 Task: Find connections with filter location Galesong with filter topic #training with filter profile language Potuguese with filter current company Evalueserve with filter school Indian Institute of Technology, Mandi with filter industry Wholesale Furniture and Home Furnishings with filter service category Marketing with filter keywords title Media Relations Coordinator
Action: Mouse moved to (619, 59)
Screenshot: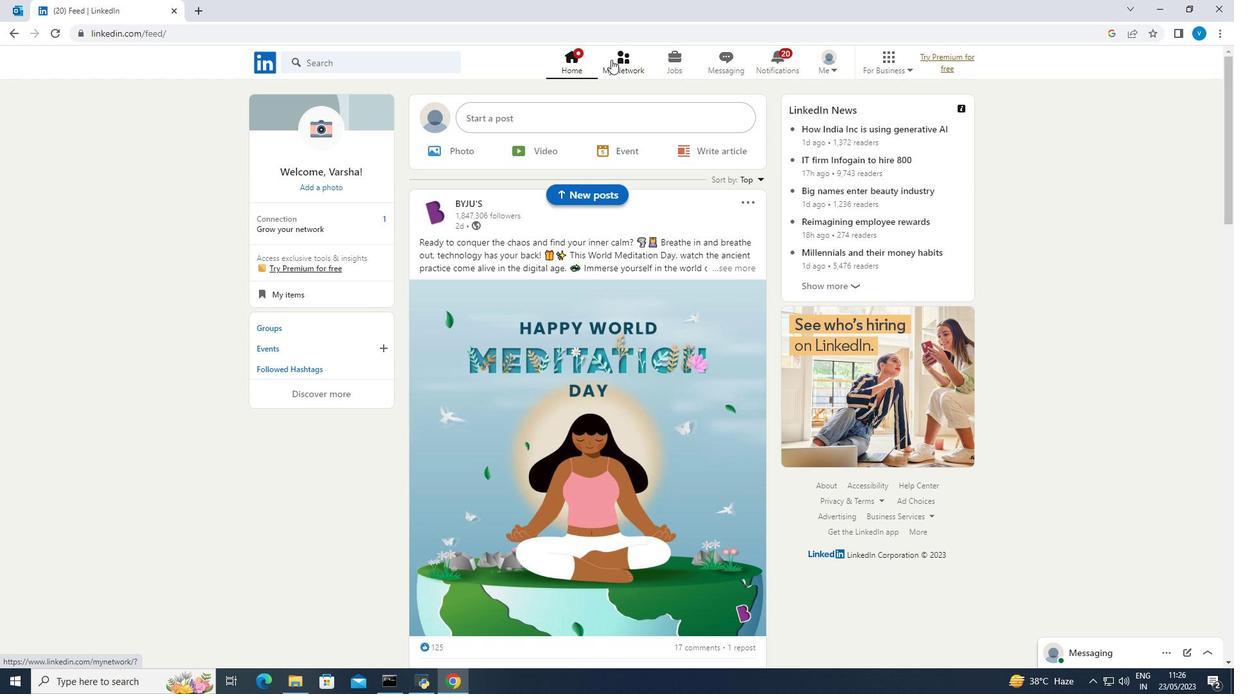 
Action: Mouse pressed left at (619, 59)
Screenshot: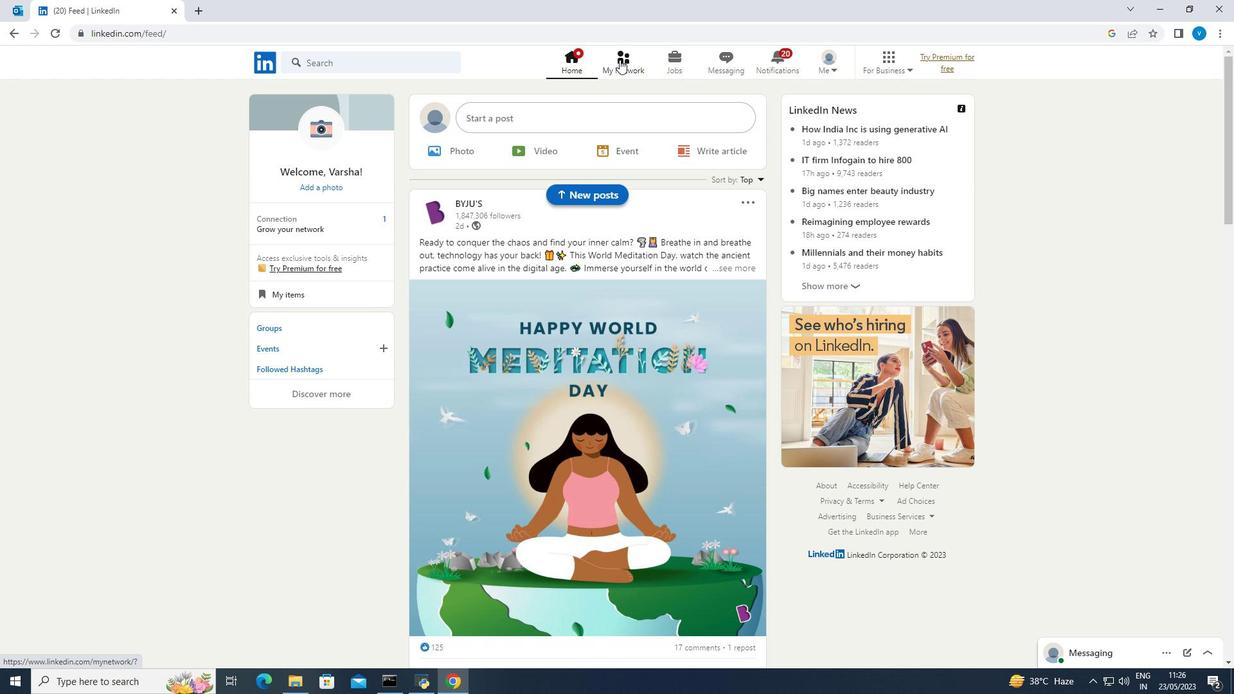 
Action: Mouse moved to (384, 133)
Screenshot: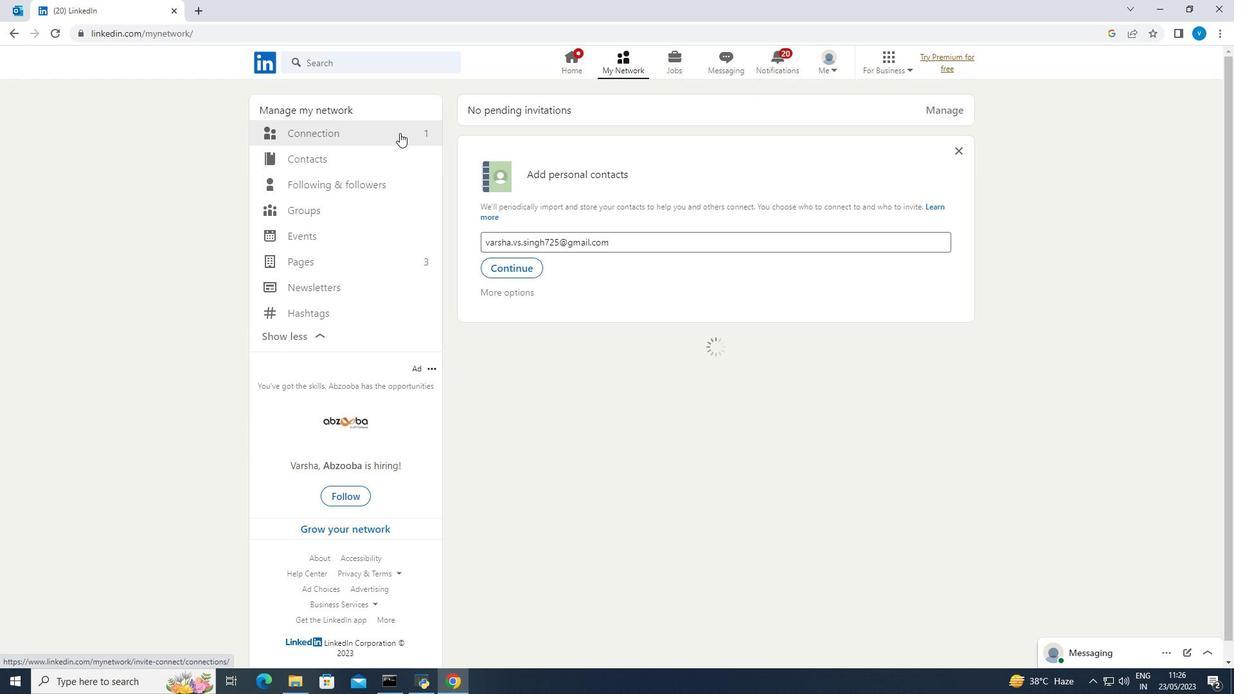 
Action: Mouse pressed left at (384, 133)
Screenshot: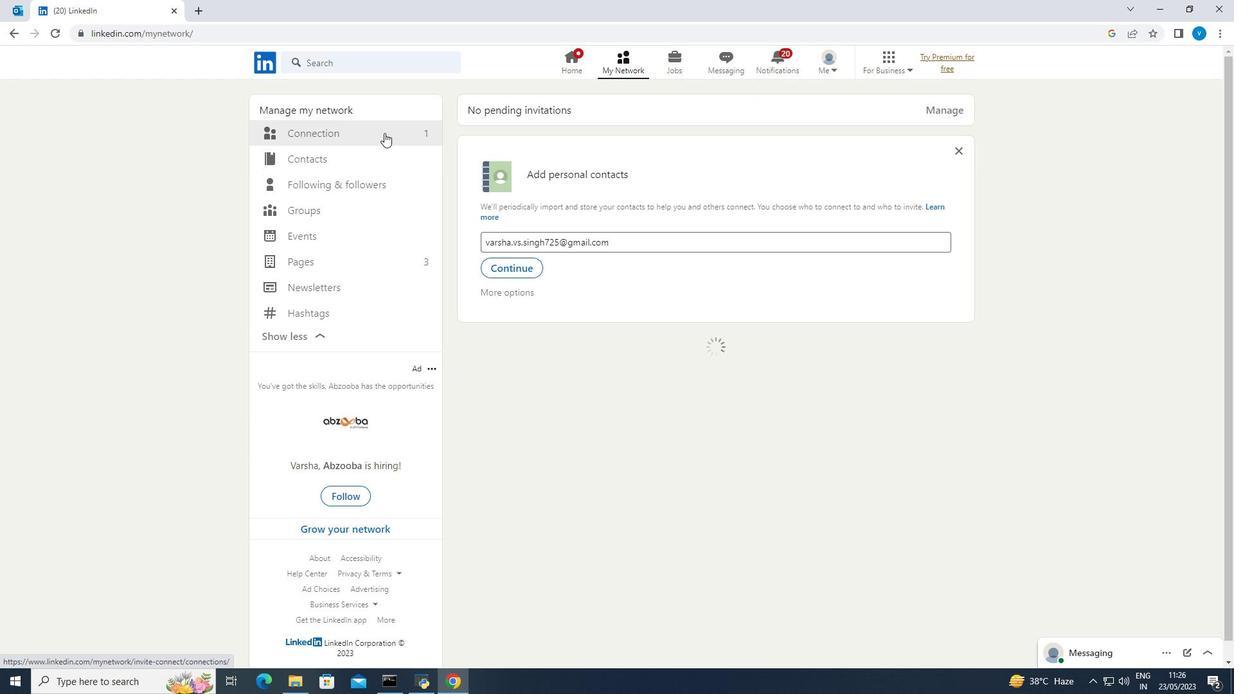 
Action: Mouse moved to (736, 135)
Screenshot: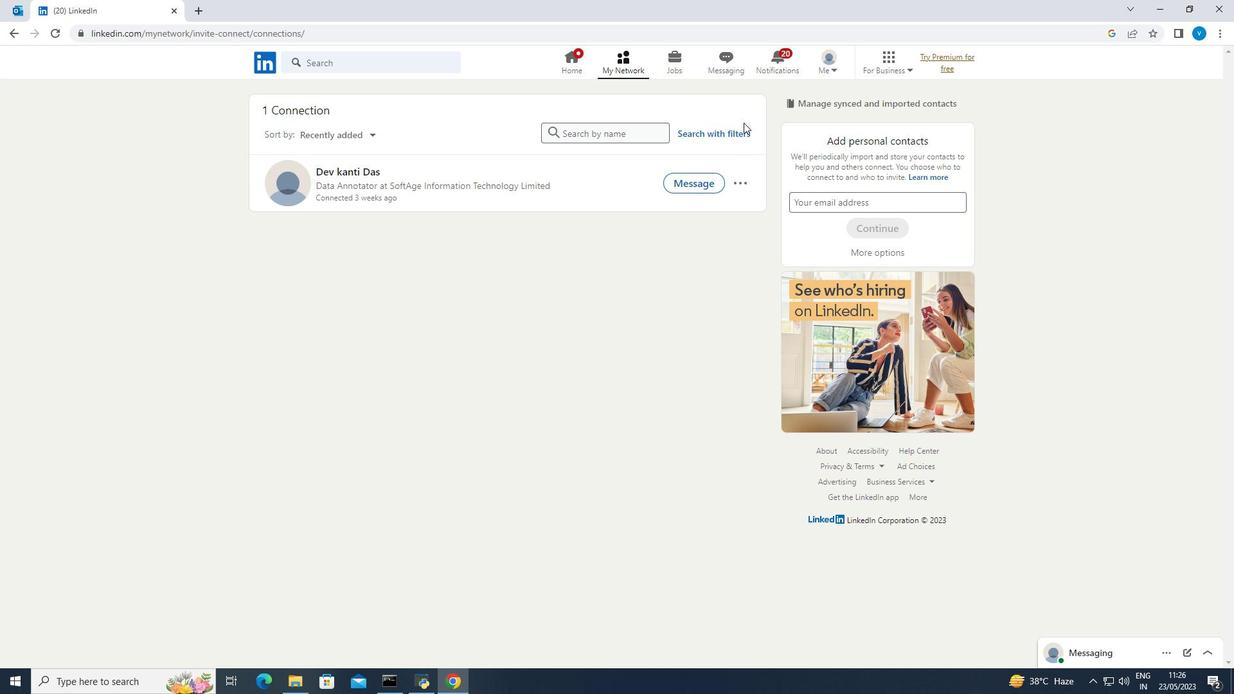 
Action: Mouse pressed left at (736, 135)
Screenshot: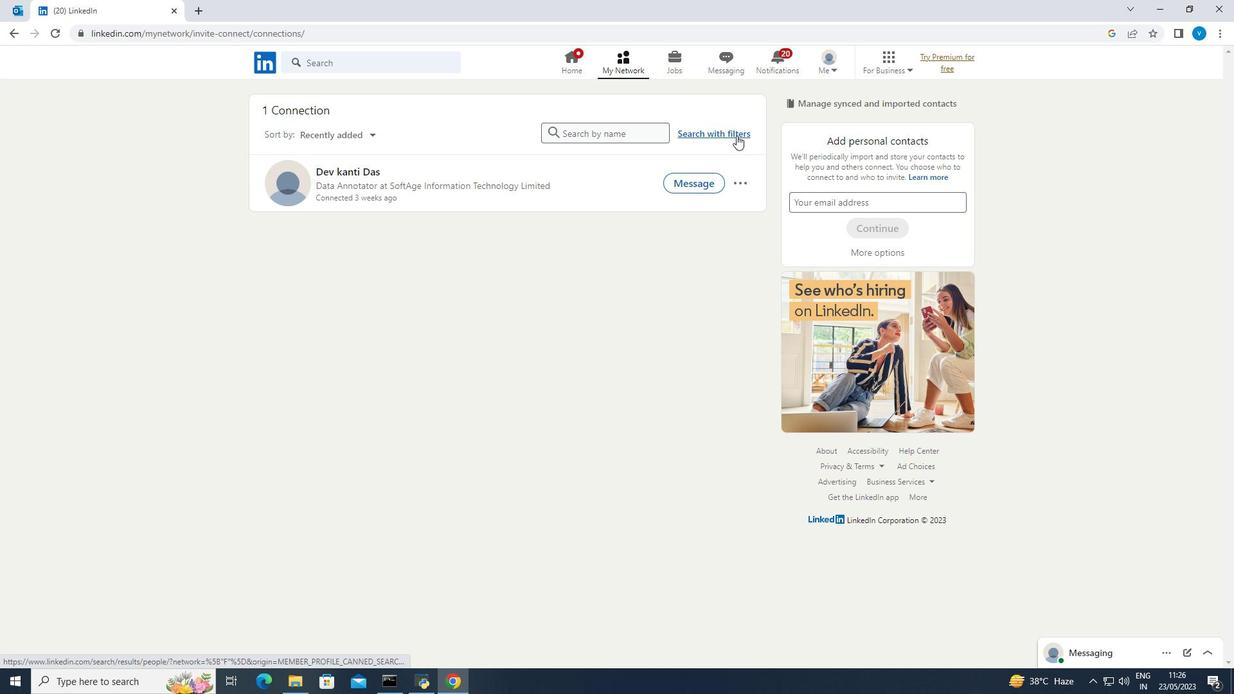
Action: Mouse moved to (658, 99)
Screenshot: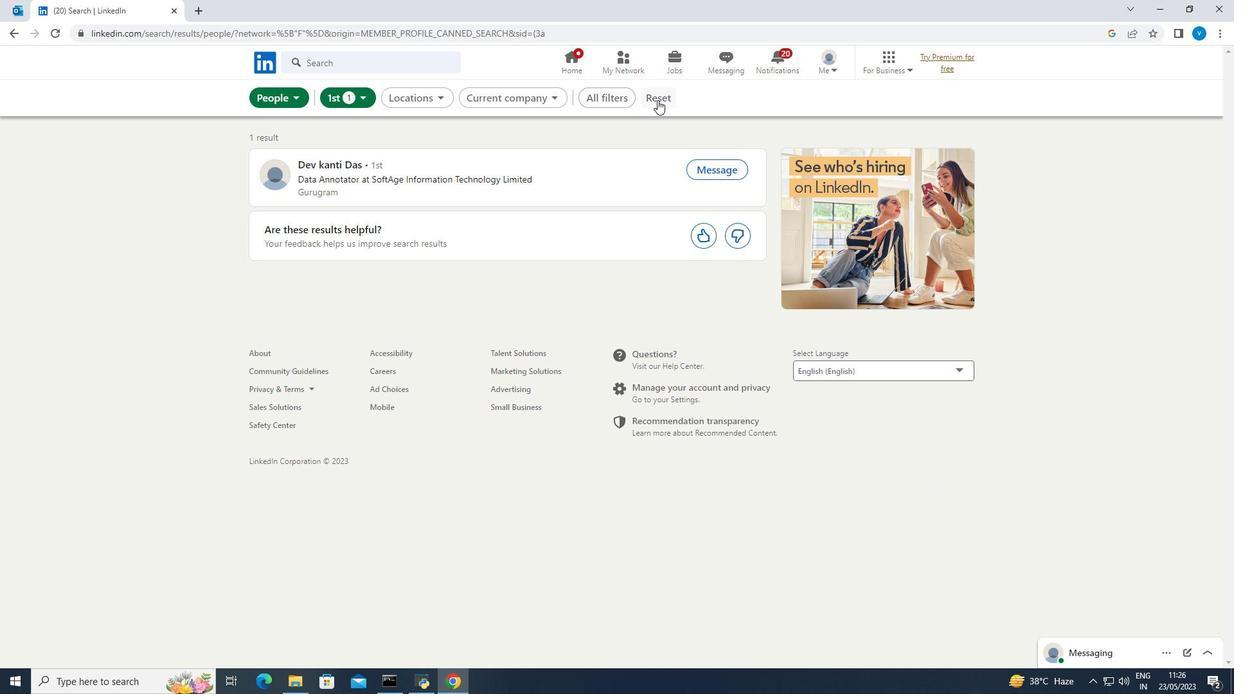 
Action: Mouse pressed left at (658, 99)
Screenshot: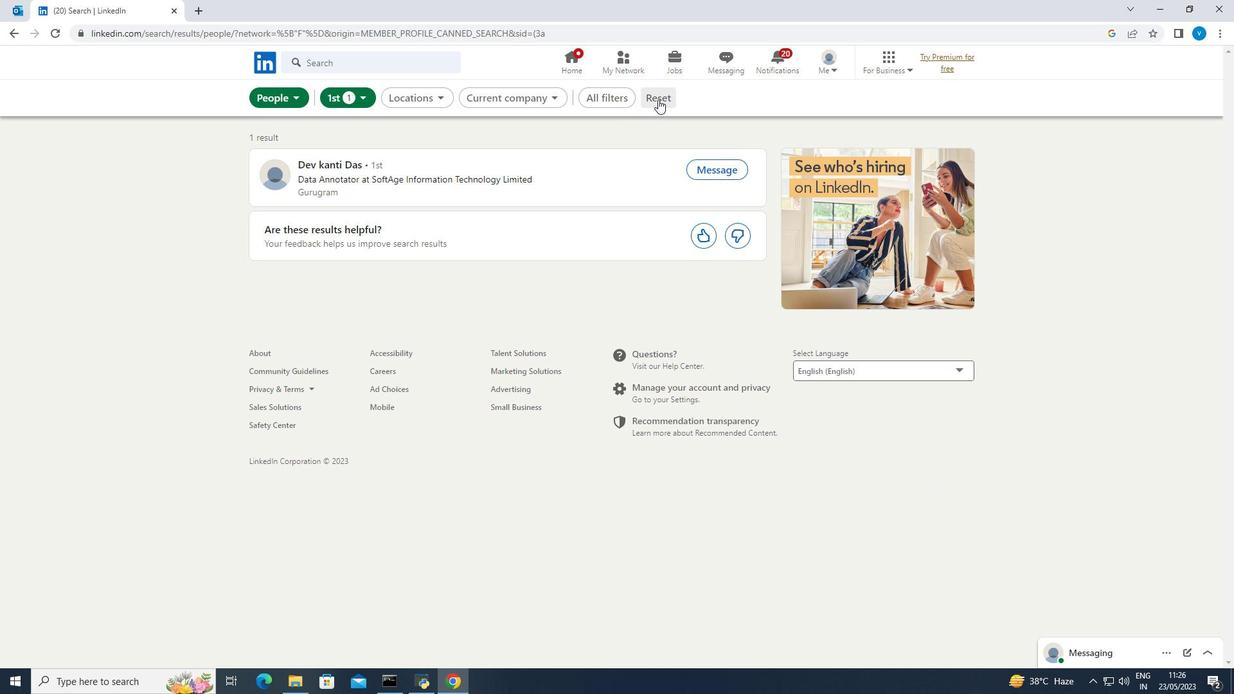 
Action: Mouse pressed left at (658, 99)
Screenshot: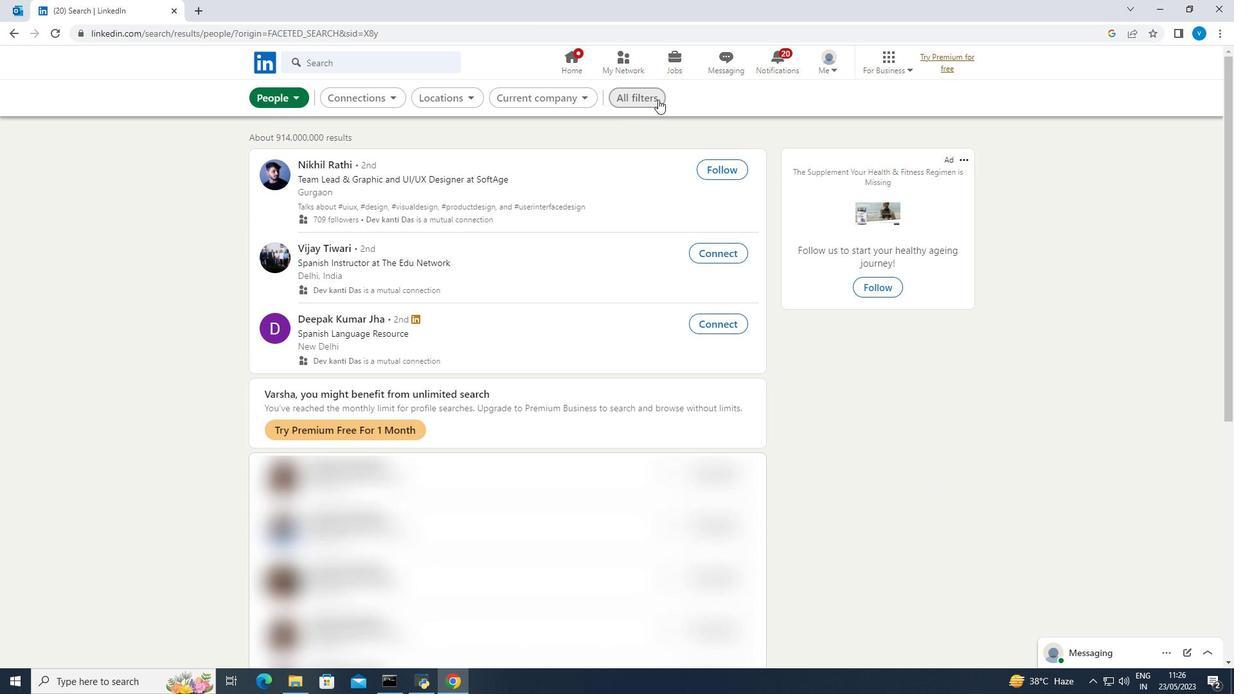 
Action: Mouse moved to (924, 270)
Screenshot: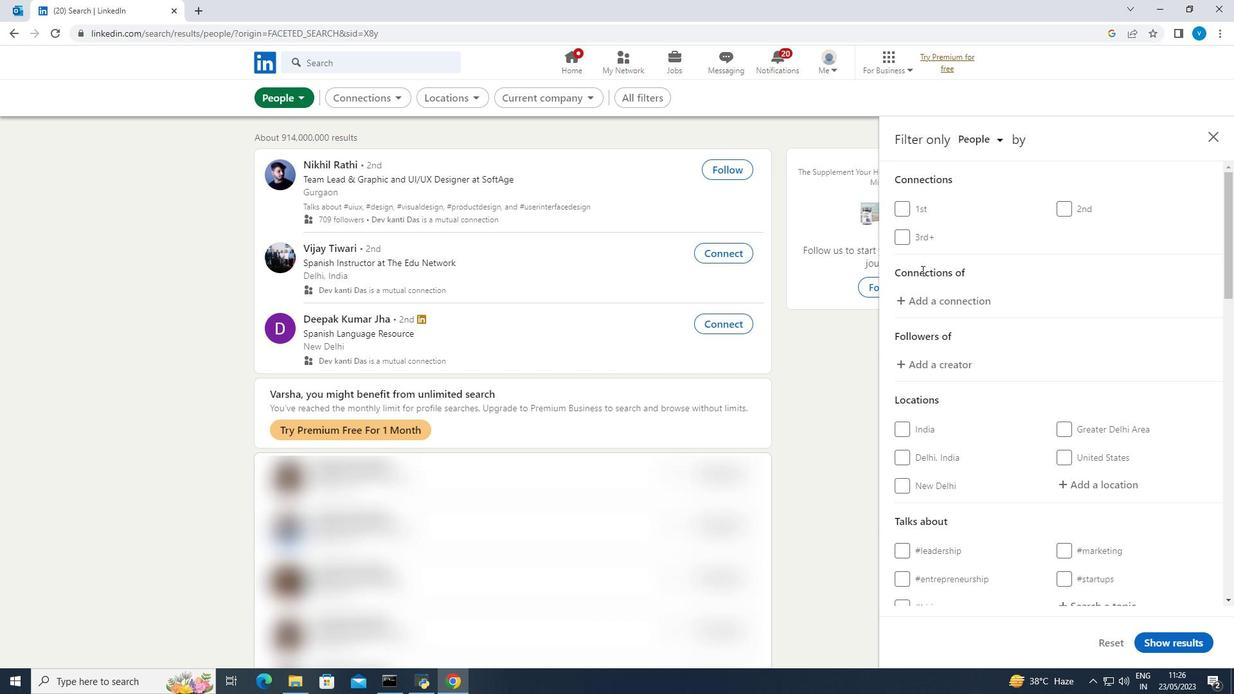 
Action: Mouse scrolled (924, 270) with delta (0, 0)
Screenshot: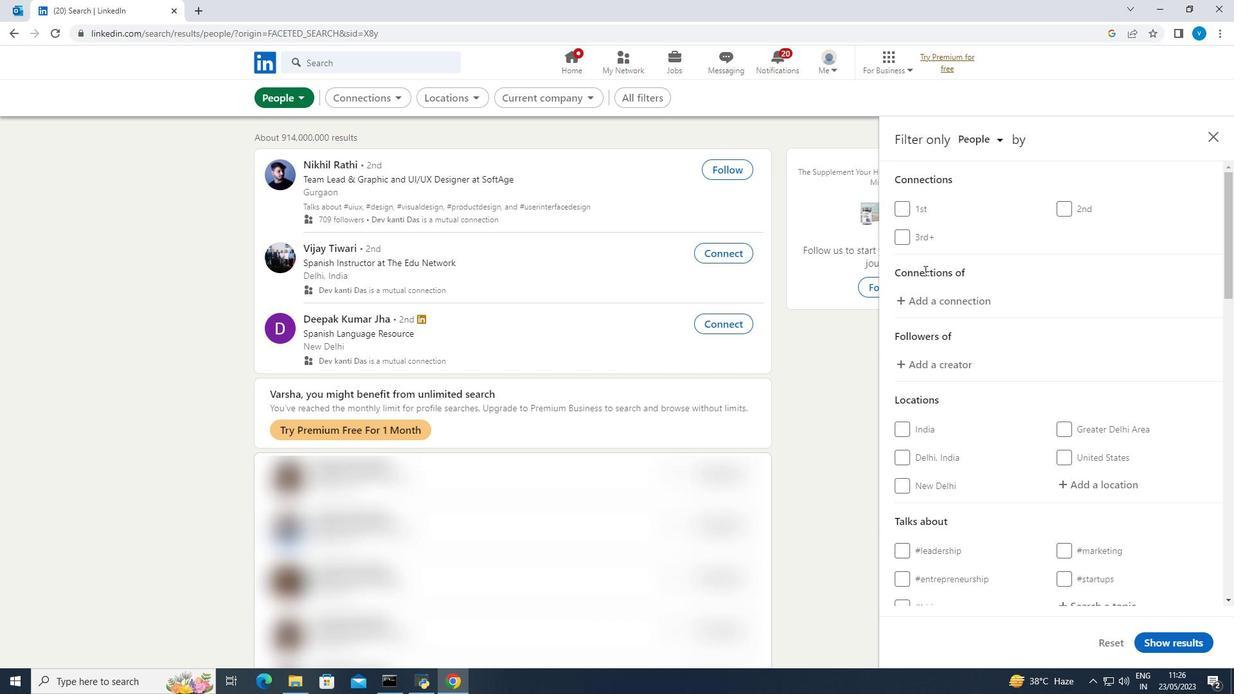 
Action: Mouse scrolled (924, 270) with delta (0, 0)
Screenshot: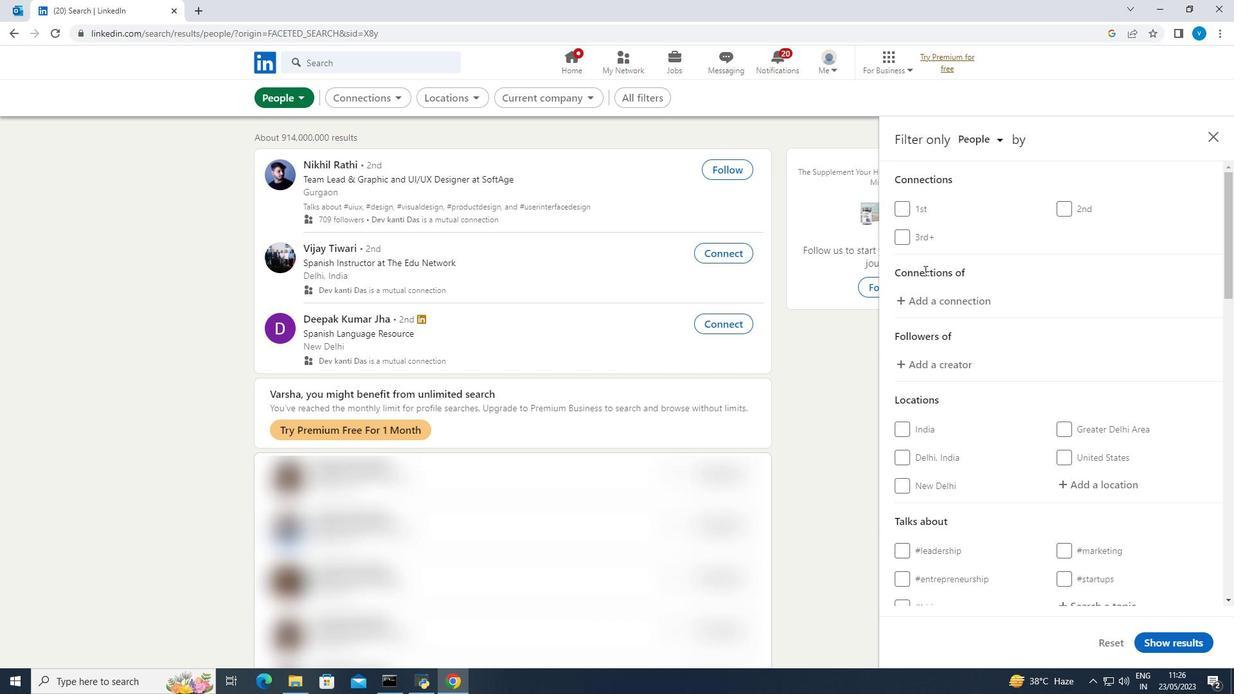 
Action: Mouse moved to (1069, 348)
Screenshot: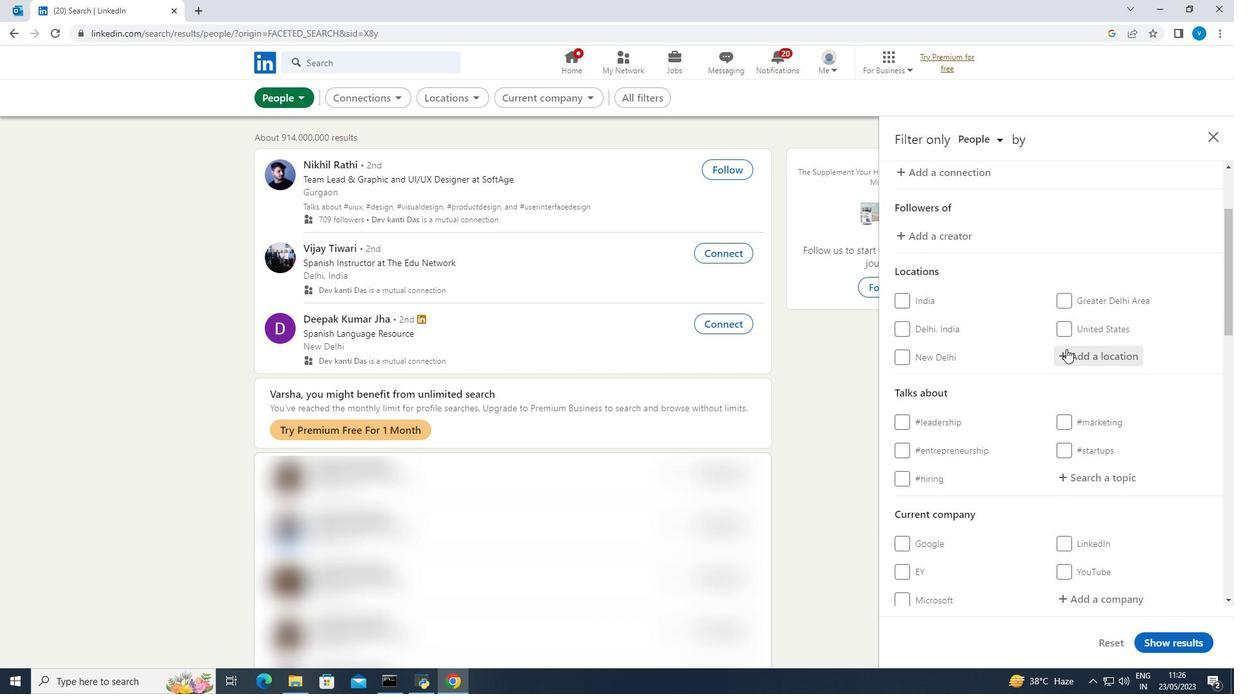 
Action: Mouse pressed left at (1069, 348)
Screenshot: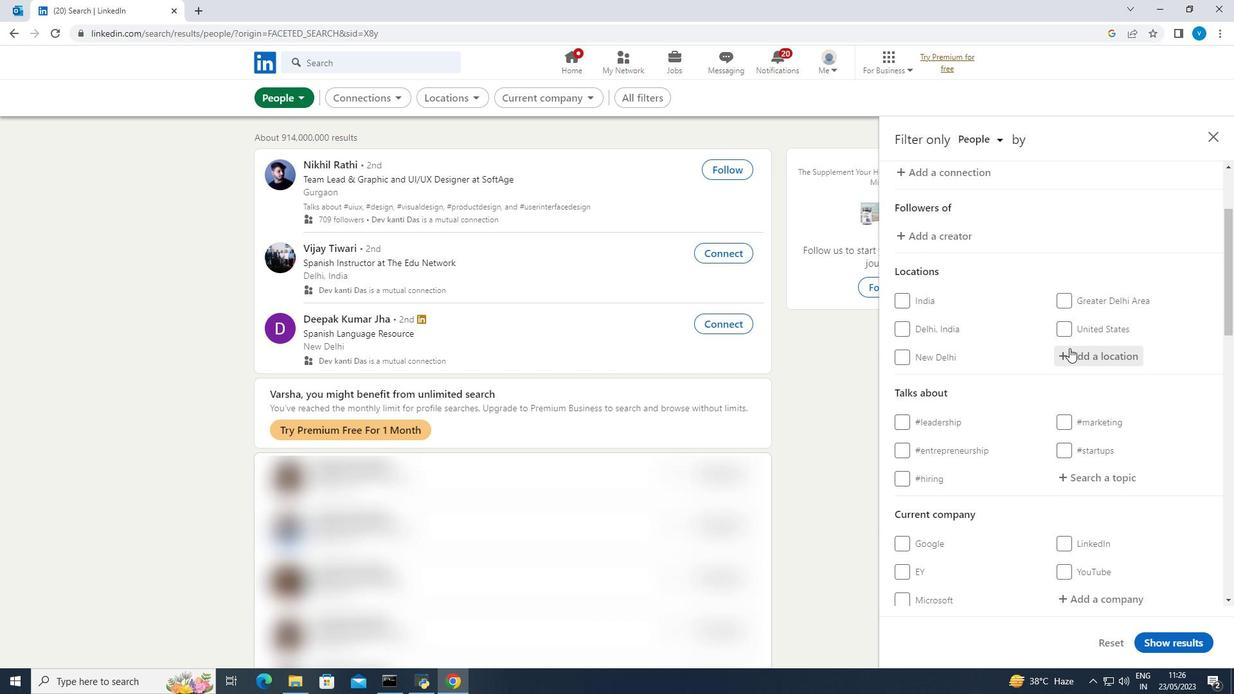 
Action: Mouse moved to (1069, 346)
Screenshot: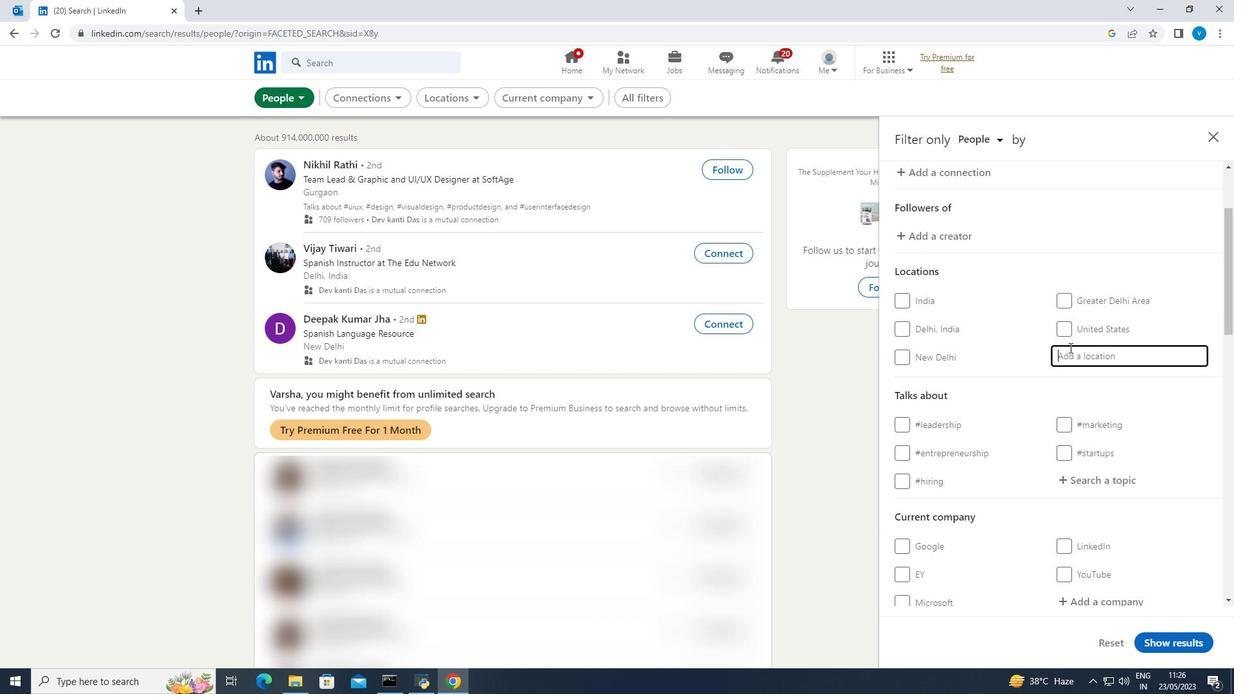 
Action: Key pressed <Key.shift><Key.shift><Key.shift><Key.shift><Key.shift><Key.shift><Key.shift><Key.shift><Key.shift><Key.shift>Galesong
Screenshot: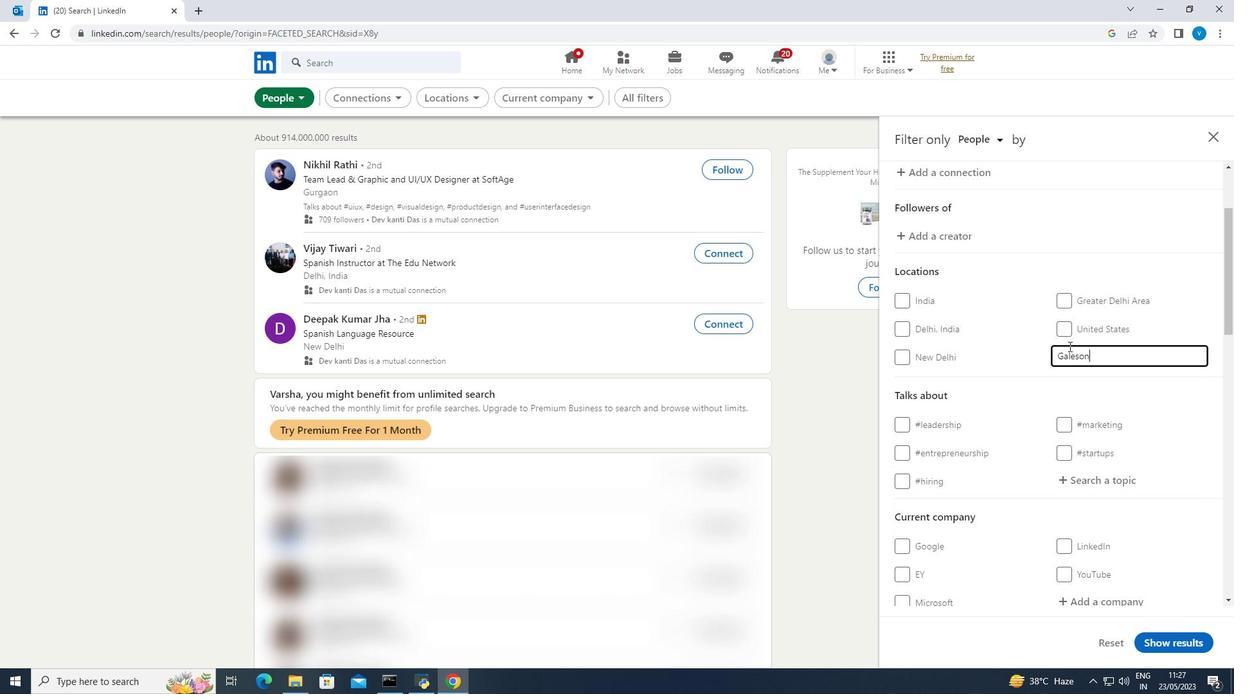 
Action: Mouse moved to (1026, 376)
Screenshot: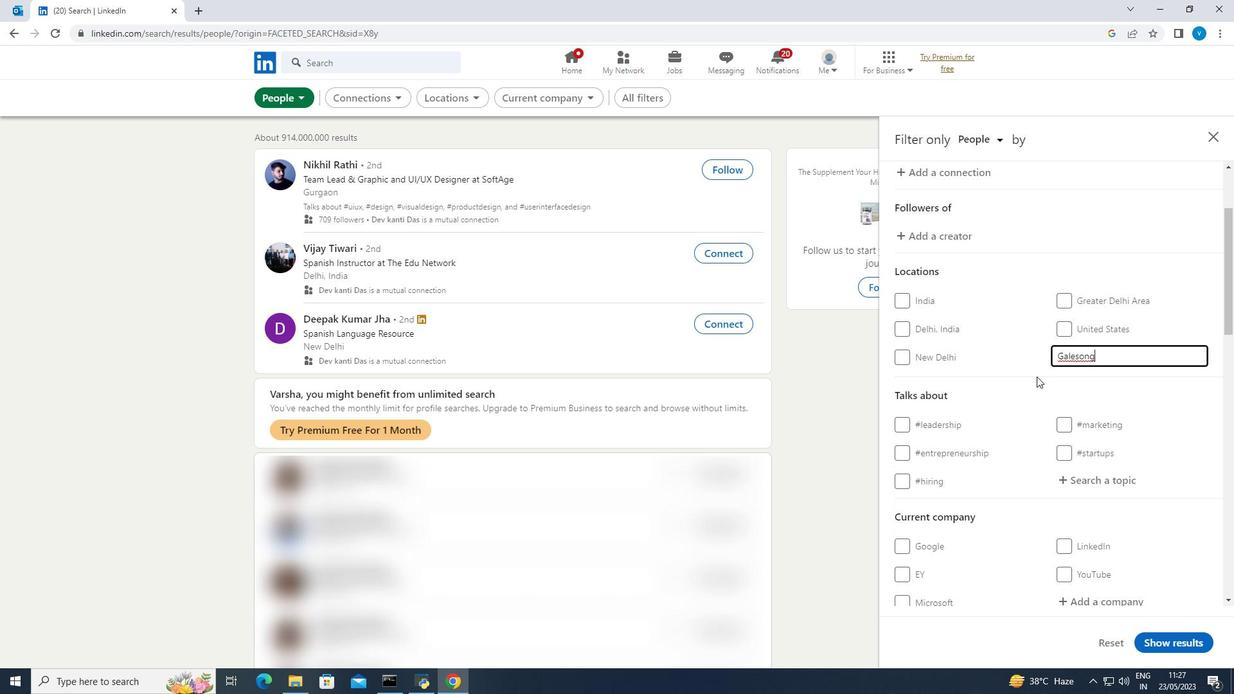 
Action: Mouse scrolled (1026, 376) with delta (0, 0)
Screenshot: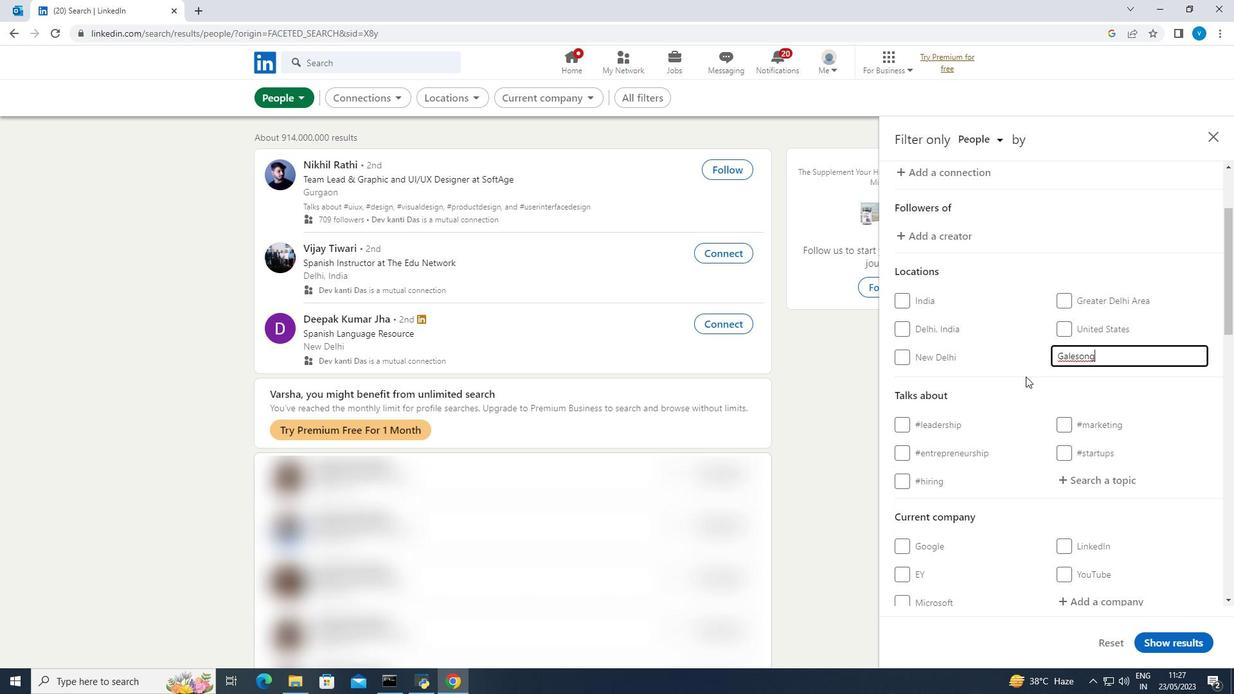 
Action: Mouse moved to (1086, 415)
Screenshot: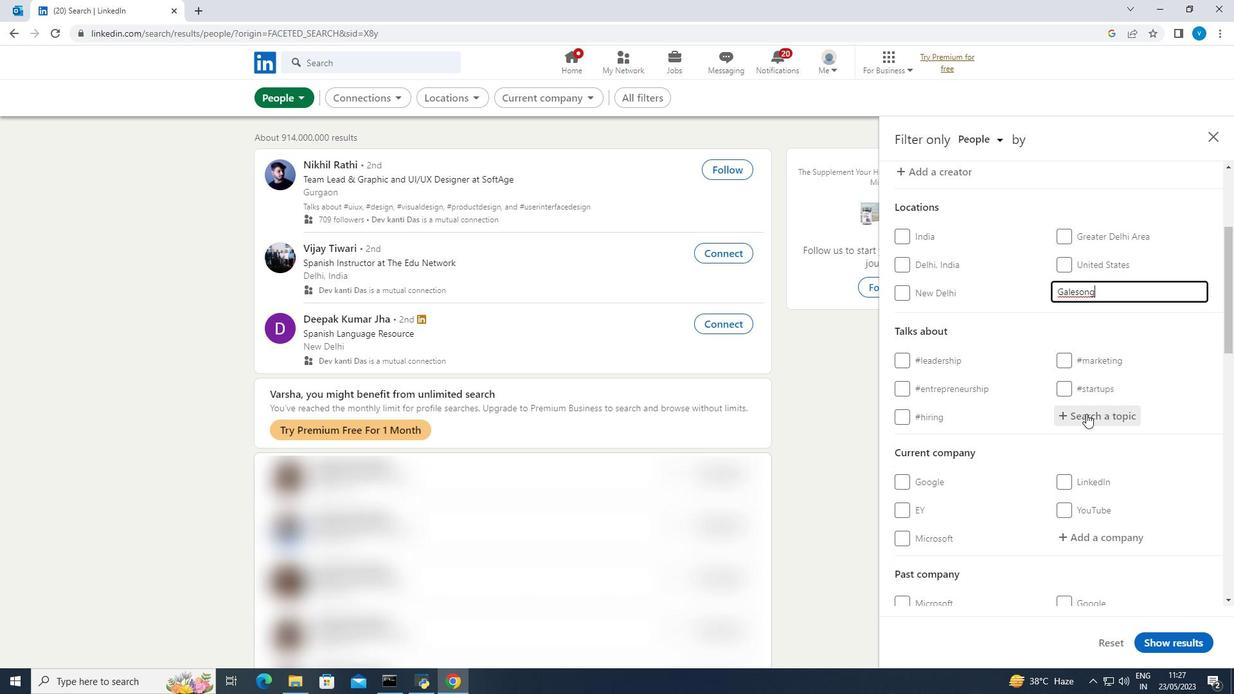
Action: Mouse pressed left at (1086, 415)
Screenshot: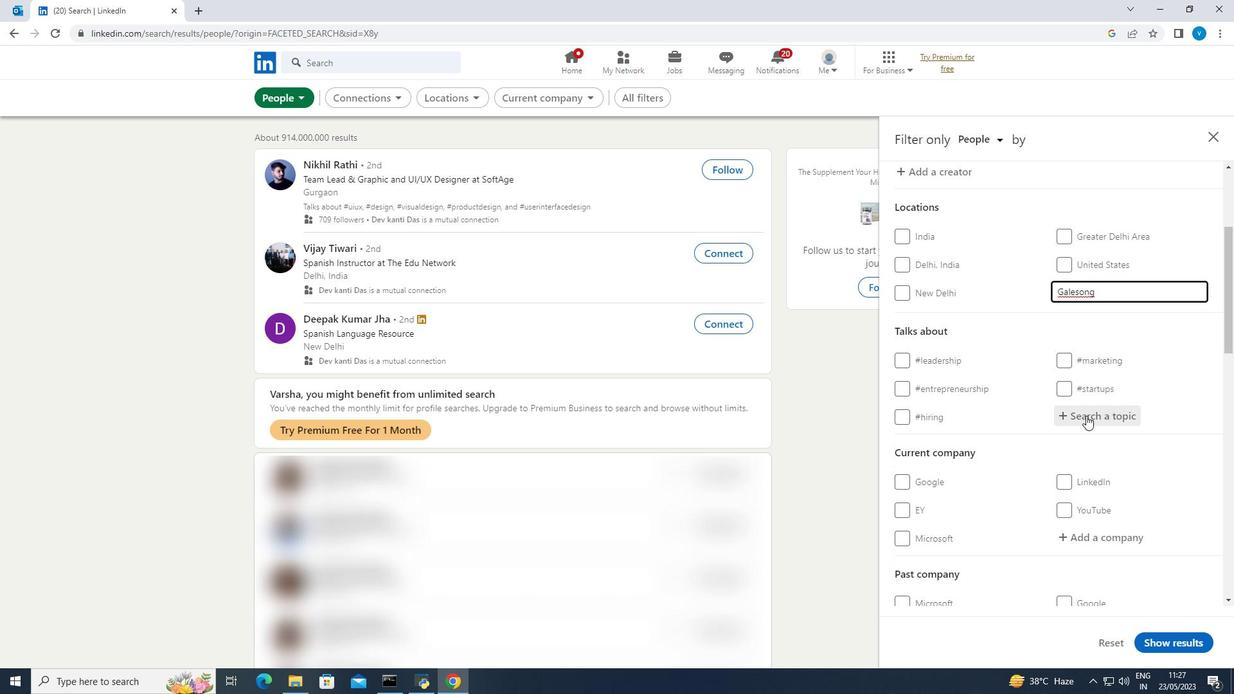 
Action: Key pressed training
Screenshot: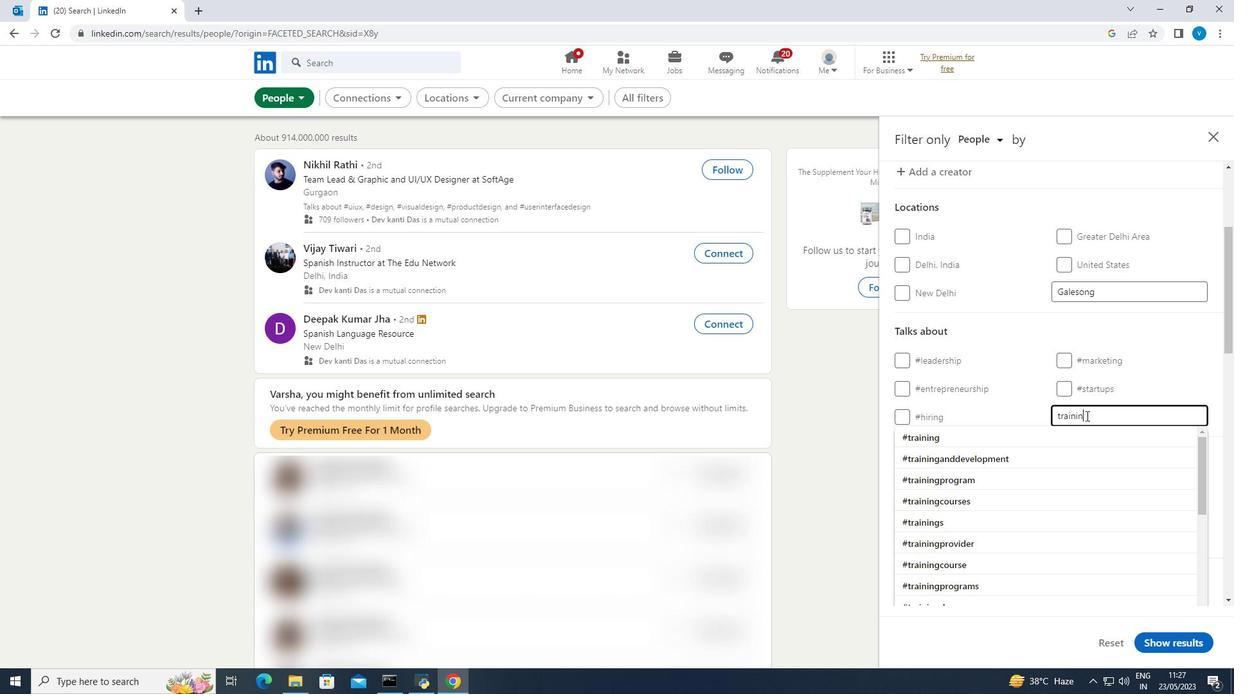 
Action: Mouse moved to (969, 441)
Screenshot: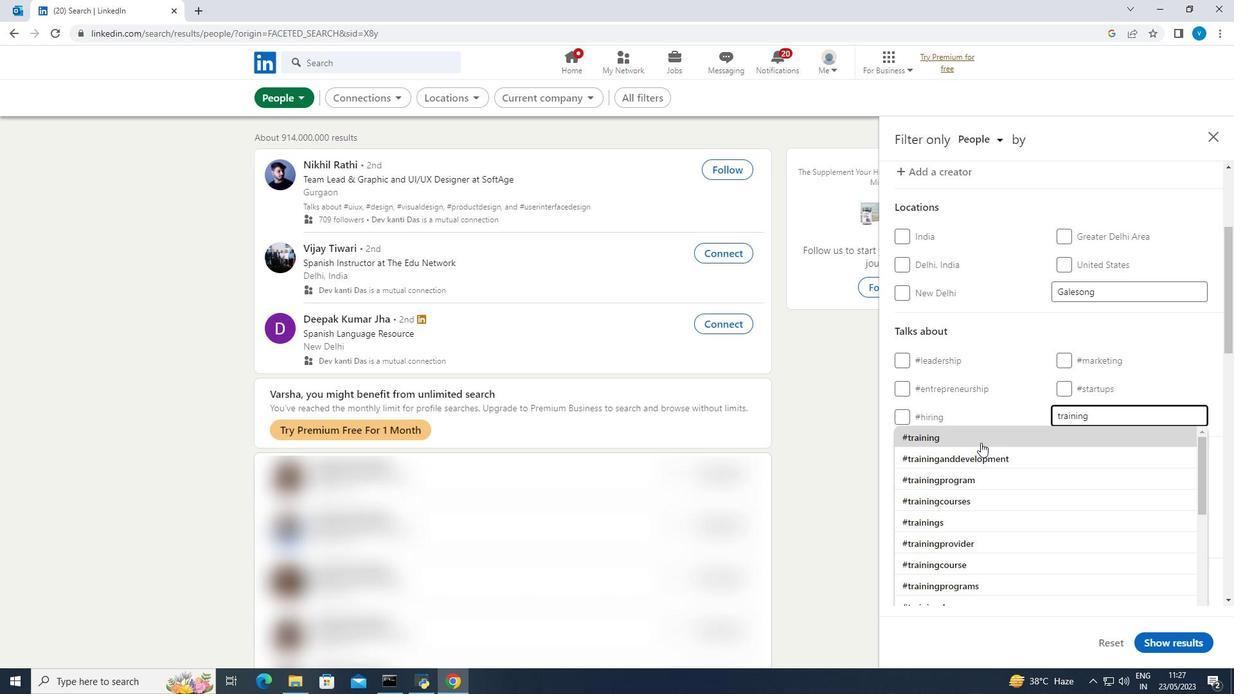 
Action: Mouse pressed left at (969, 441)
Screenshot: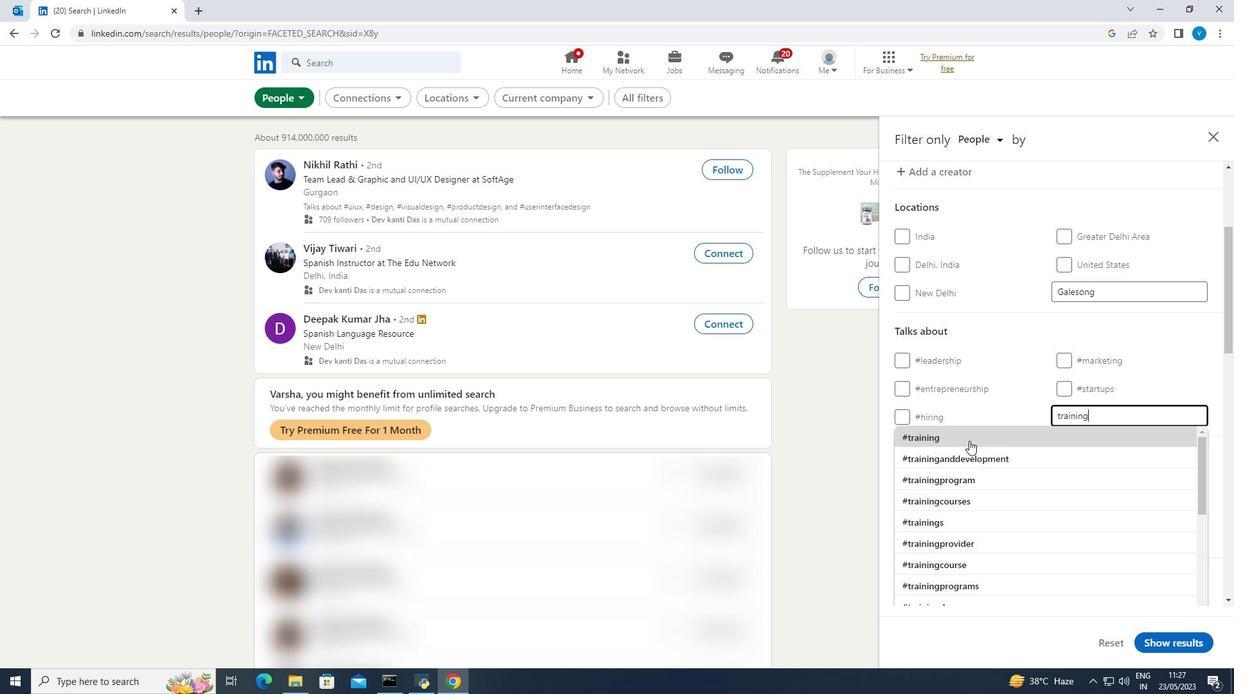 
Action: Mouse scrolled (969, 440) with delta (0, 0)
Screenshot: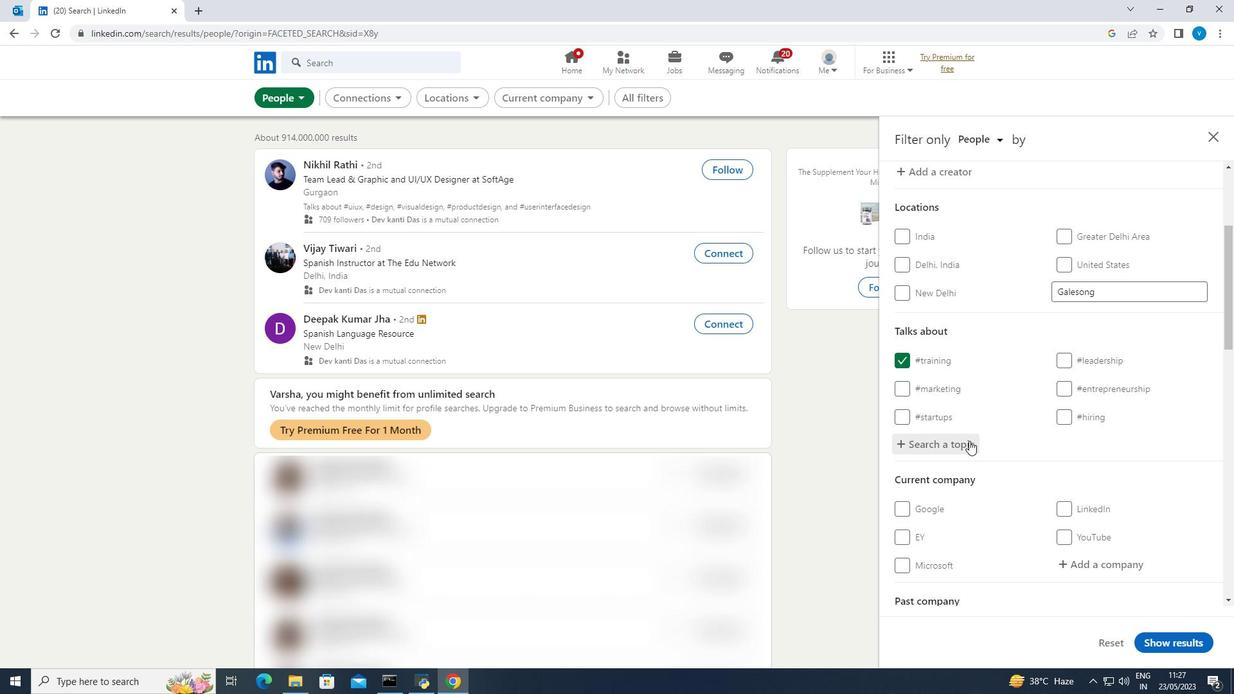 
Action: Mouse scrolled (969, 440) with delta (0, 0)
Screenshot: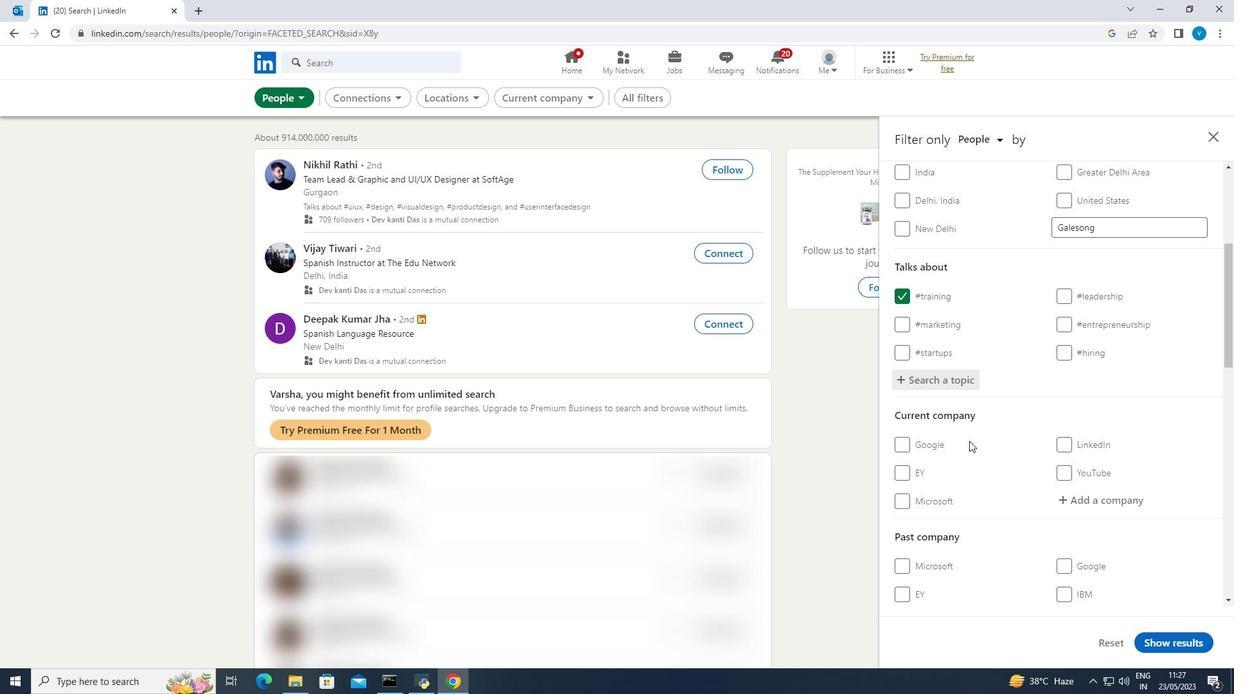 
Action: Mouse moved to (966, 441)
Screenshot: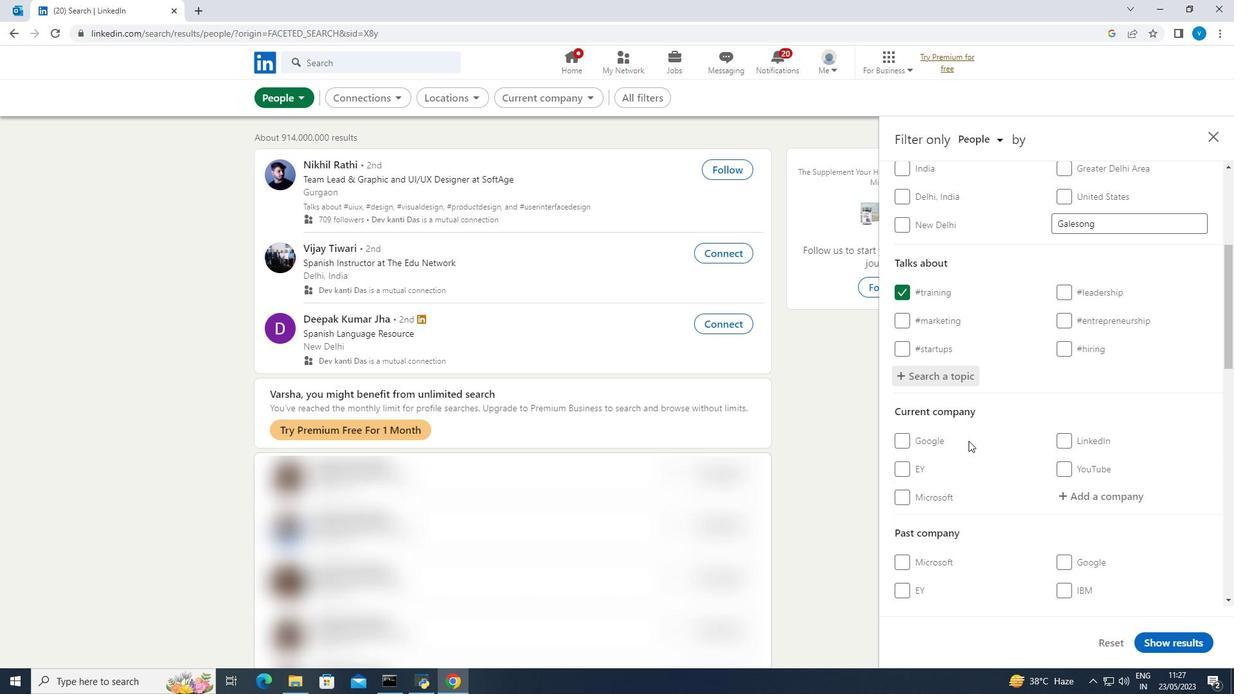 
Action: Mouse scrolled (966, 441) with delta (0, 0)
Screenshot: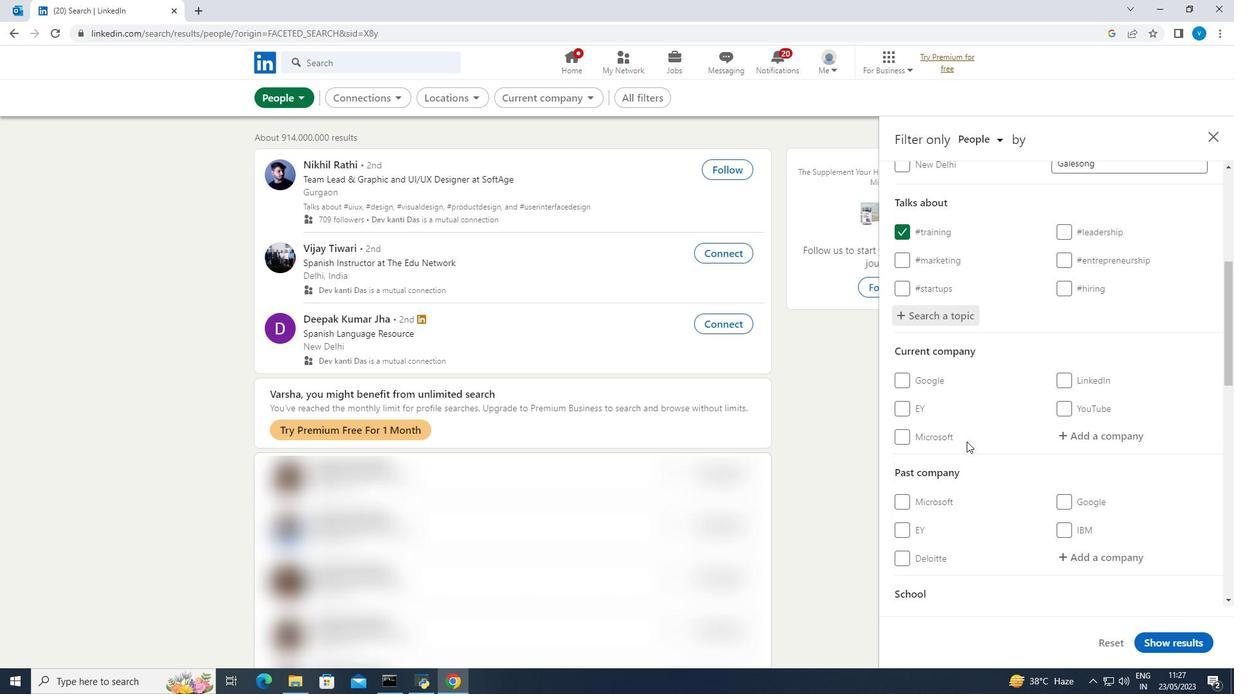 
Action: Mouse scrolled (966, 441) with delta (0, 0)
Screenshot: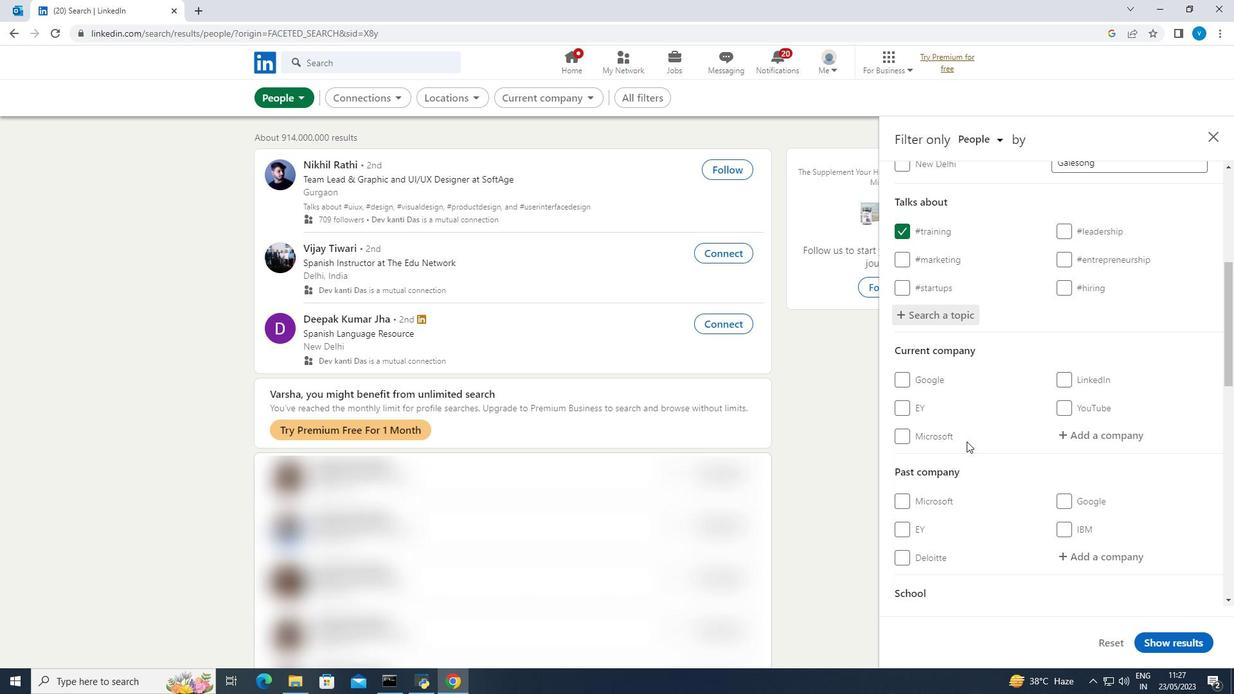 
Action: Mouse moved to (966, 441)
Screenshot: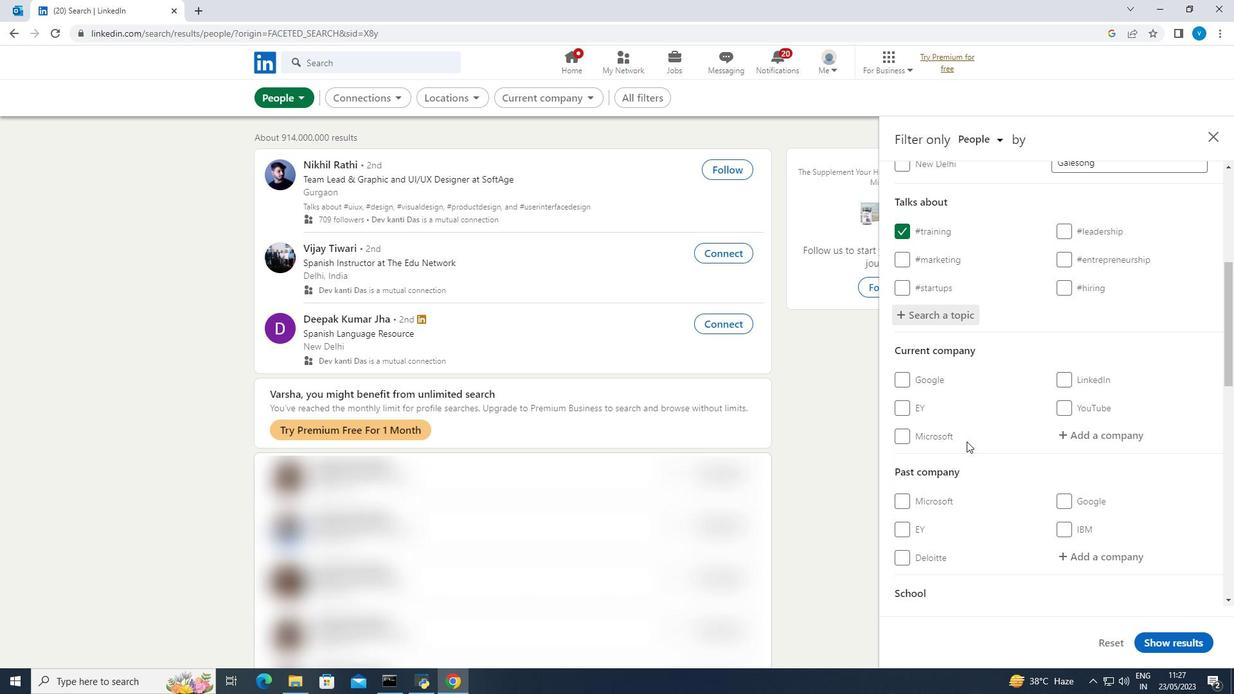 
Action: Mouse scrolled (966, 441) with delta (0, 0)
Screenshot: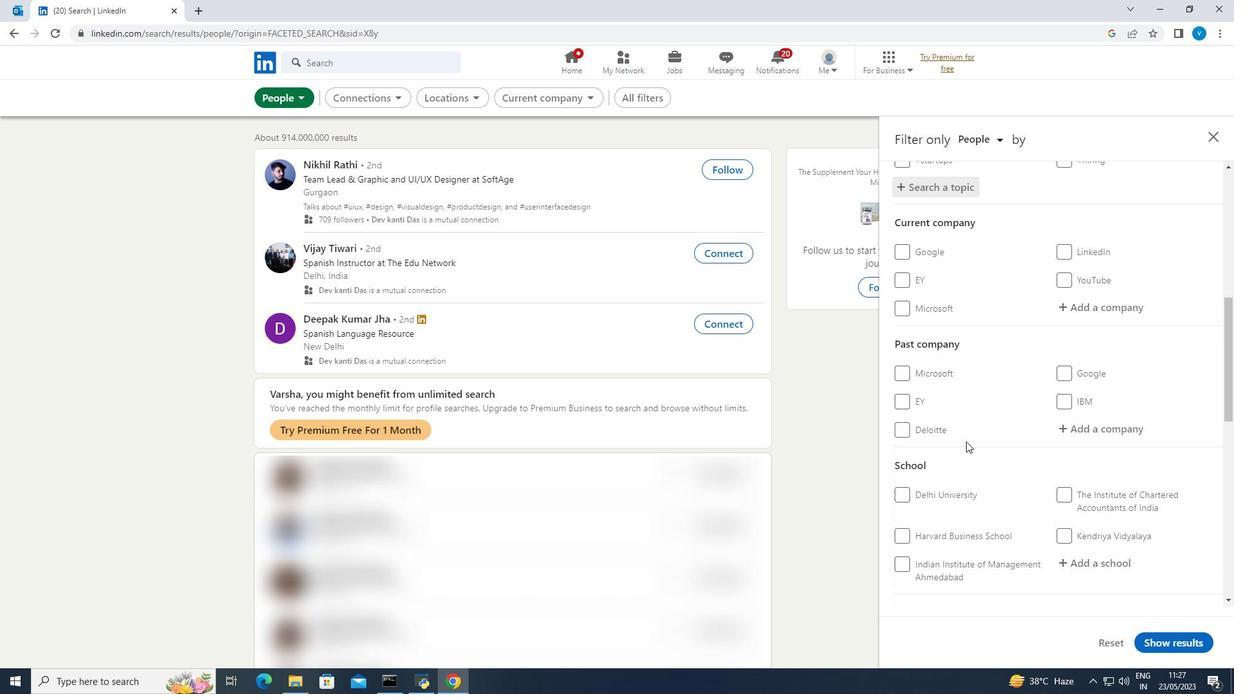 
Action: Mouse scrolled (966, 441) with delta (0, 0)
Screenshot: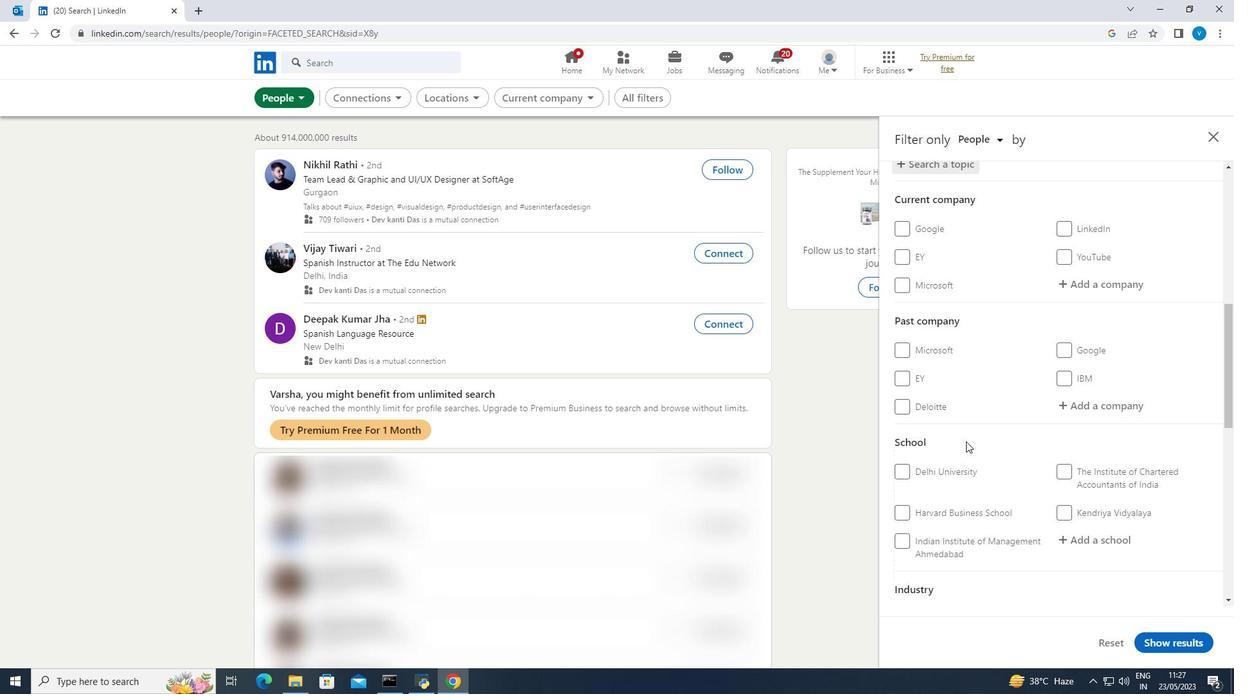 
Action: Mouse scrolled (966, 441) with delta (0, 0)
Screenshot: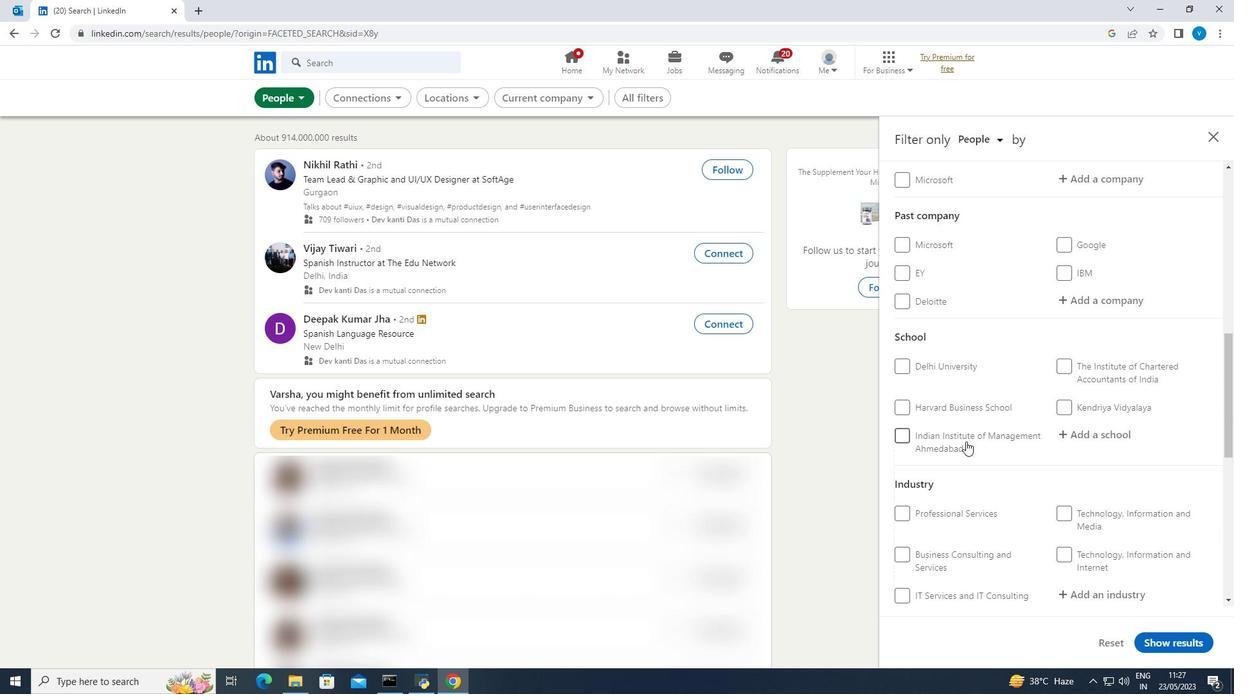 
Action: Mouse scrolled (966, 441) with delta (0, 0)
Screenshot: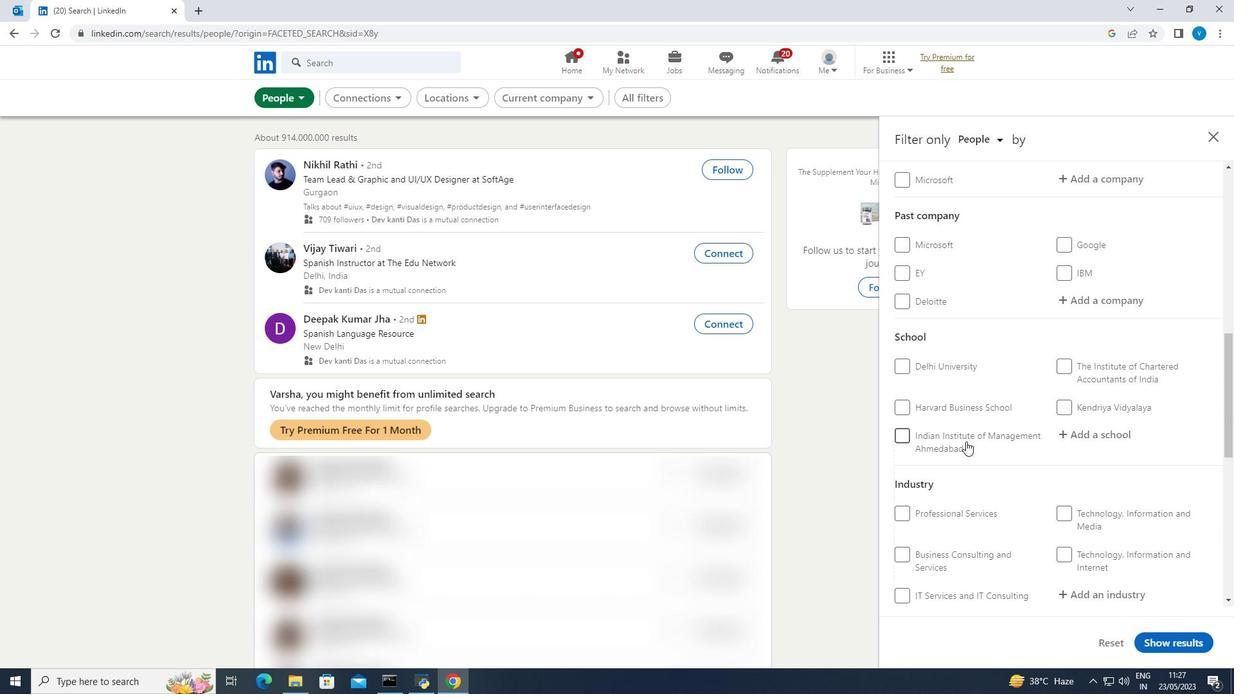 
Action: Mouse moved to (1062, 561)
Screenshot: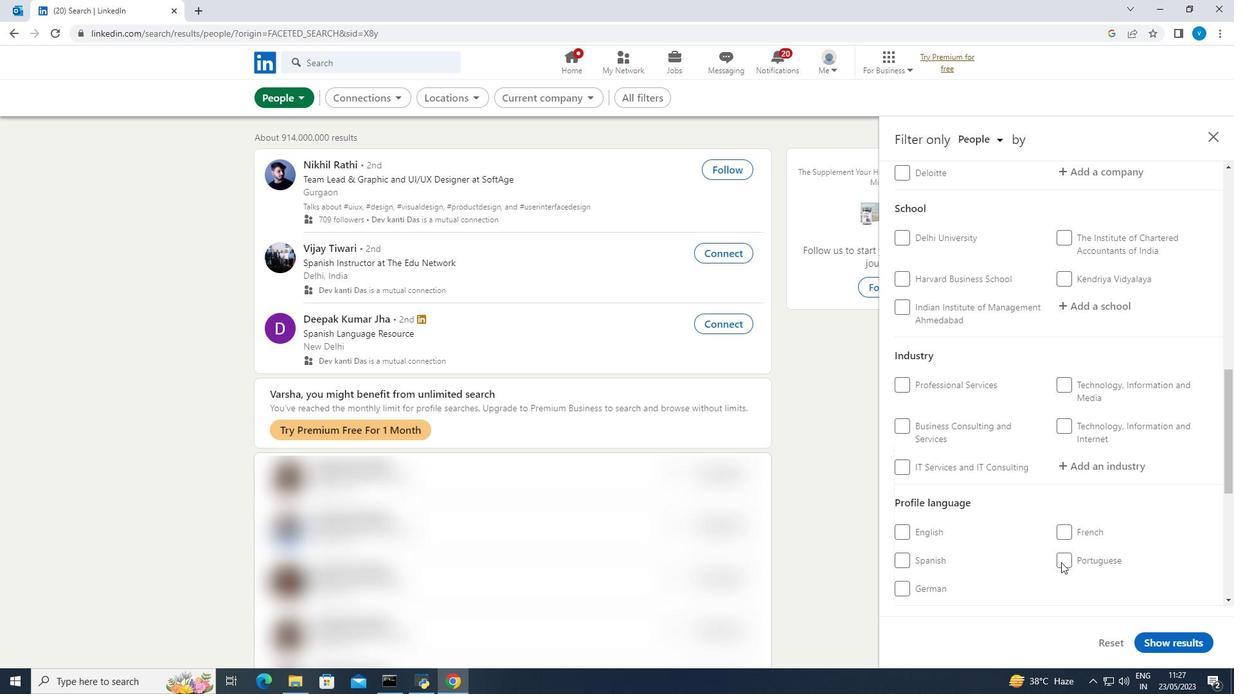 
Action: Mouse pressed left at (1062, 561)
Screenshot: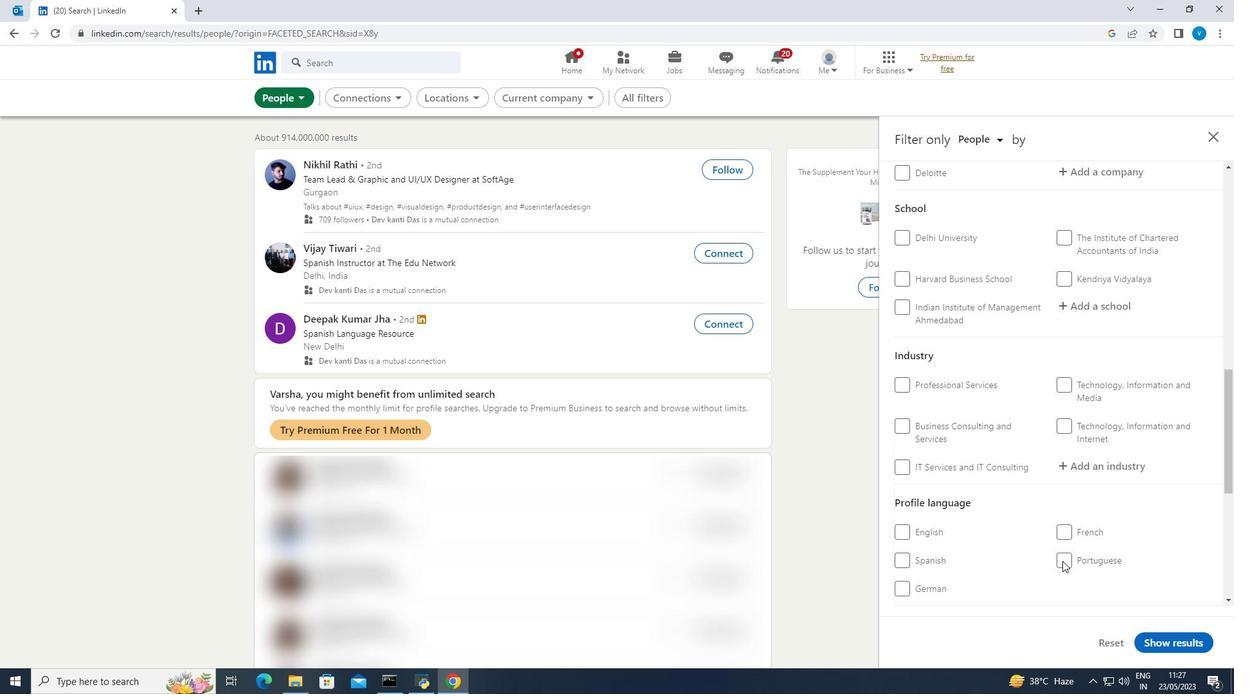 
Action: Mouse moved to (1032, 511)
Screenshot: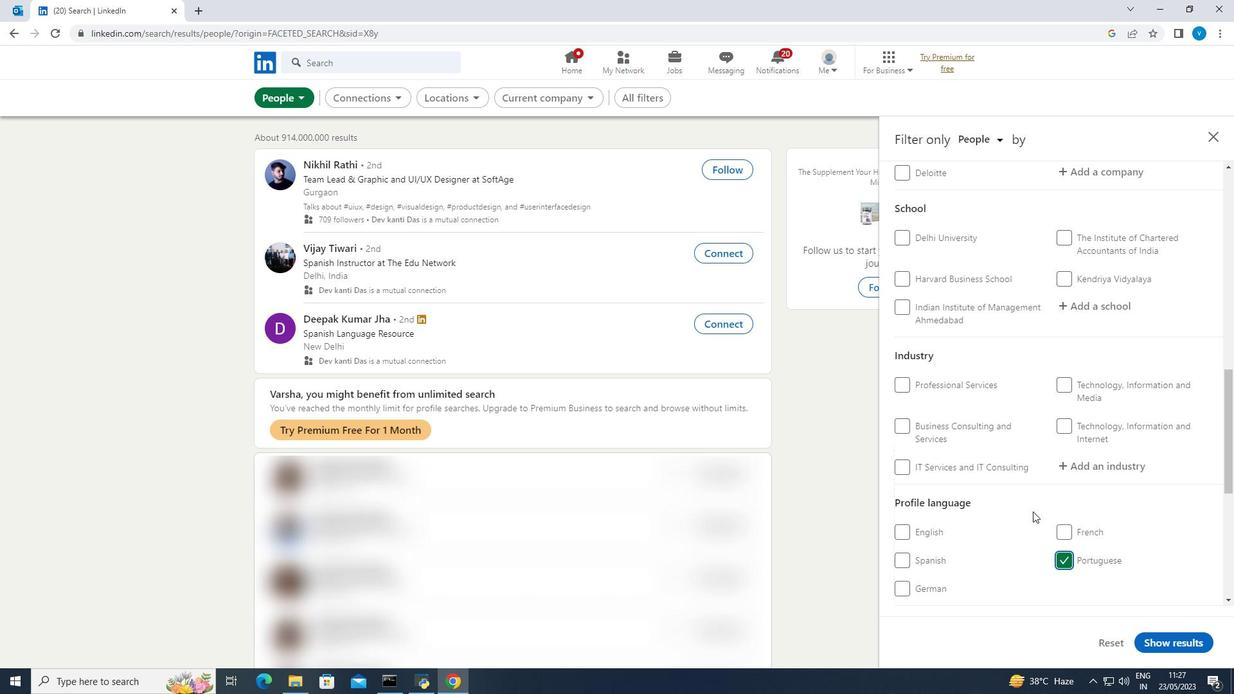 
Action: Mouse scrolled (1032, 511) with delta (0, 0)
Screenshot: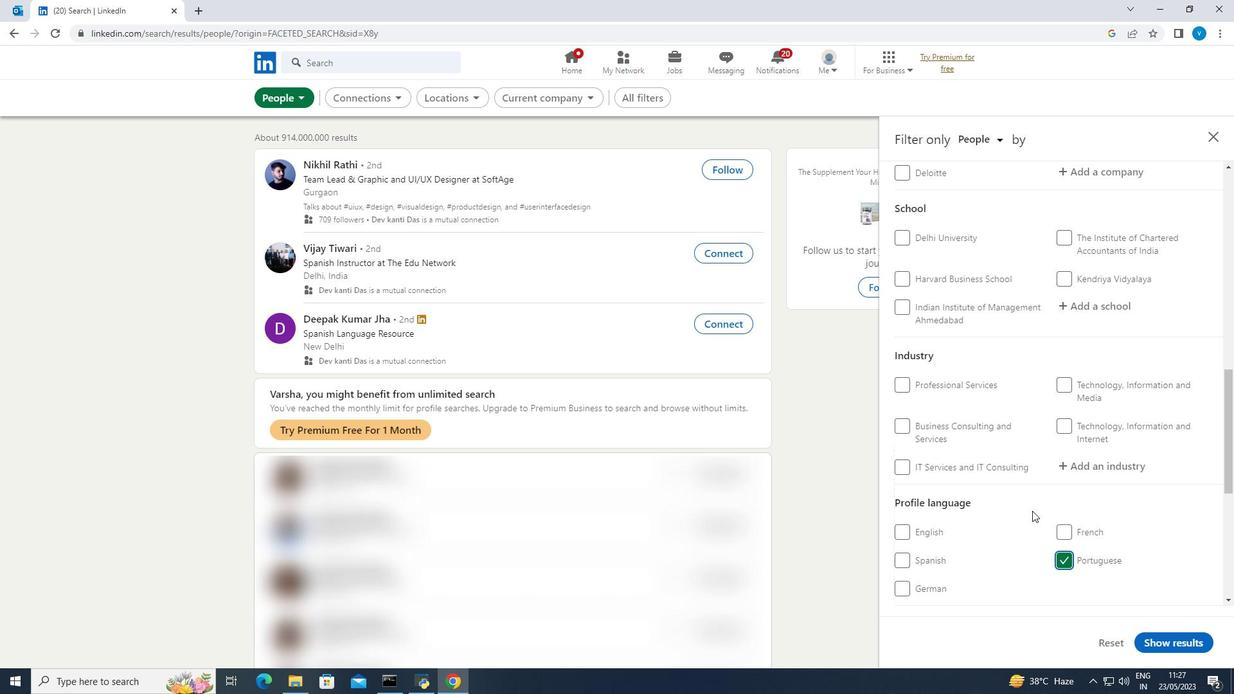 
Action: Mouse moved to (1031, 510)
Screenshot: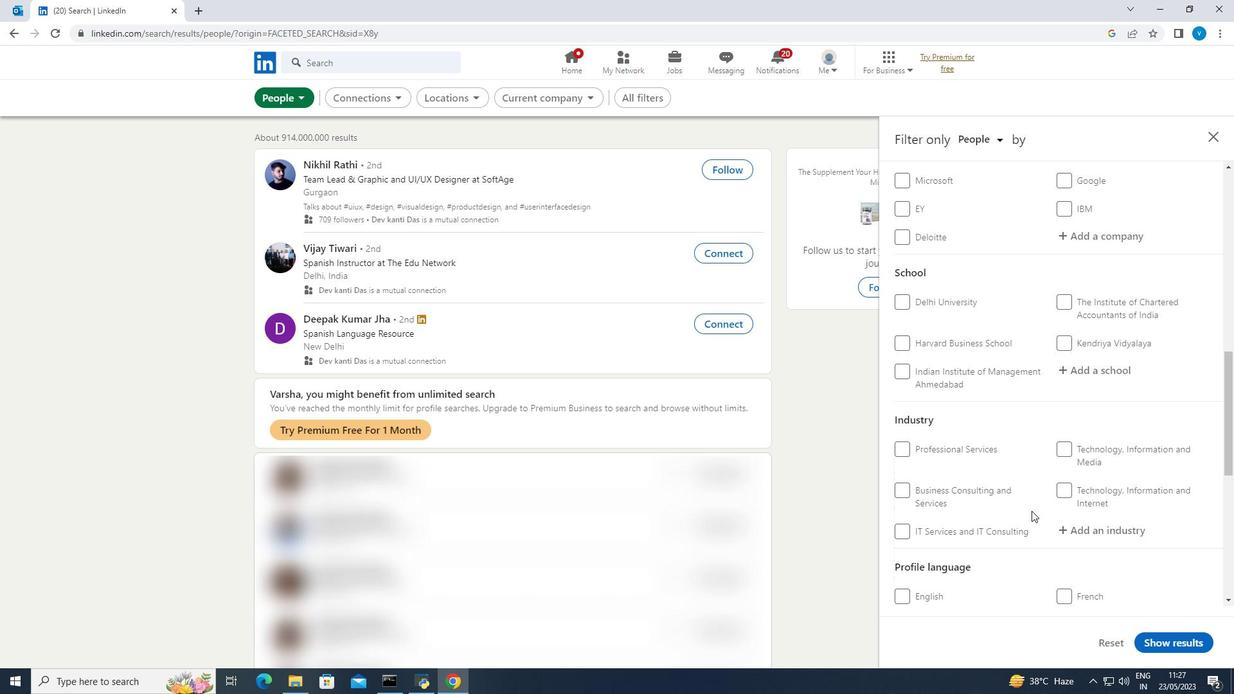 
Action: Mouse scrolled (1031, 511) with delta (0, 0)
Screenshot: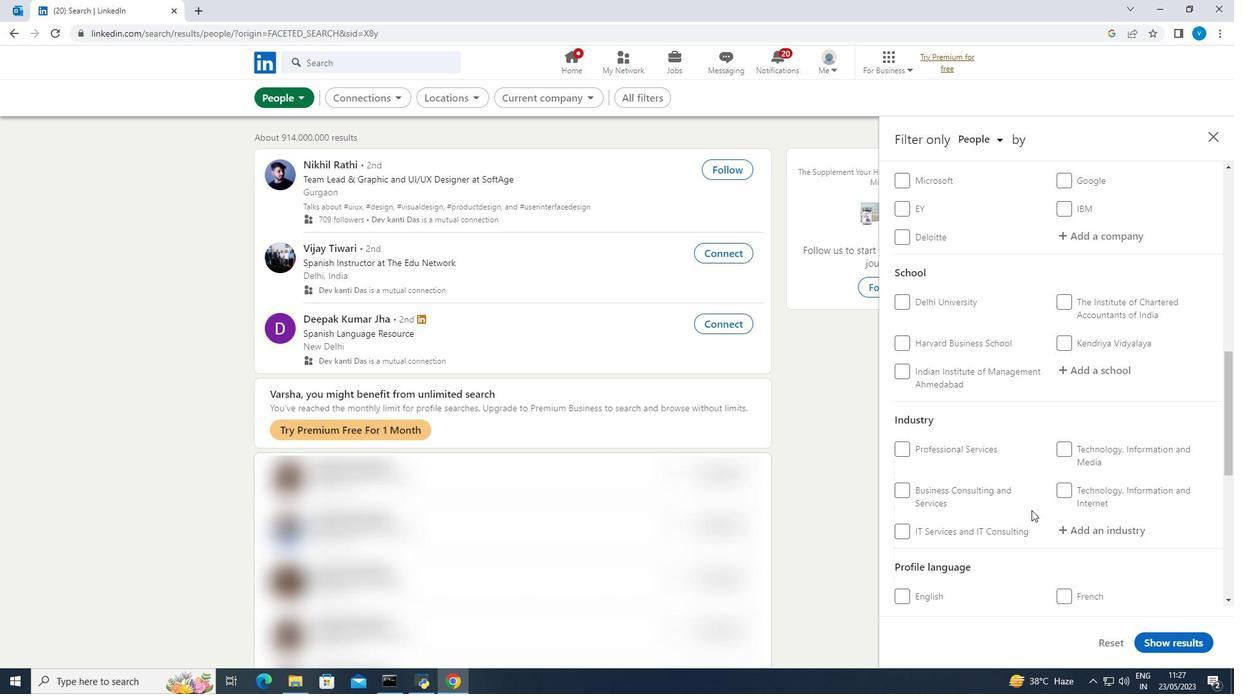 
Action: Mouse scrolled (1031, 511) with delta (0, 0)
Screenshot: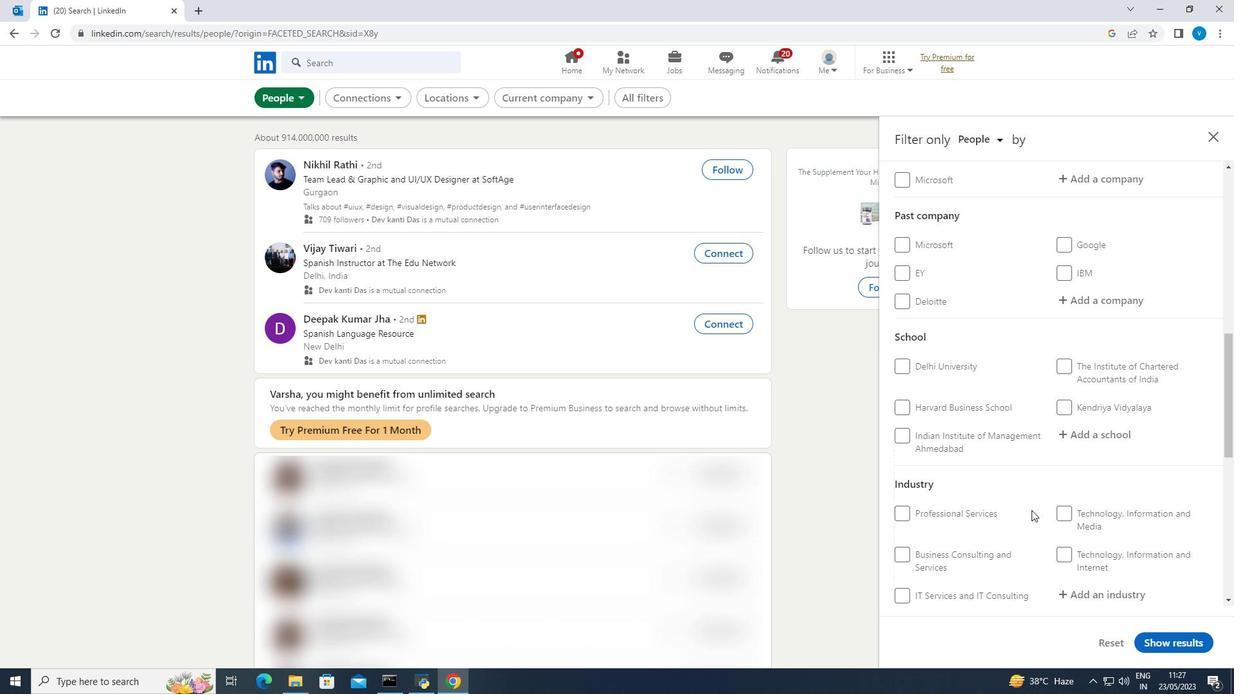 
Action: Mouse scrolled (1031, 511) with delta (0, 0)
Screenshot: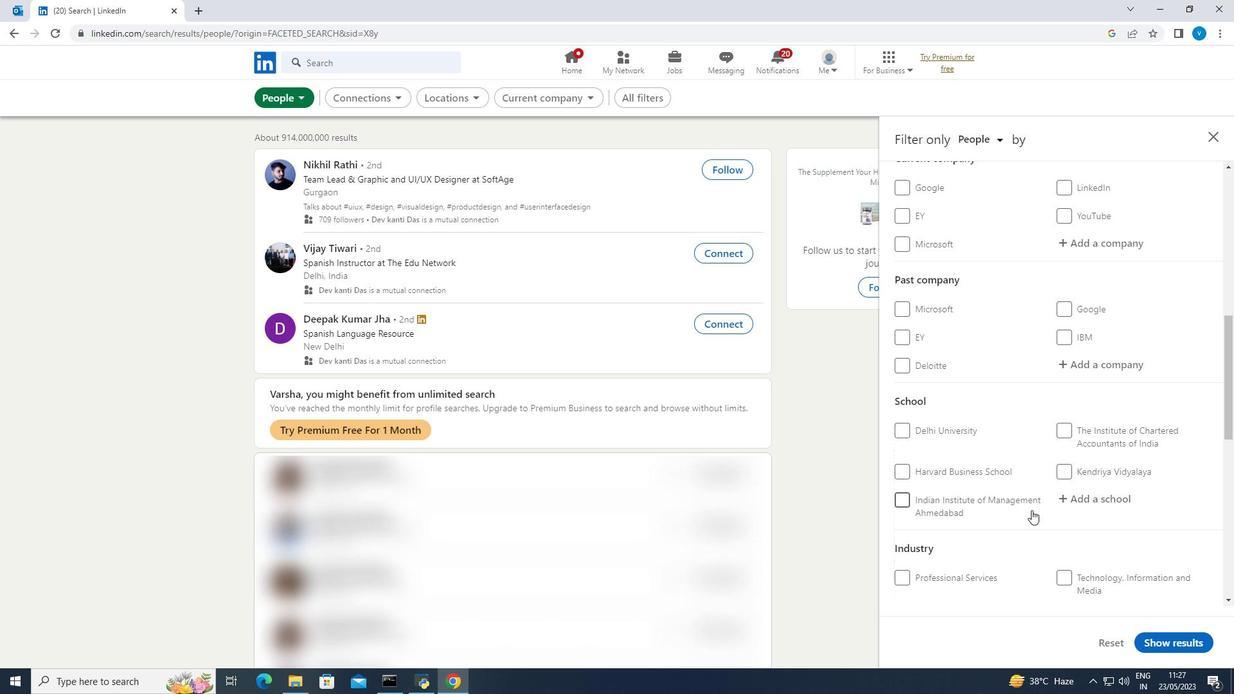 
Action: Mouse moved to (1032, 485)
Screenshot: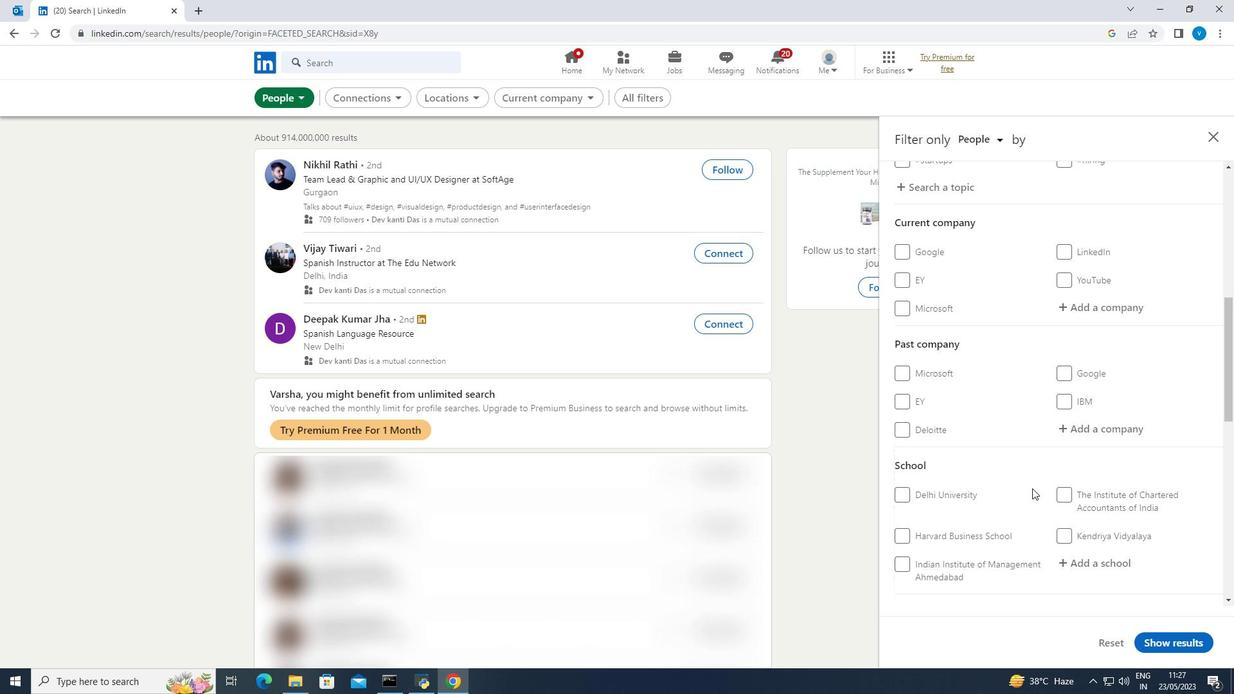 
Action: Mouse scrolled (1032, 486) with delta (0, 0)
Screenshot: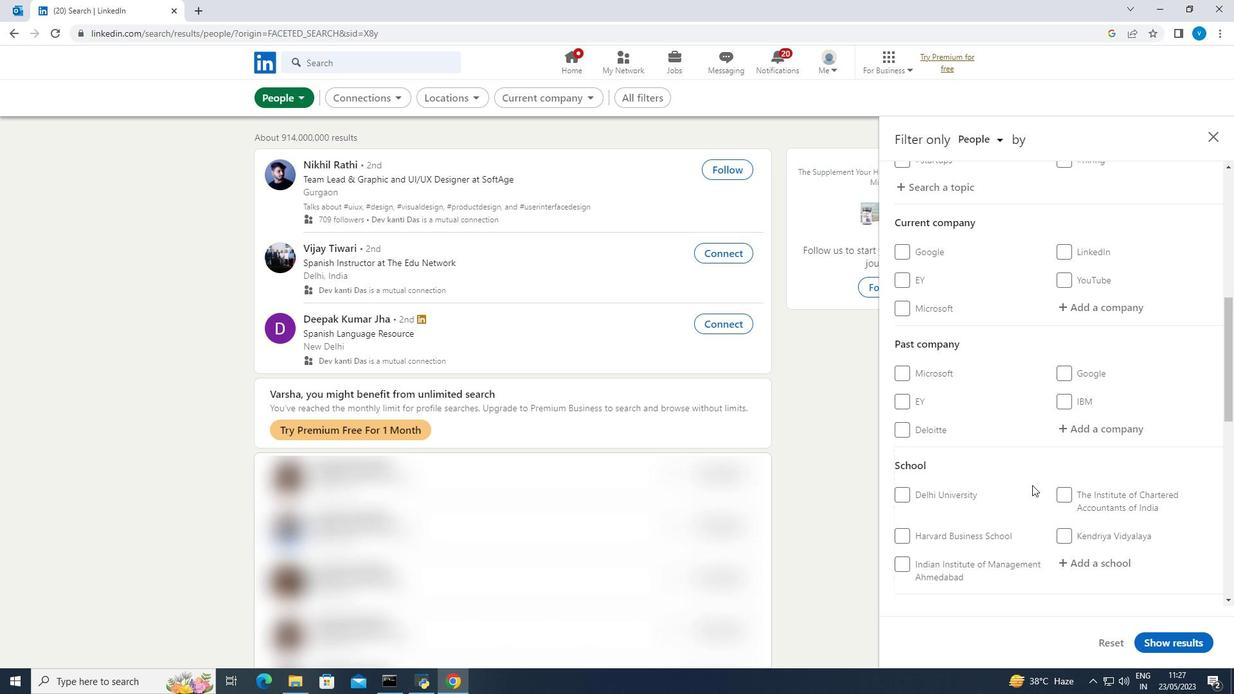 
Action: Mouse moved to (1078, 373)
Screenshot: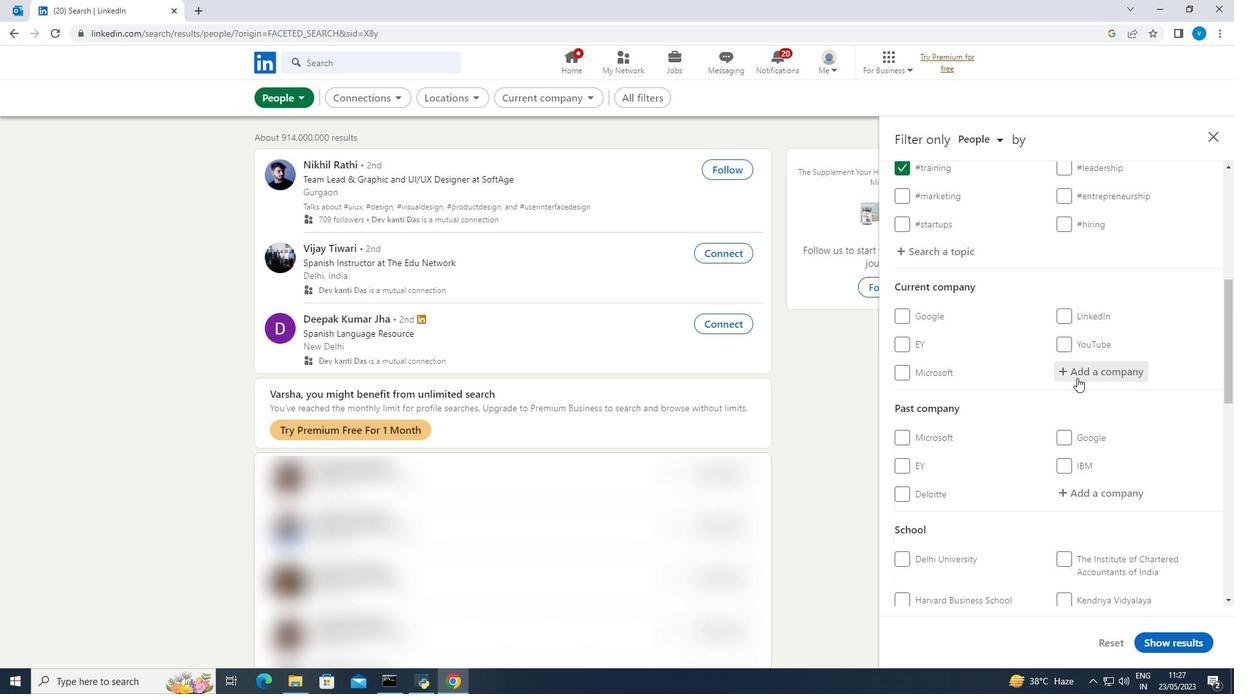 
Action: Mouse pressed left at (1078, 373)
Screenshot: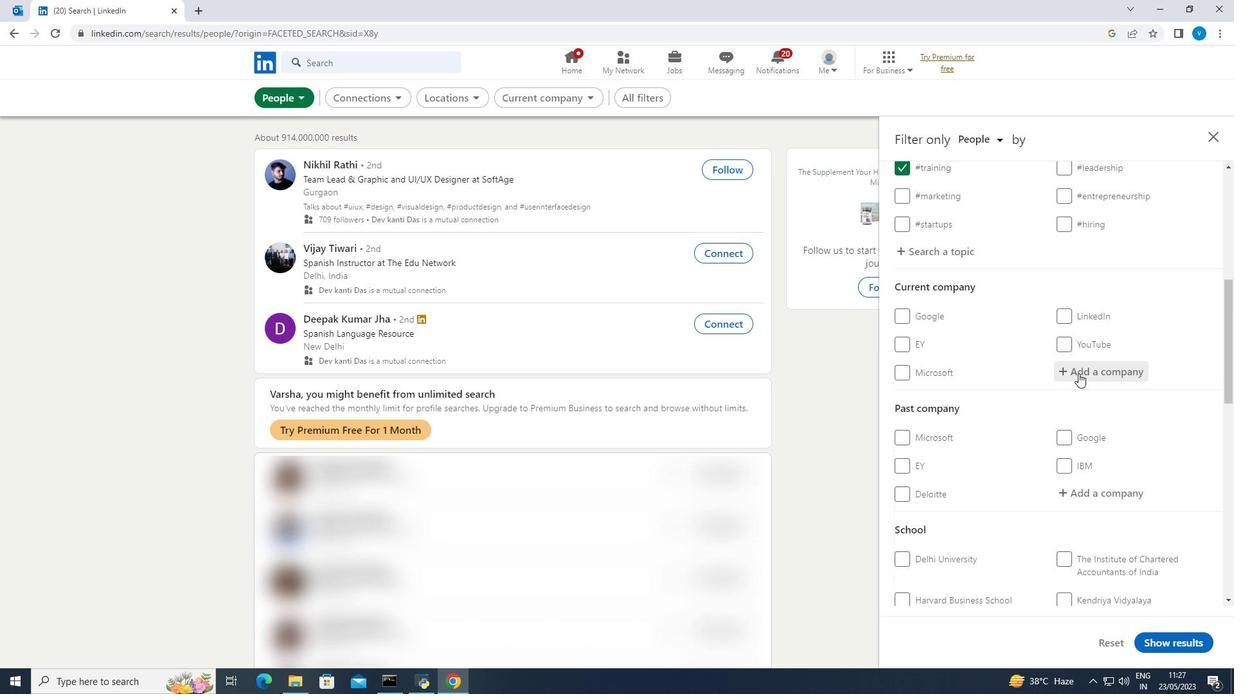 
Action: Key pressed <Key.shift><Key.shift><Key.shift><Key.shift><Key.shift><Key.shift>Evalueserve
Screenshot: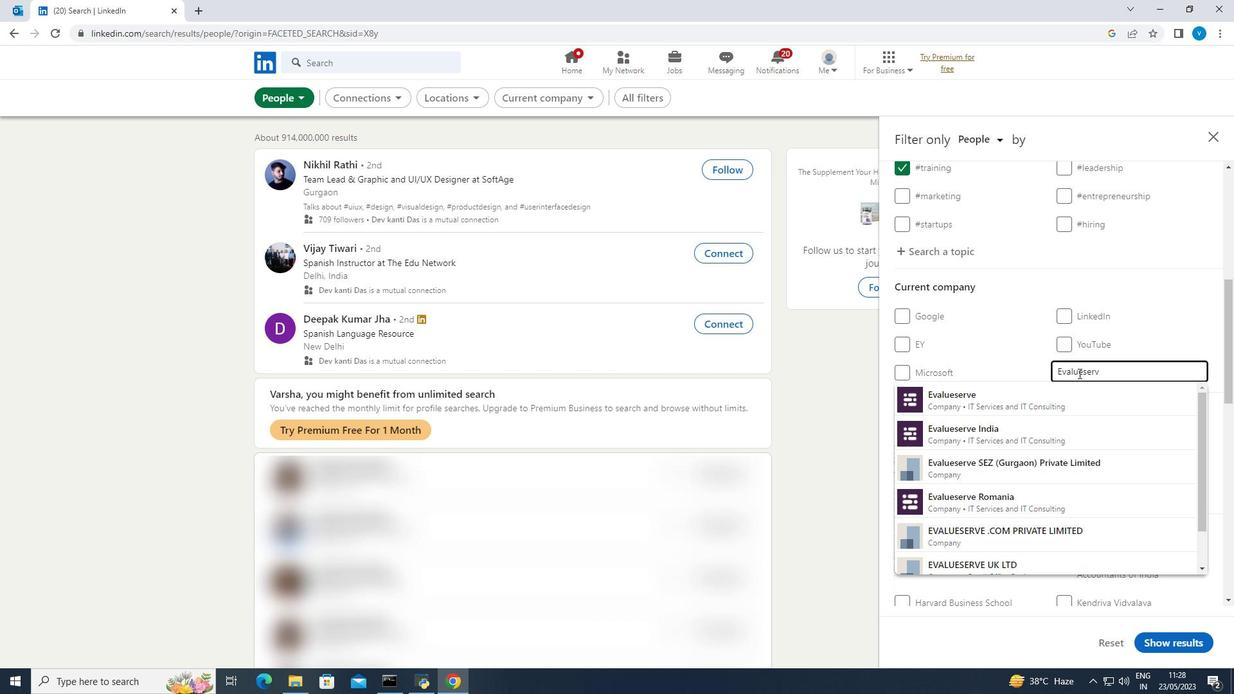 
Action: Mouse moved to (1053, 394)
Screenshot: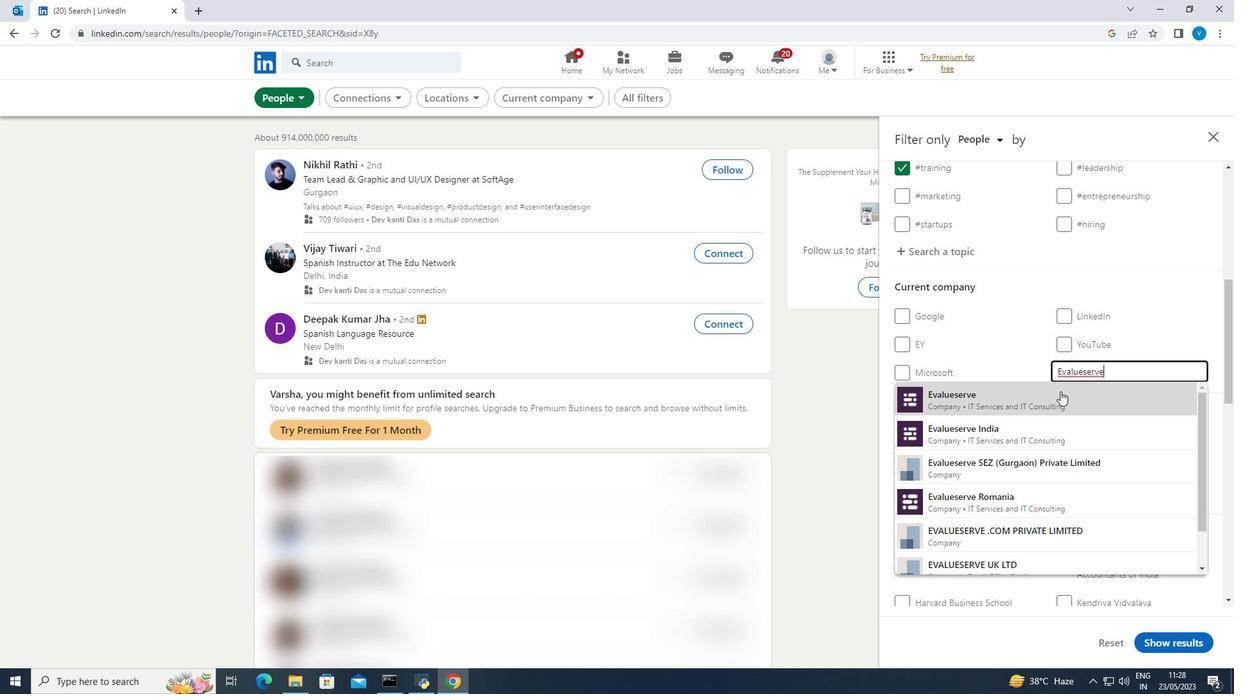 
Action: Mouse pressed left at (1053, 394)
Screenshot: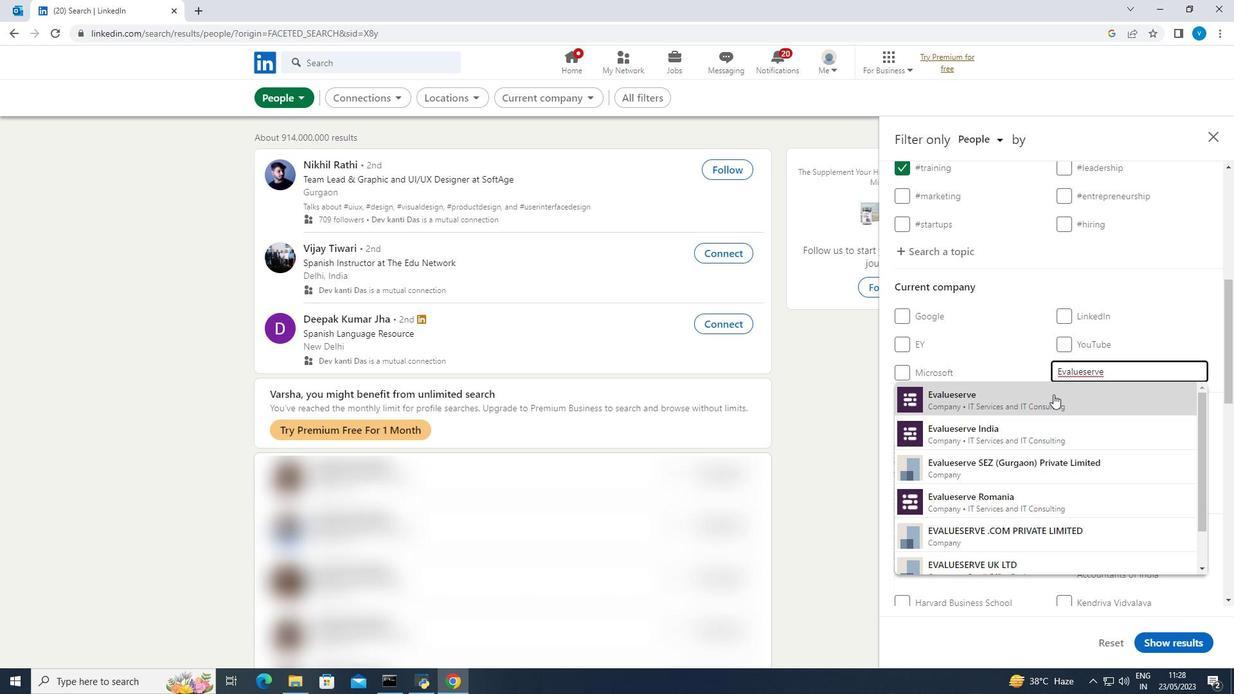 
Action: Mouse scrolled (1053, 394) with delta (0, 0)
Screenshot: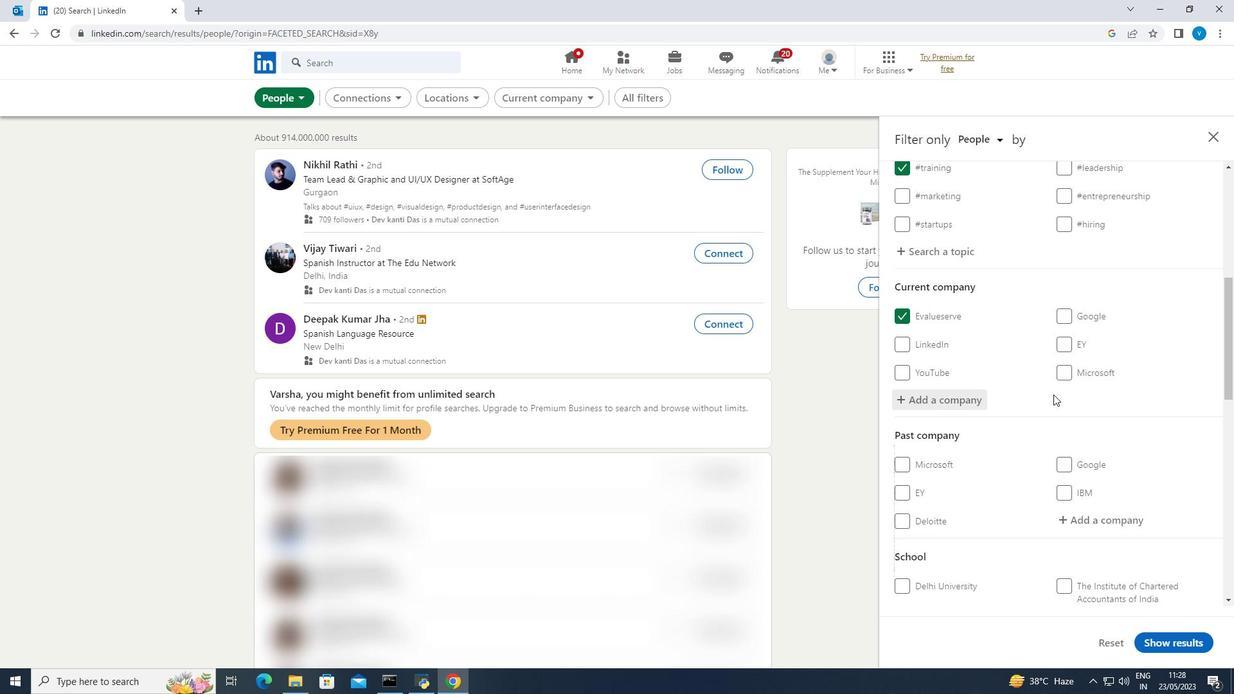 
Action: Mouse scrolled (1053, 394) with delta (0, 0)
Screenshot: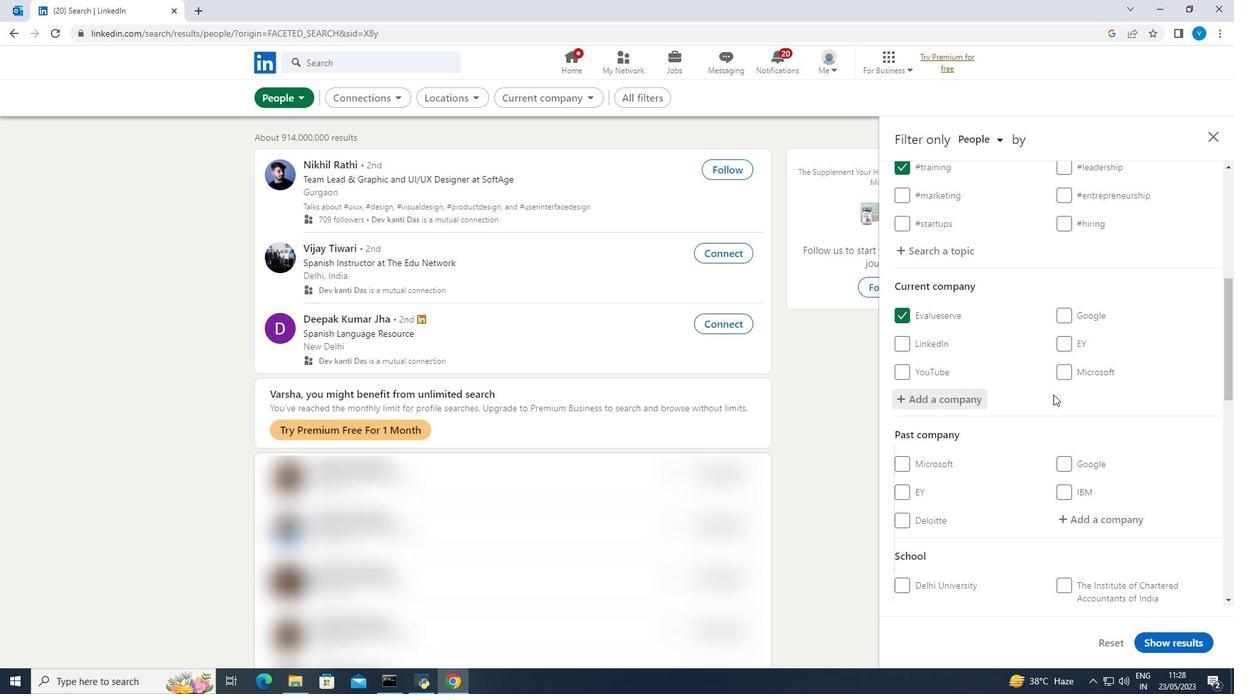 
Action: Mouse scrolled (1053, 394) with delta (0, 0)
Screenshot: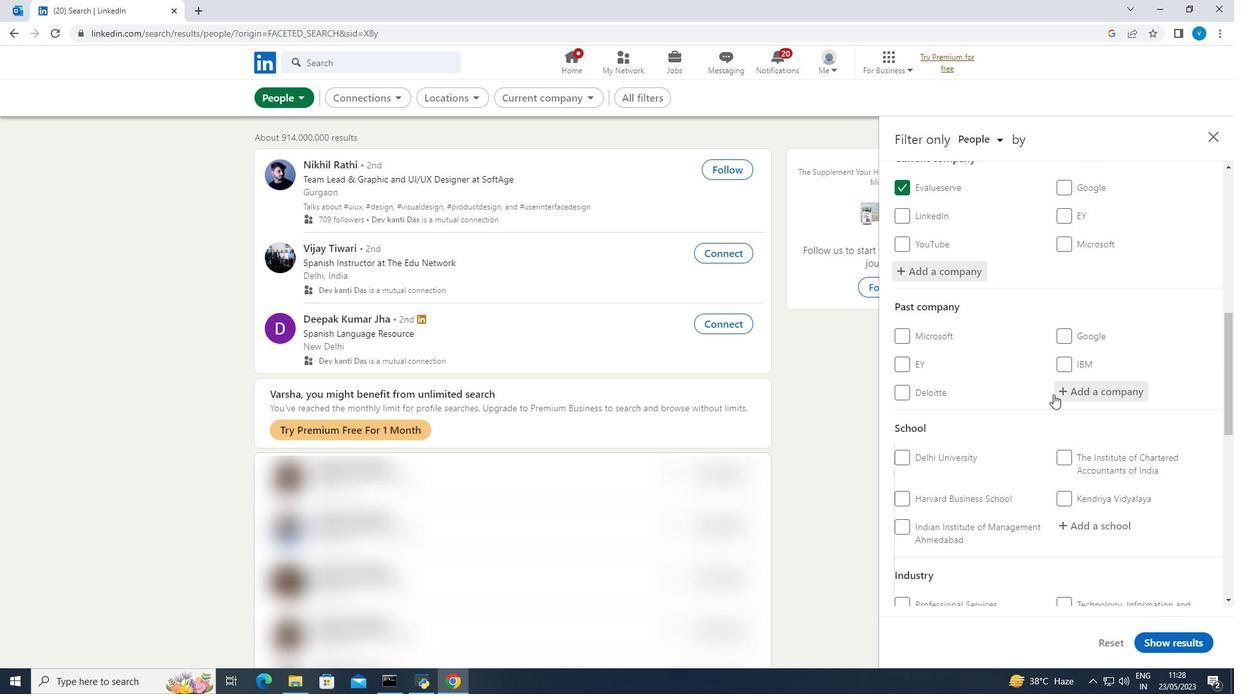 
Action: Mouse scrolled (1053, 394) with delta (0, 0)
Screenshot: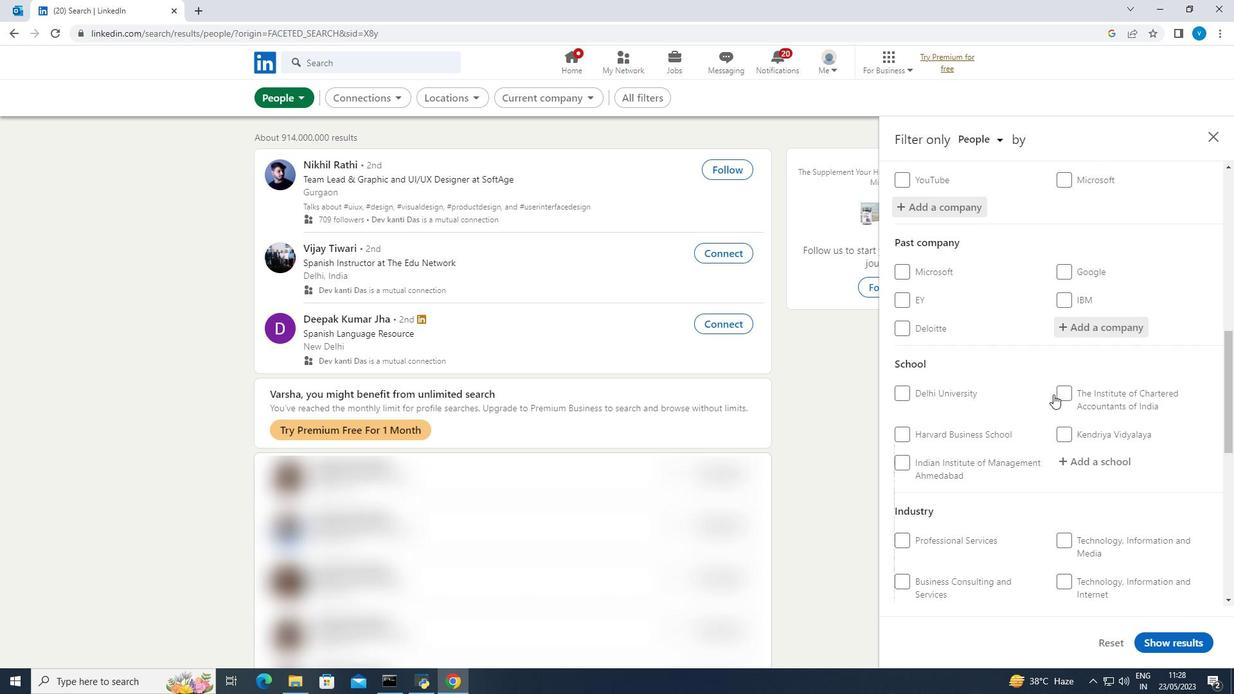 
Action: Mouse moved to (1069, 394)
Screenshot: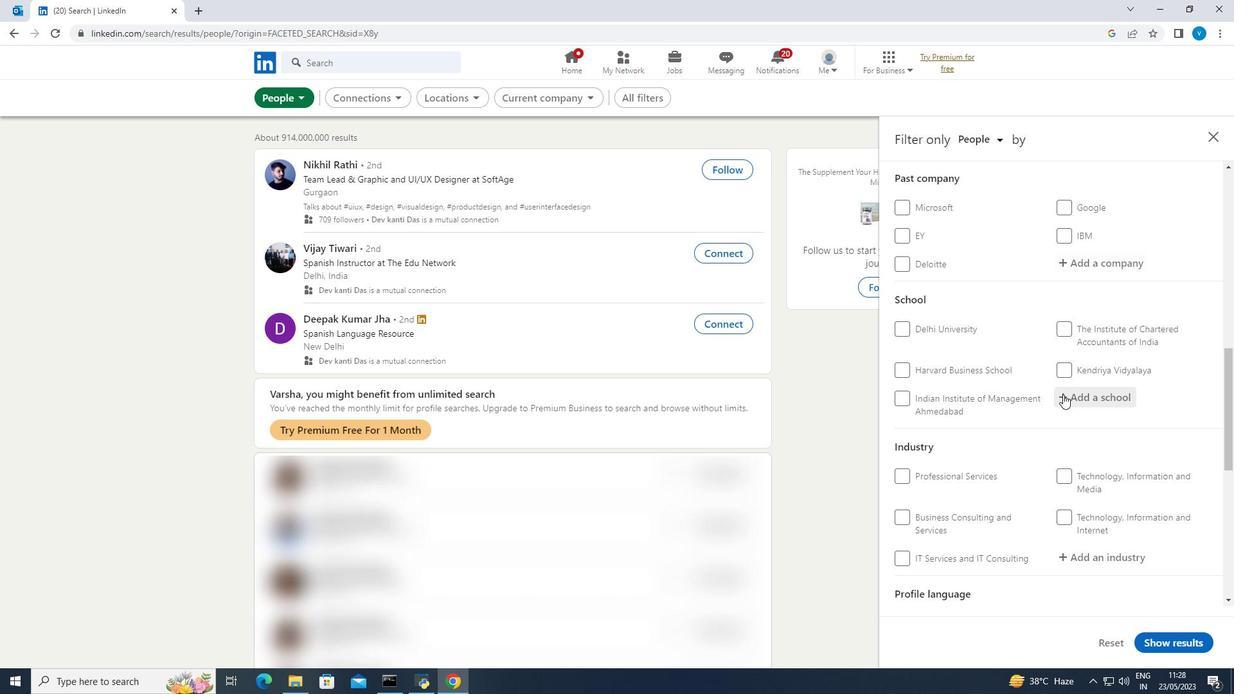 
Action: Mouse pressed left at (1069, 394)
Screenshot: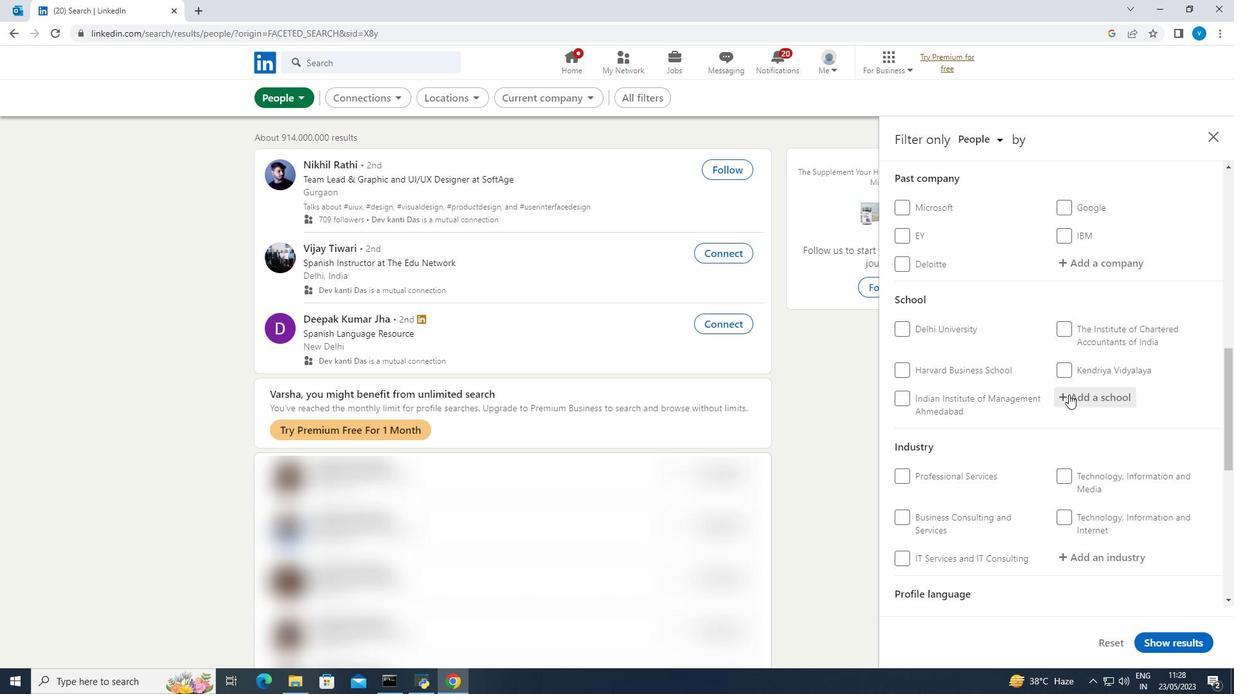 
Action: Mouse moved to (1069, 394)
Screenshot: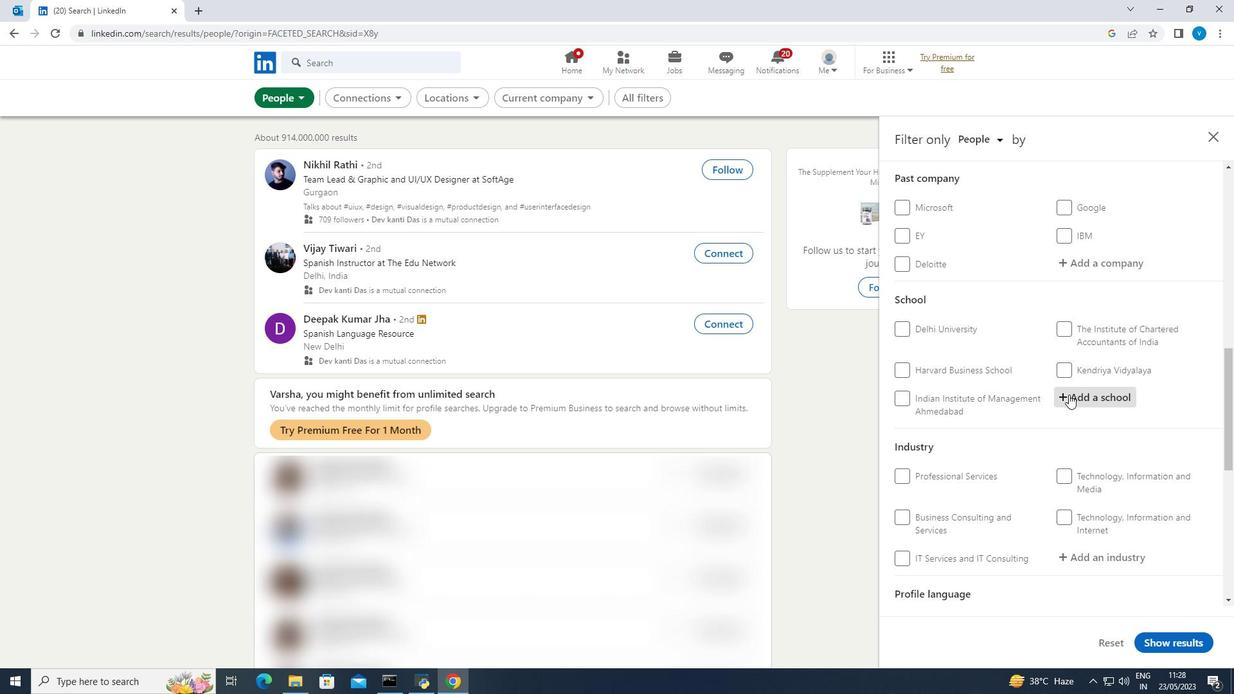 
Action: Key pressed <Key.shift><Key.shift><Key.shift><Key.shift><Key.shift><Key.shift><Key.shift>Indian<Key.space><Key.shift><Key.shift><Key.shift><Key.shift><Key.shift>Institute<Key.space>of<Key.space><Key.shift><Key.shift><Key.shift><Key.shift><Key.shift><Key.shift><Key.shift><Key.shift>Technology,<Key.space><Key.shift><Key.shift><Key.shift><Key.shift><Key.shift><Key.shift><Key.shift>Mandi
Screenshot: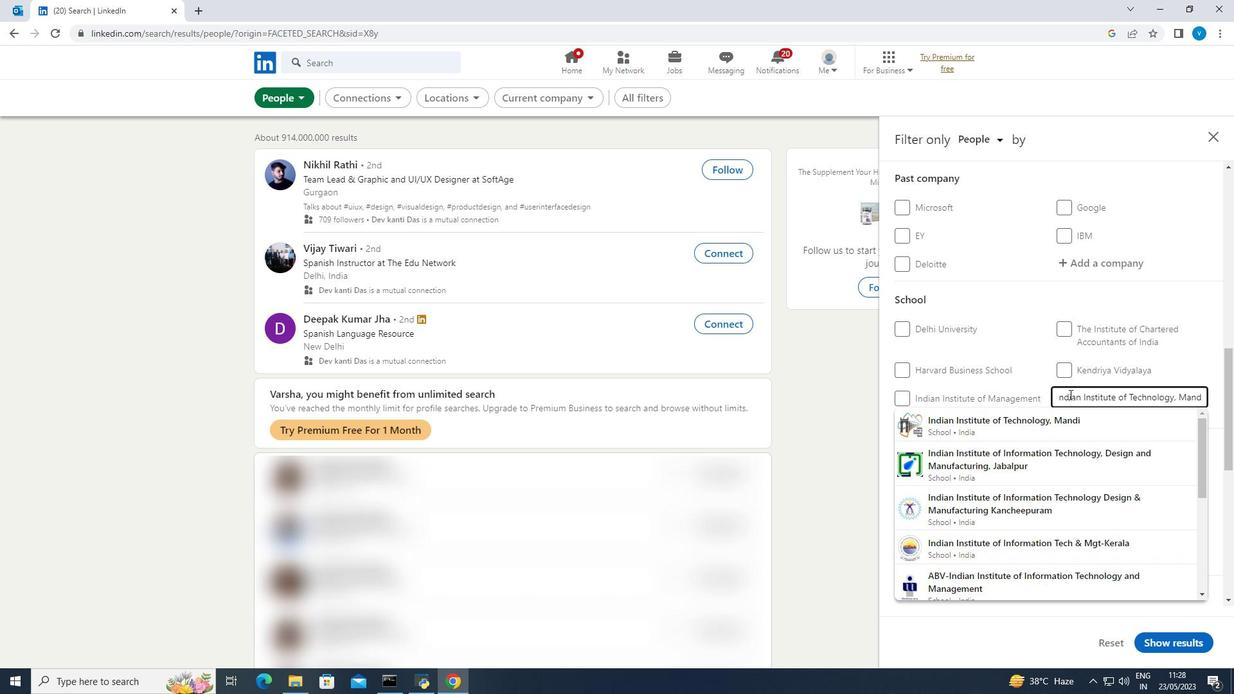 
Action: Mouse moved to (1051, 421)
Screenshot: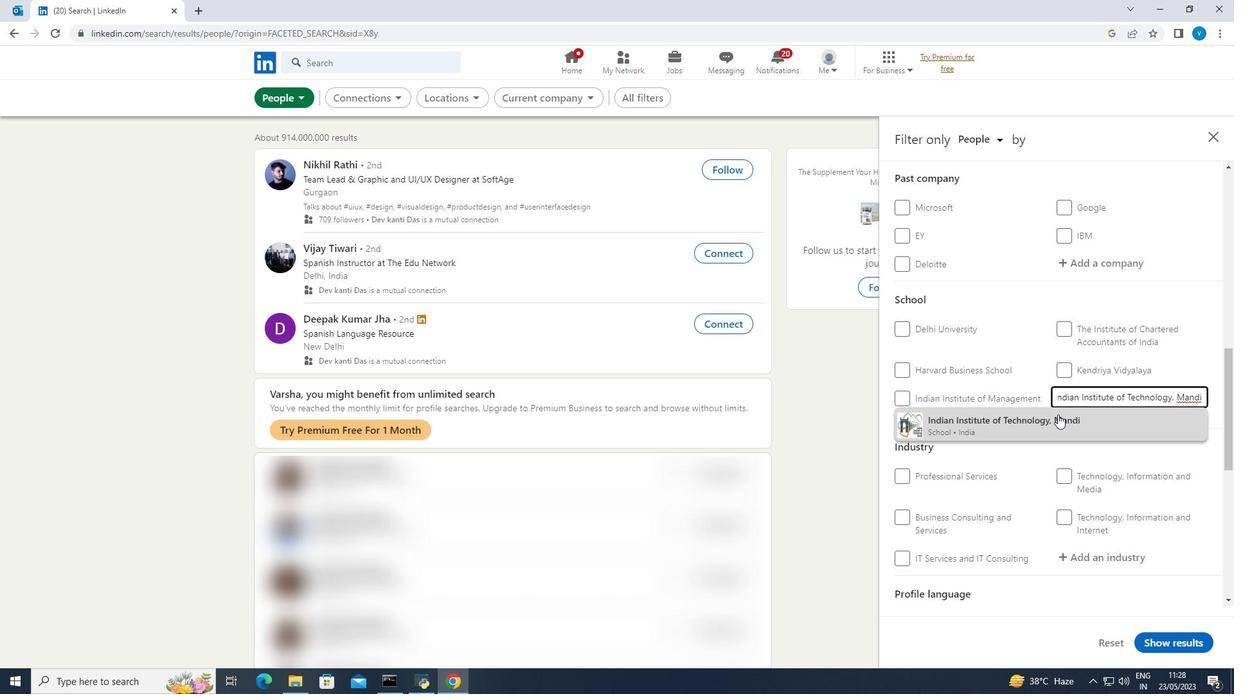 
Action: Mouse pressed left at (1051, 421)
Screenshot: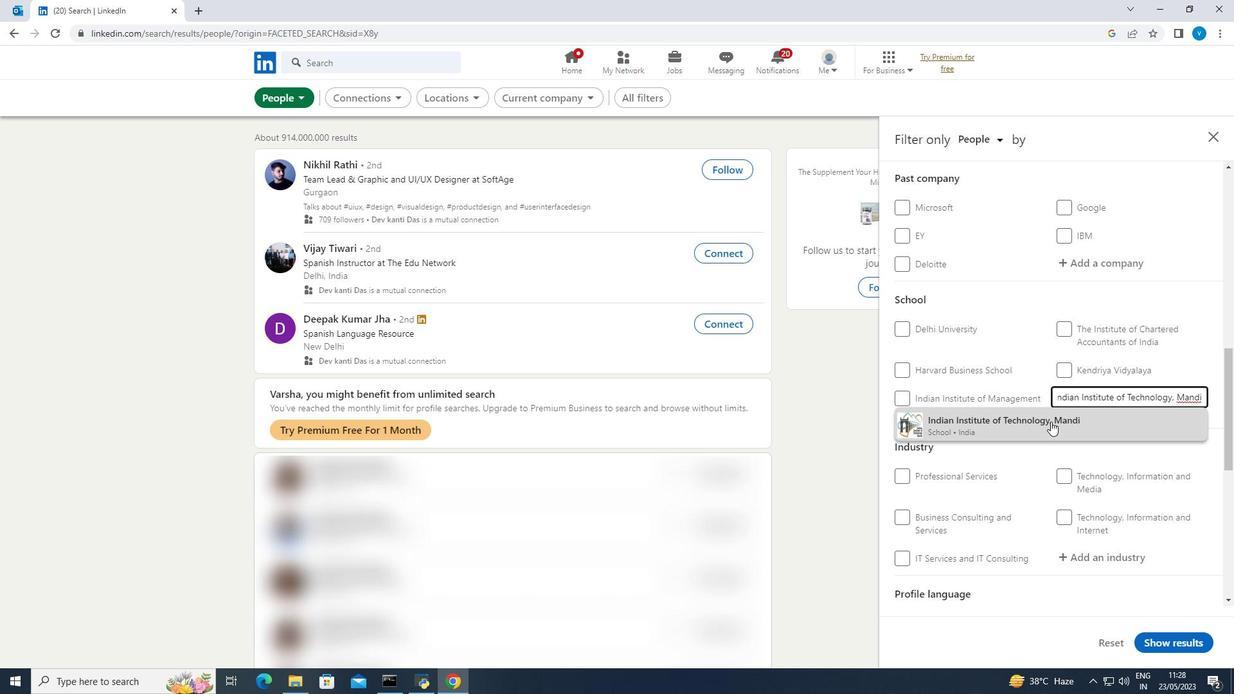 
Action: Mouse scrolled (1051, 421) with delta (0, 0)
Screenshot: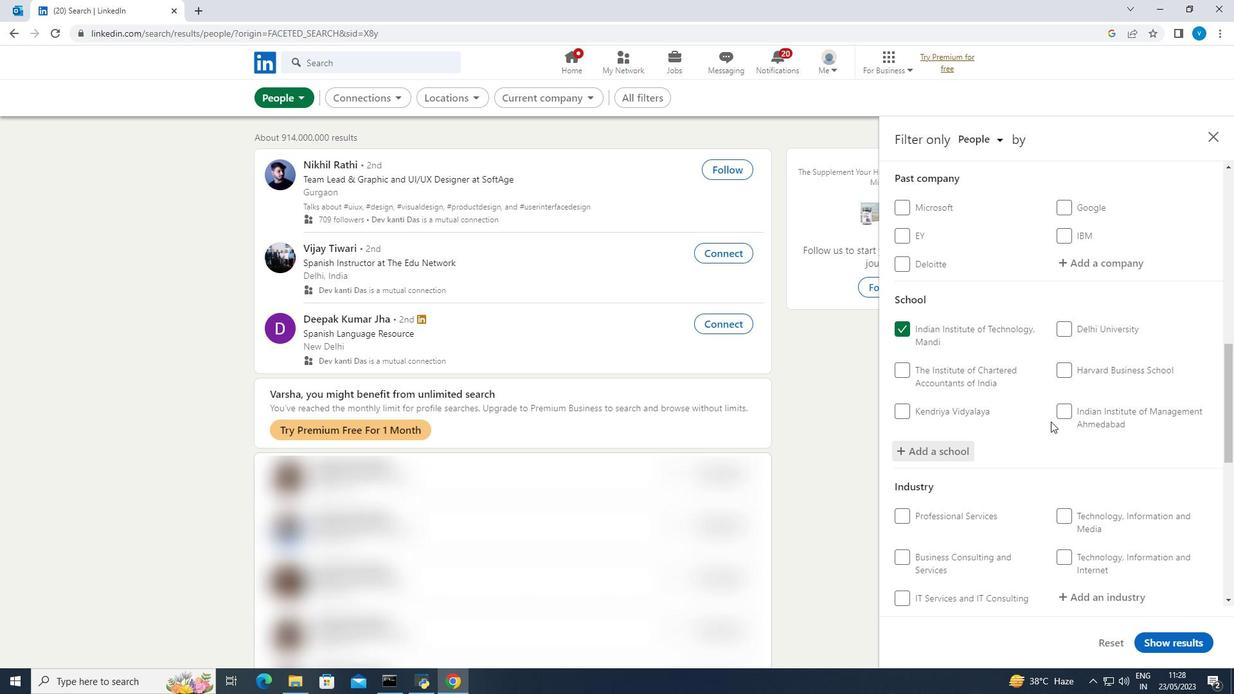 
Action: Mouse scrolled (1051, 421) with delta (0, 0)
Screenshot: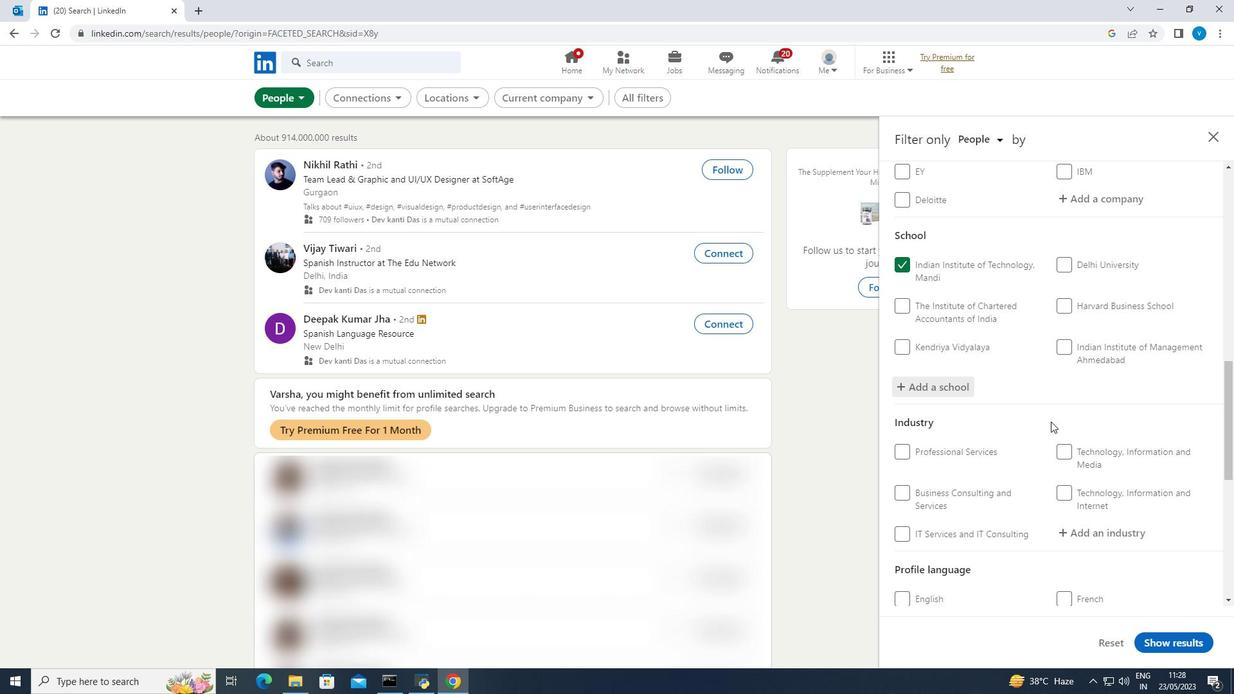 
Action: Mouse scrolled (1051, 421) with delta (0, 0)
Screenshot: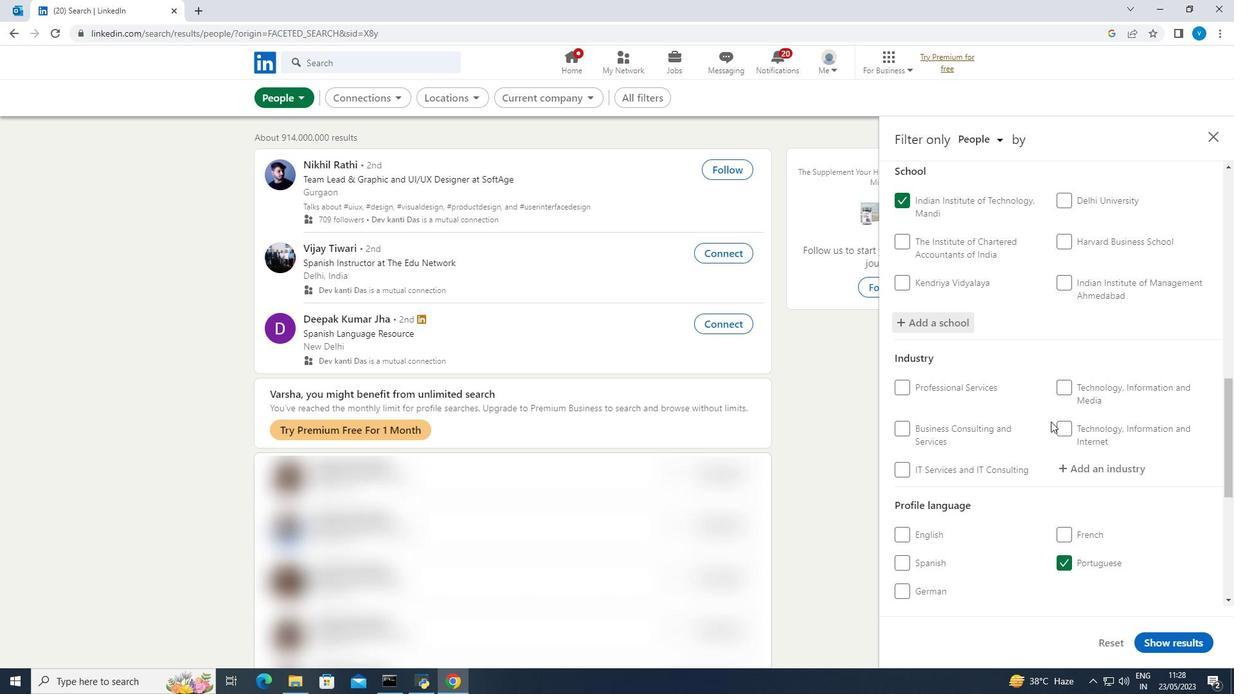 
Action: Mouse moved to (1081, 403)
Screenshot: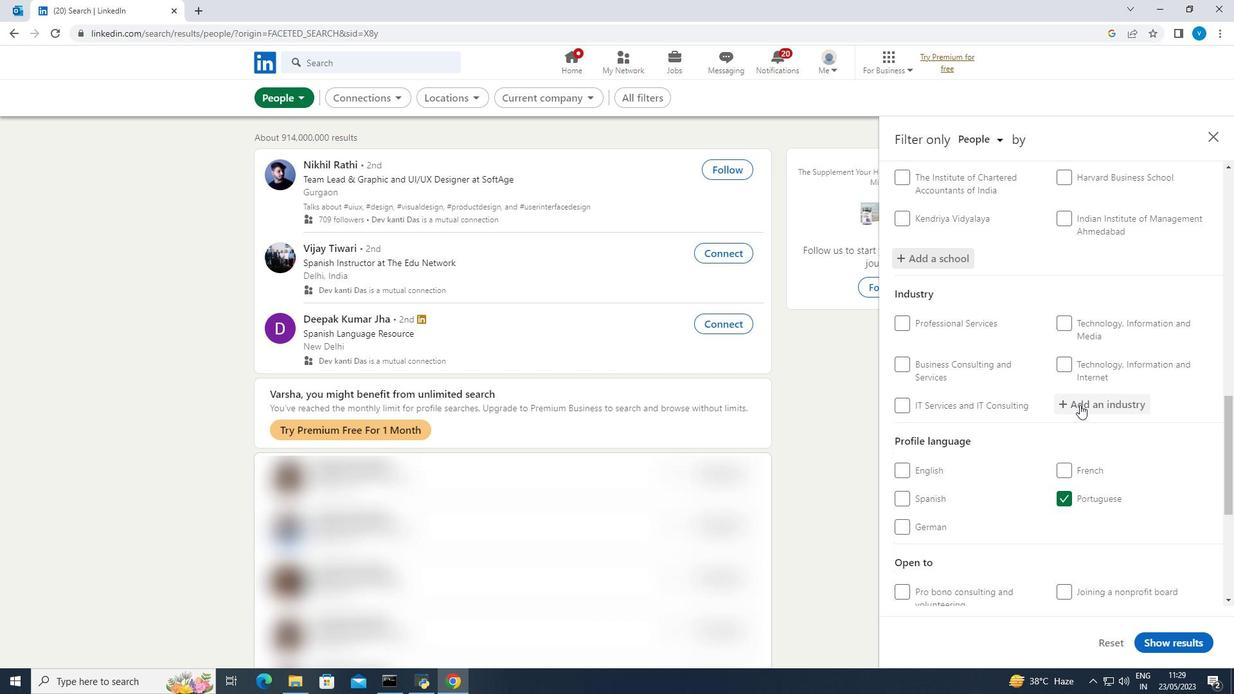
Action: Mouse pressed left at (1081, 403)
Screenshot: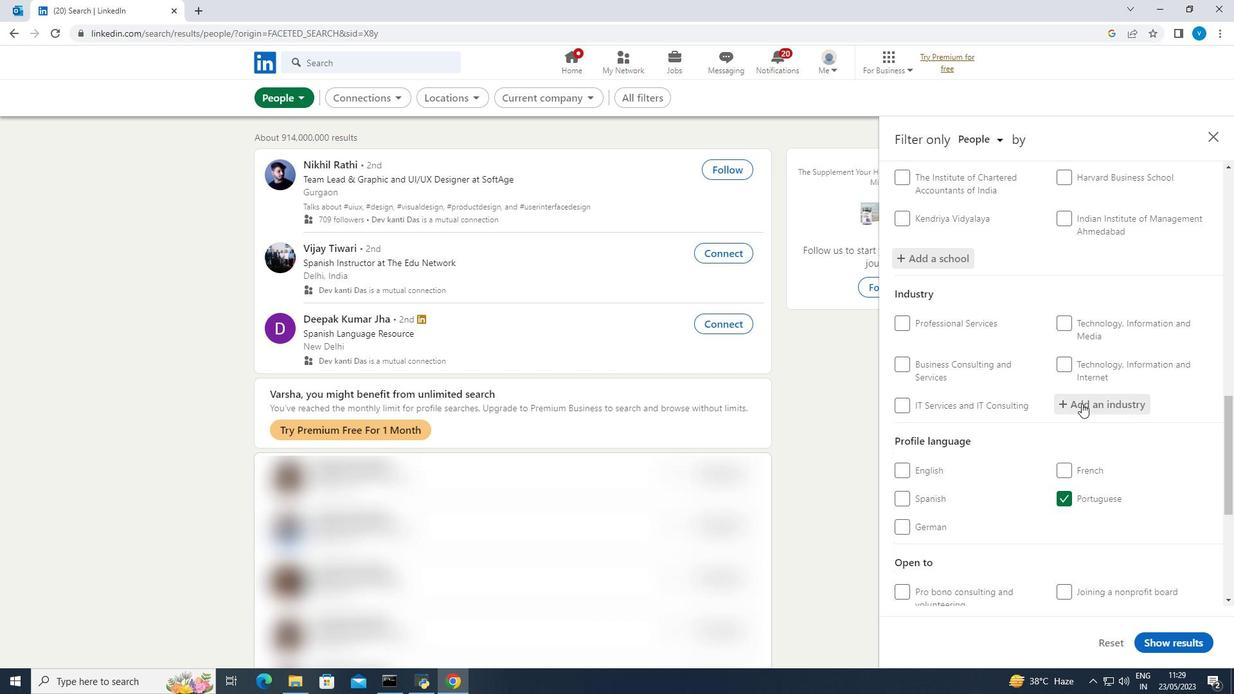
Action: Key pressed <Key.shift><Key.shift><Key.shift><Key.shift><Key.shift><Key.shift><Key.shift><Key.shift><Key.shift><Key.shift>Wholesale<Key.space><Key.shift><Key.shift><Key.shift><Key.shift><Key.shift><Key.shift><Key.shift><Key.shift>Furn
Screenshot: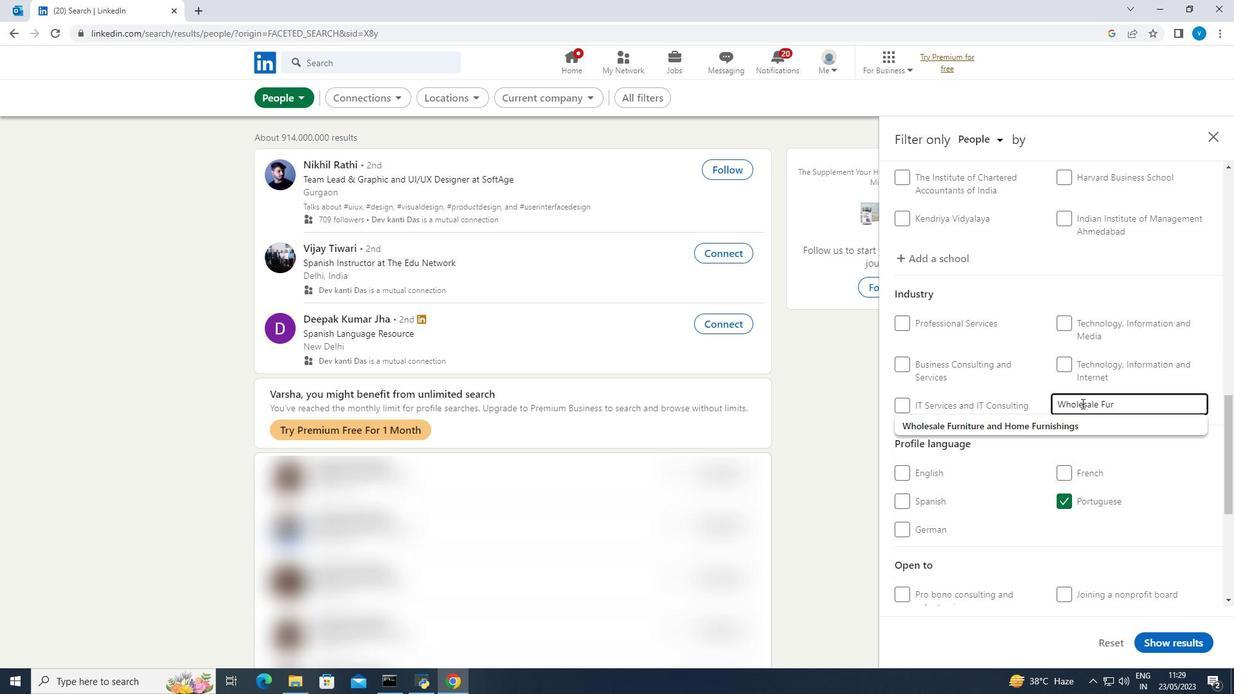 
Action: Mouse moved to (1045, 424)
Screenshot: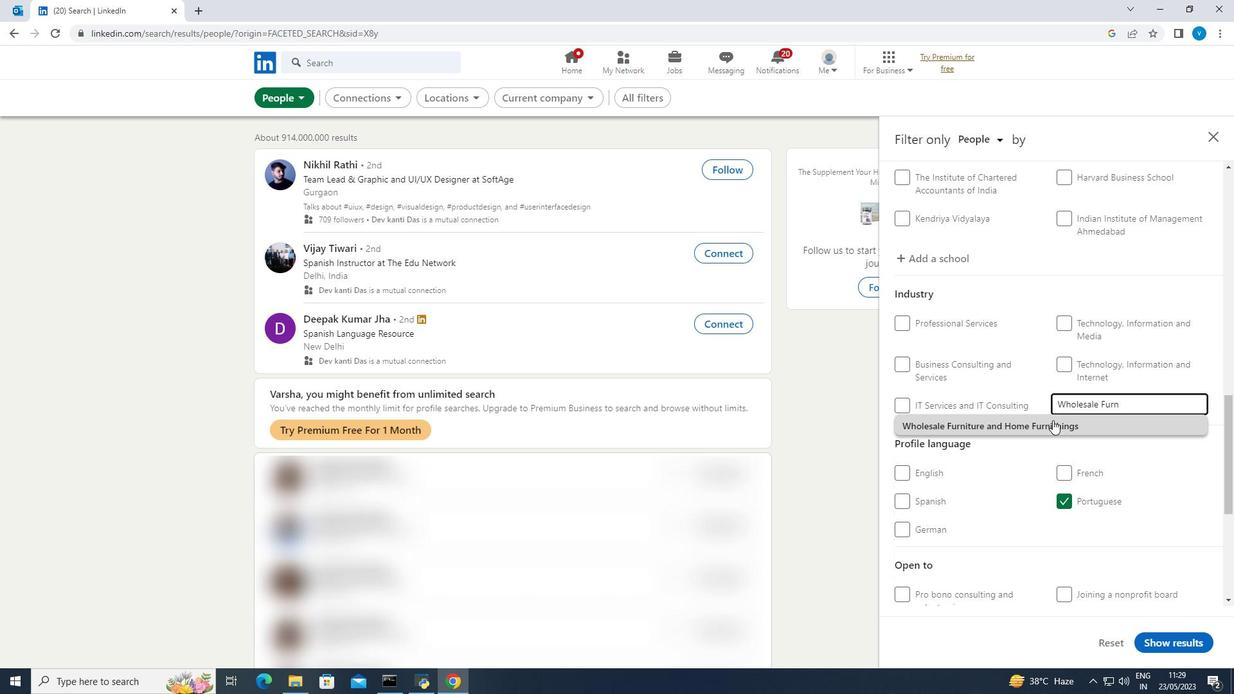
Action: Mouse pressed left at (1045, 424)
Screenshot: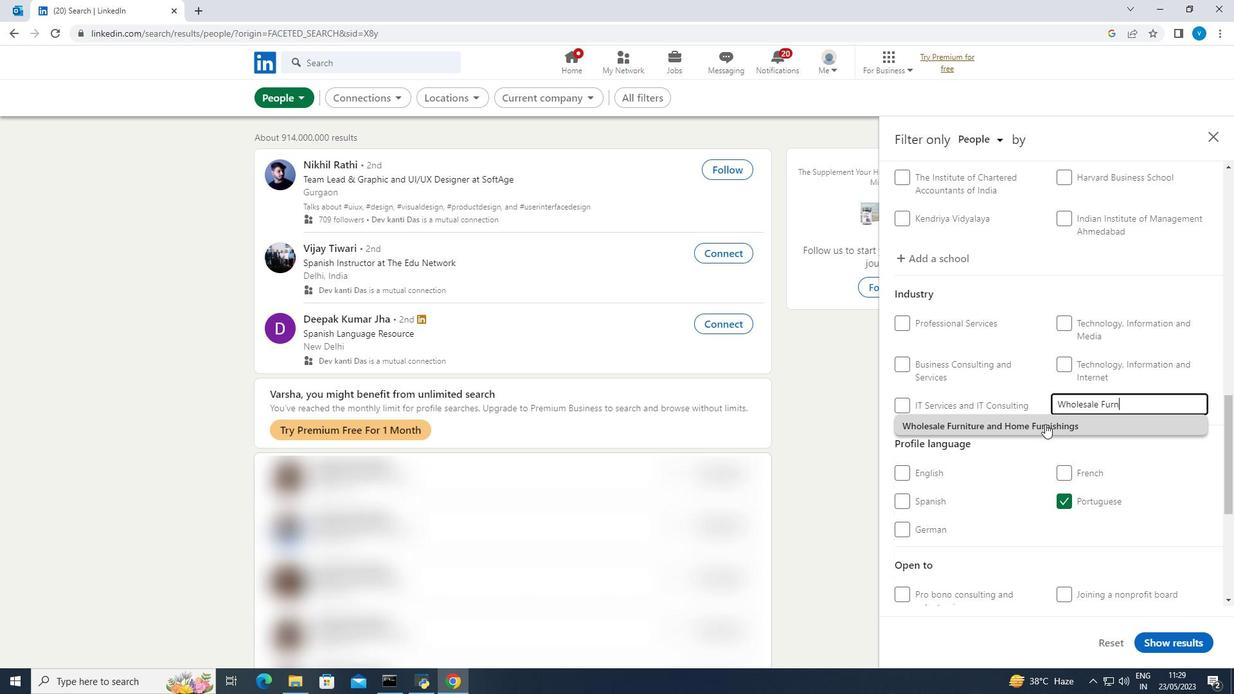 
Action: Mouse scrolled (1045, 423) with delta (0, 0)
Screenshot: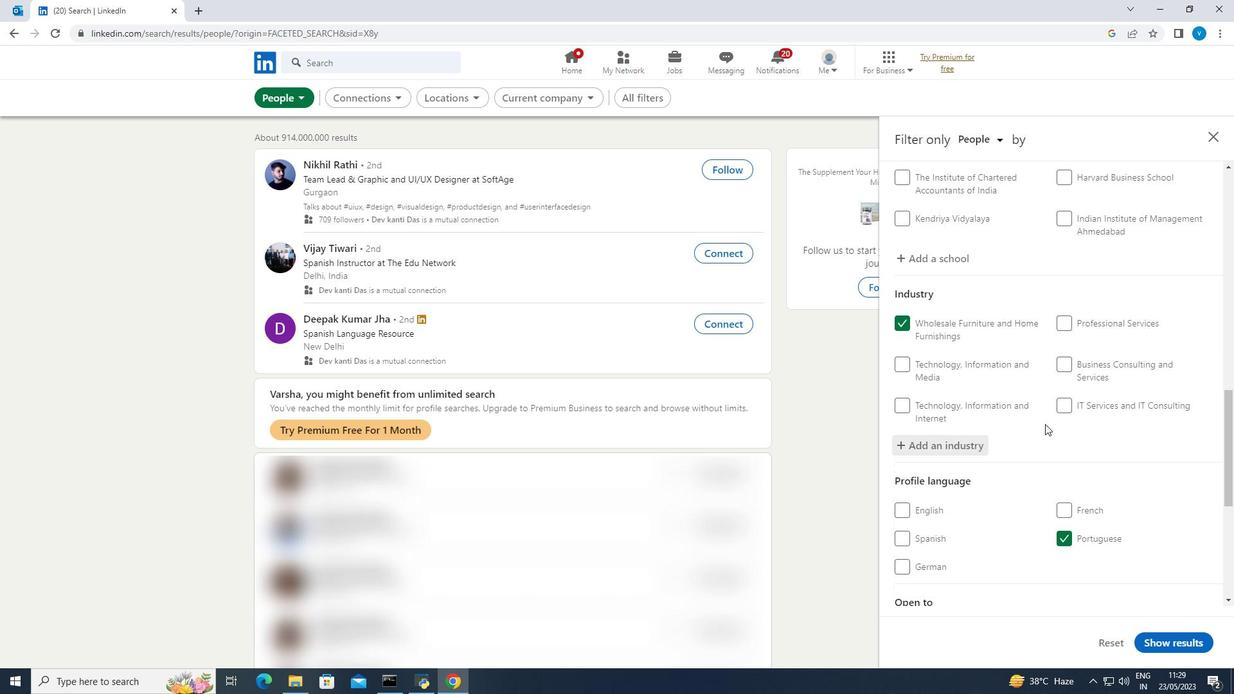 
Action: Mouse scrolled (1045, 423) with delta (0, 0)
Screenshot: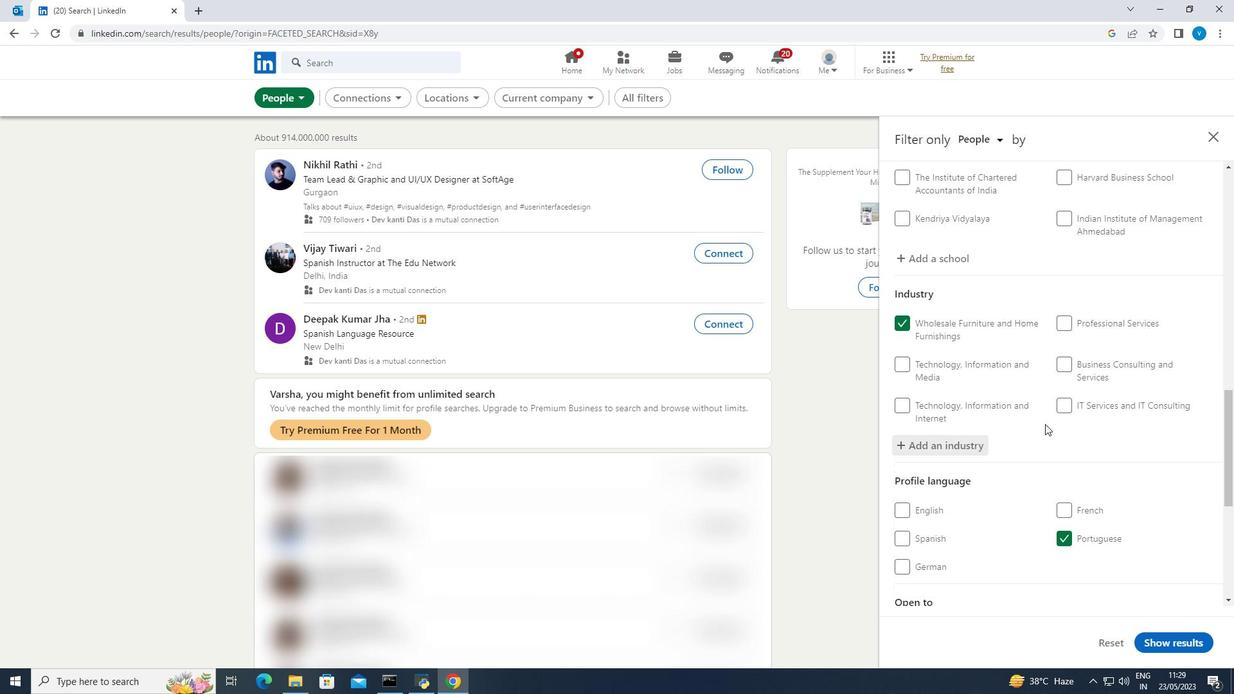 
Action: Mouse scrolled (1045, 423) with delta (0, 0)
Screenshot: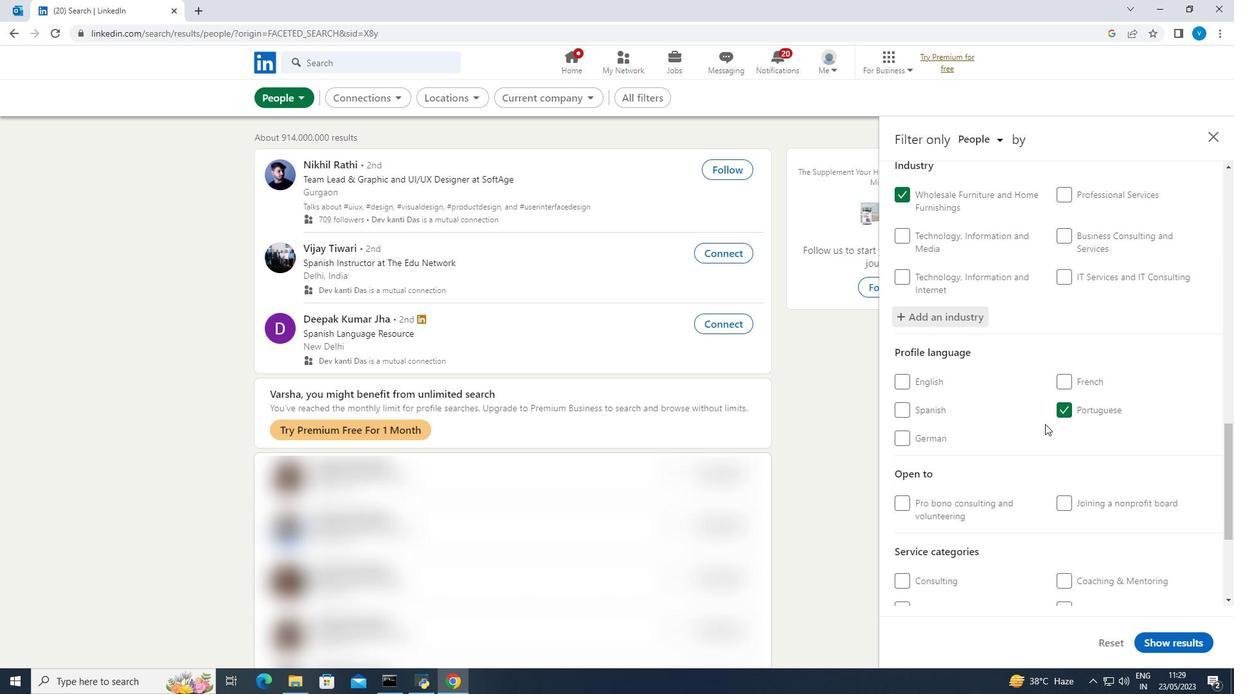 
Action: Mouse scrolled (1045, 423) with delta (0, 0)
Screenshot: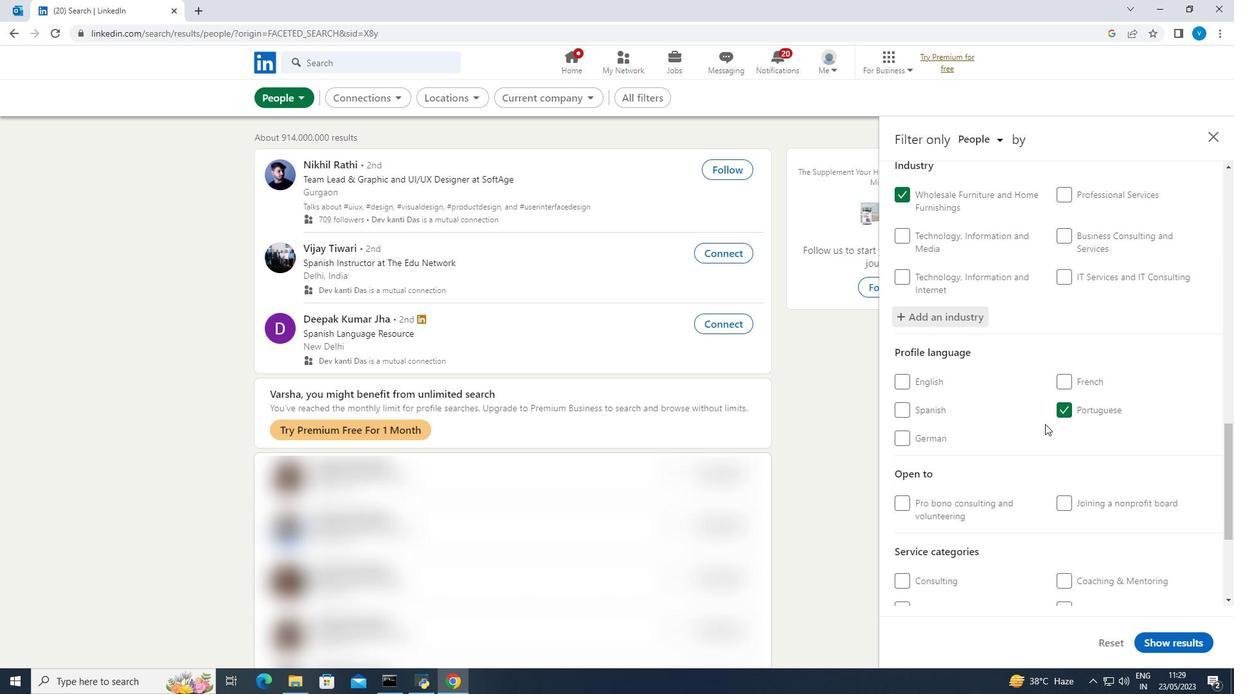 
Action: Mouse scrolled (1045, 423) with delta (0, 0)
Screenshot: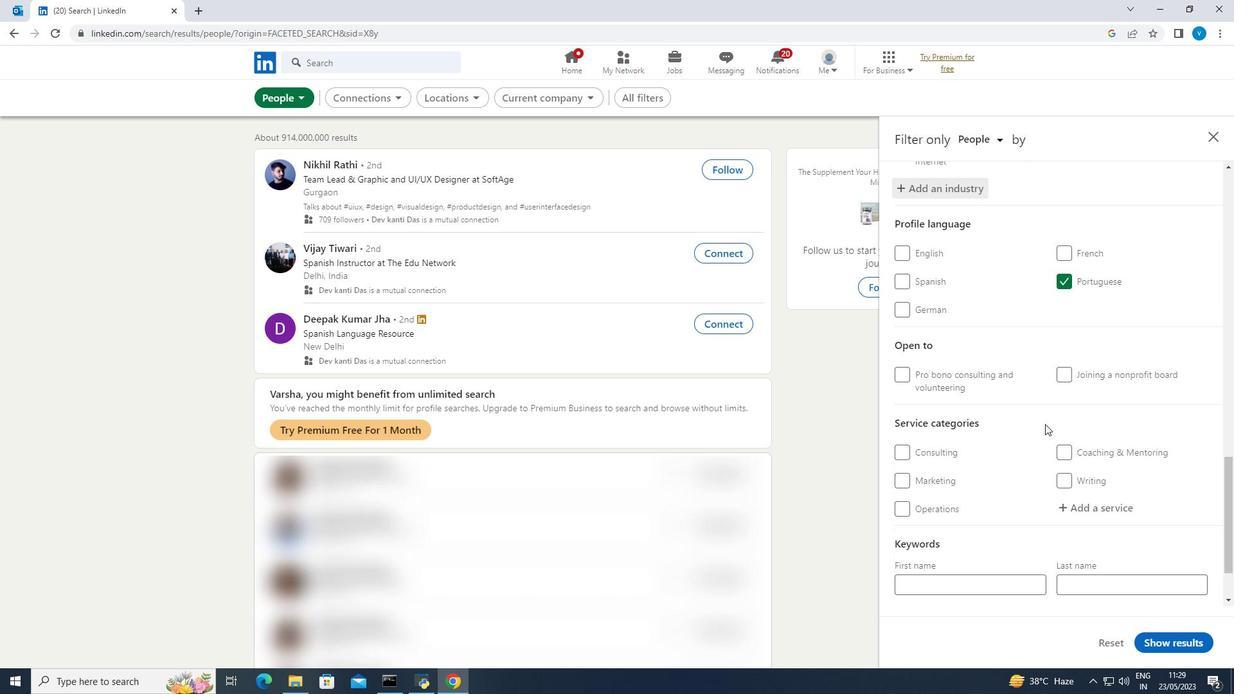 
Action: Mouse scrolled (1045, 423) with delta (0, 0)
Screenshot: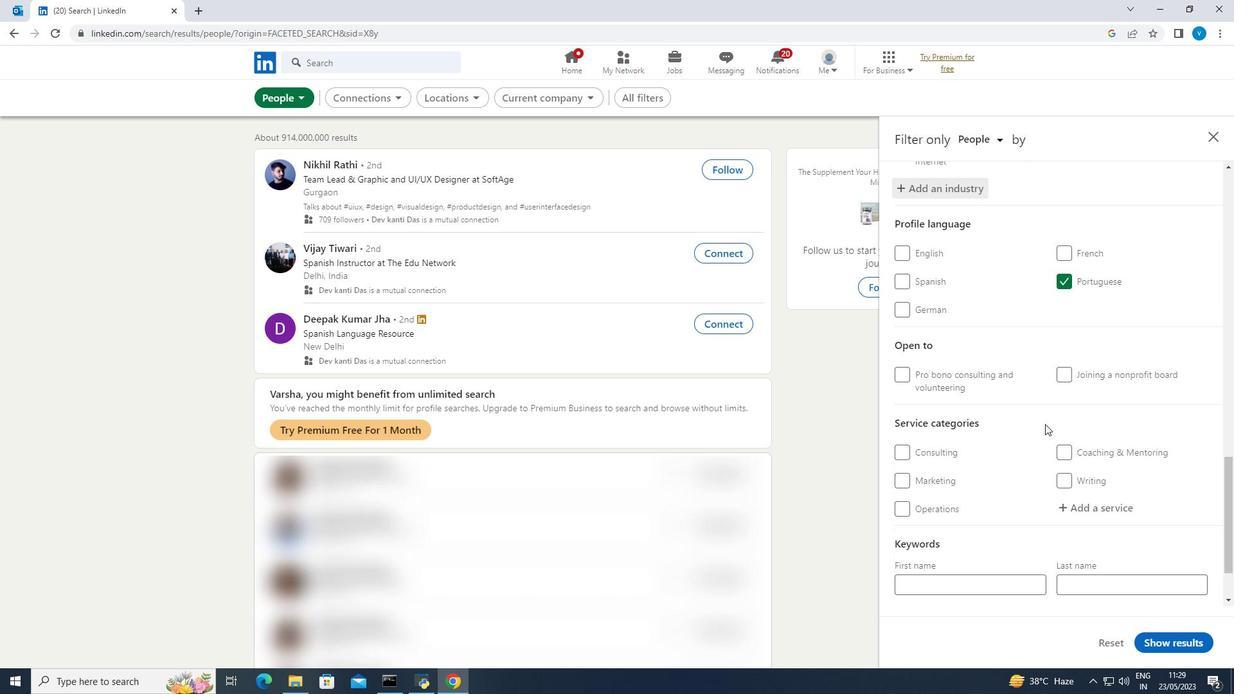 
Action: Mouse moved to (1067, 421)
Screenshot: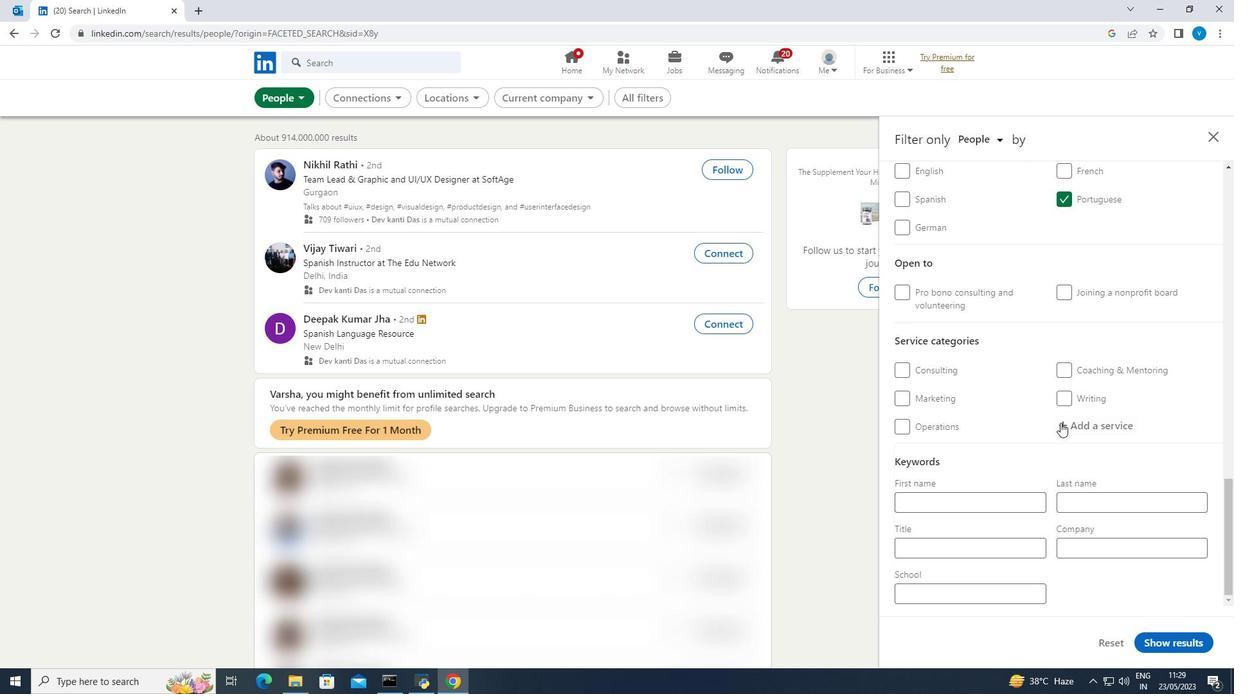 
Action: Mouse pressed left at (1067, 421)
Screenshot: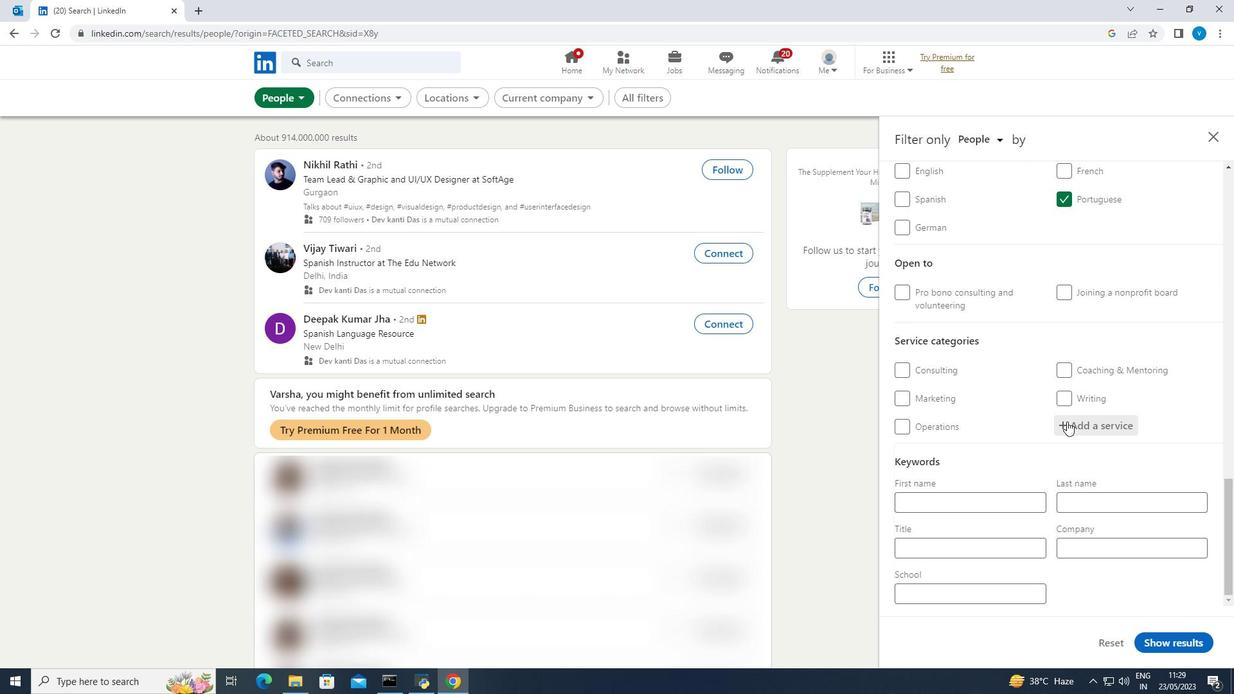 
Action: Key pressed <Key.shift><Key.shift><Key.shift><Key.shift><Key.shift><Key.shift><Key.shift><Key.shift>Marketing<Key.enter>
Screenshot: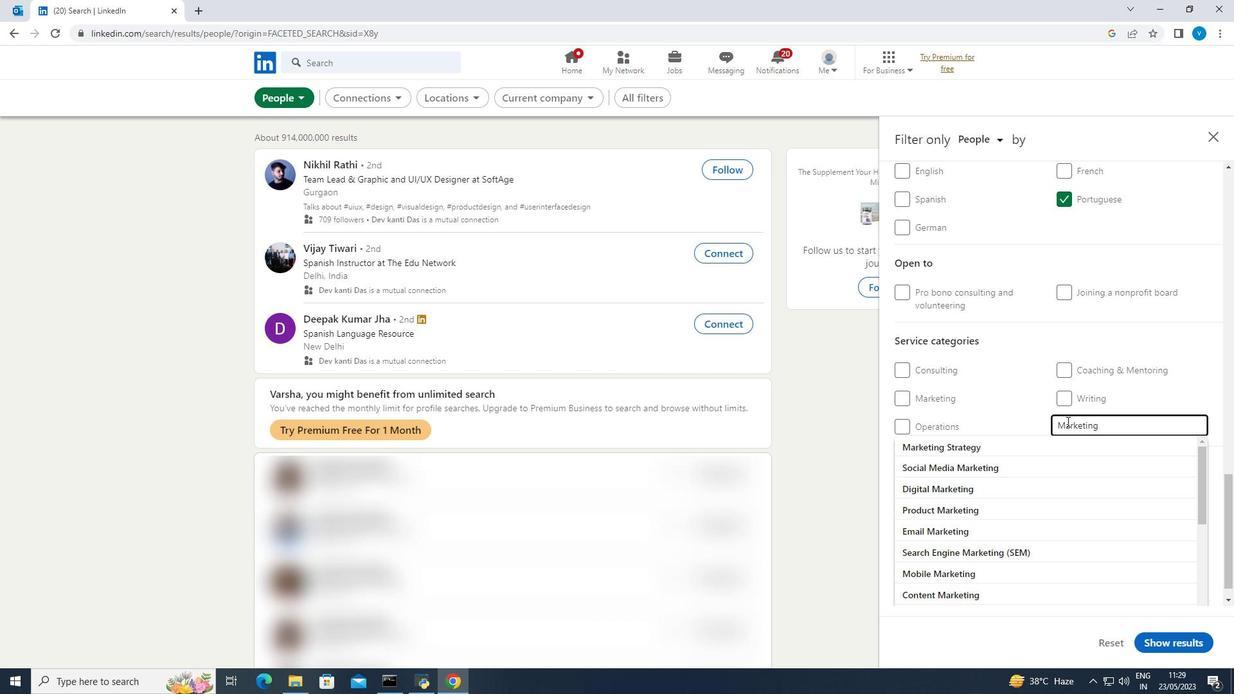 
Action: Mouse moved to (1011, 547)
Screenshot: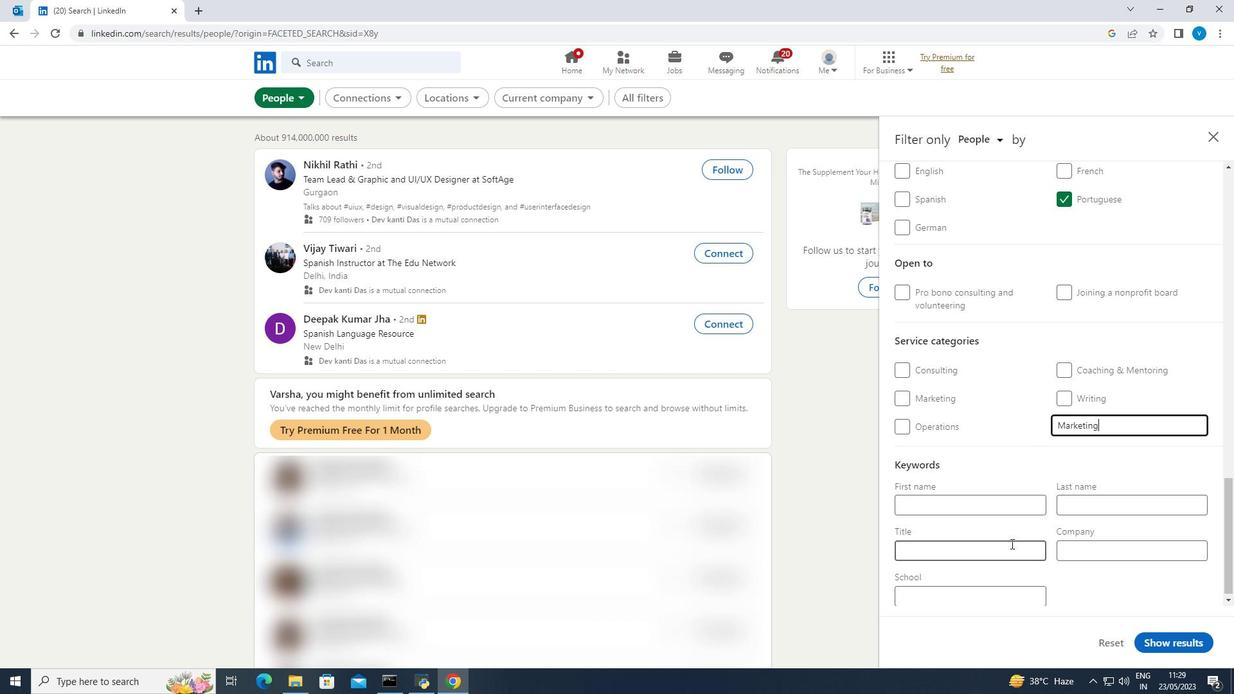 
Action: Mouse pressed left at (1011, 547)
Screenshot: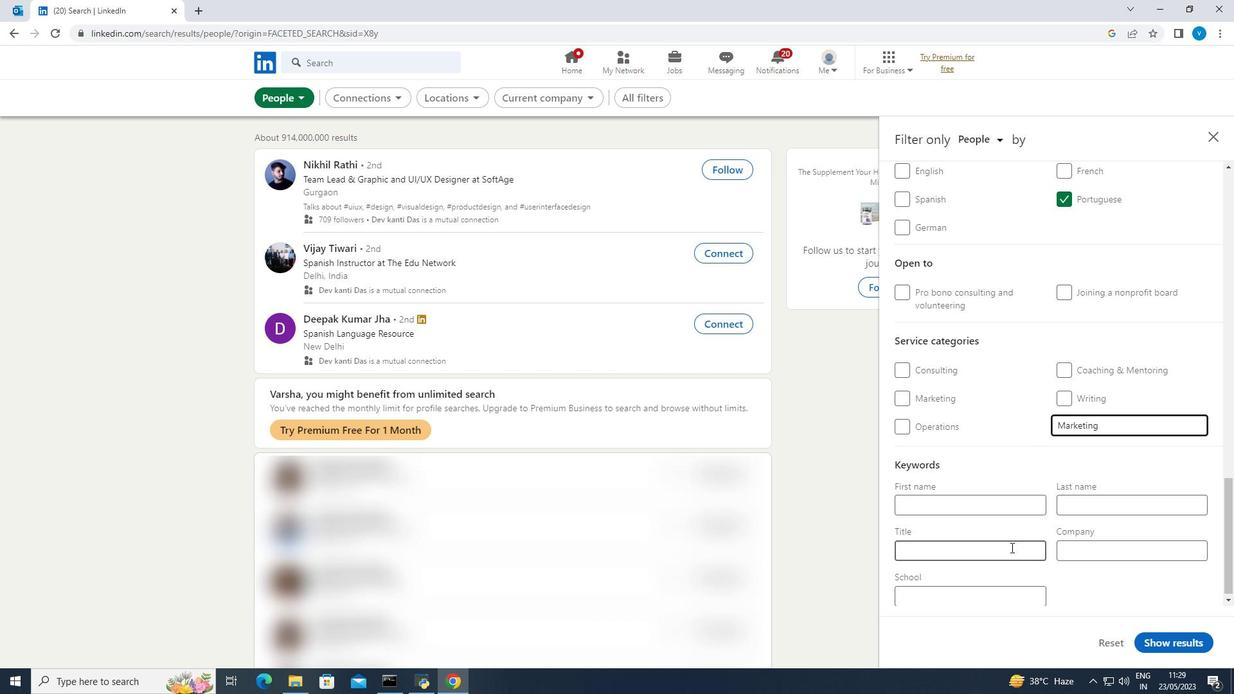 
Action: Key pressed <Key.shift><Key.shift><Key.shift>Media<Key.space><Key.shift><Key.shift><Key.shift>Relations<Key.space><Key.shift><Key.shift><Key.shift>Coordinator
Screenshot: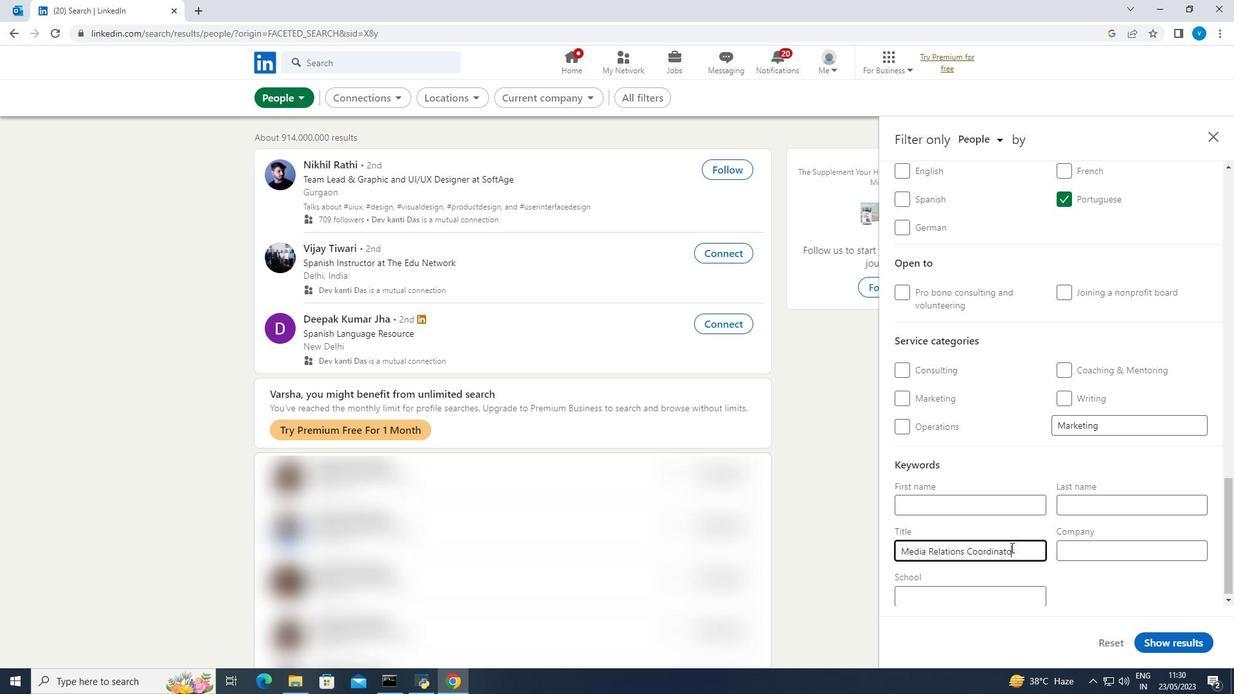 
Action: Mouse moved to (1164, 645)
Screenshot: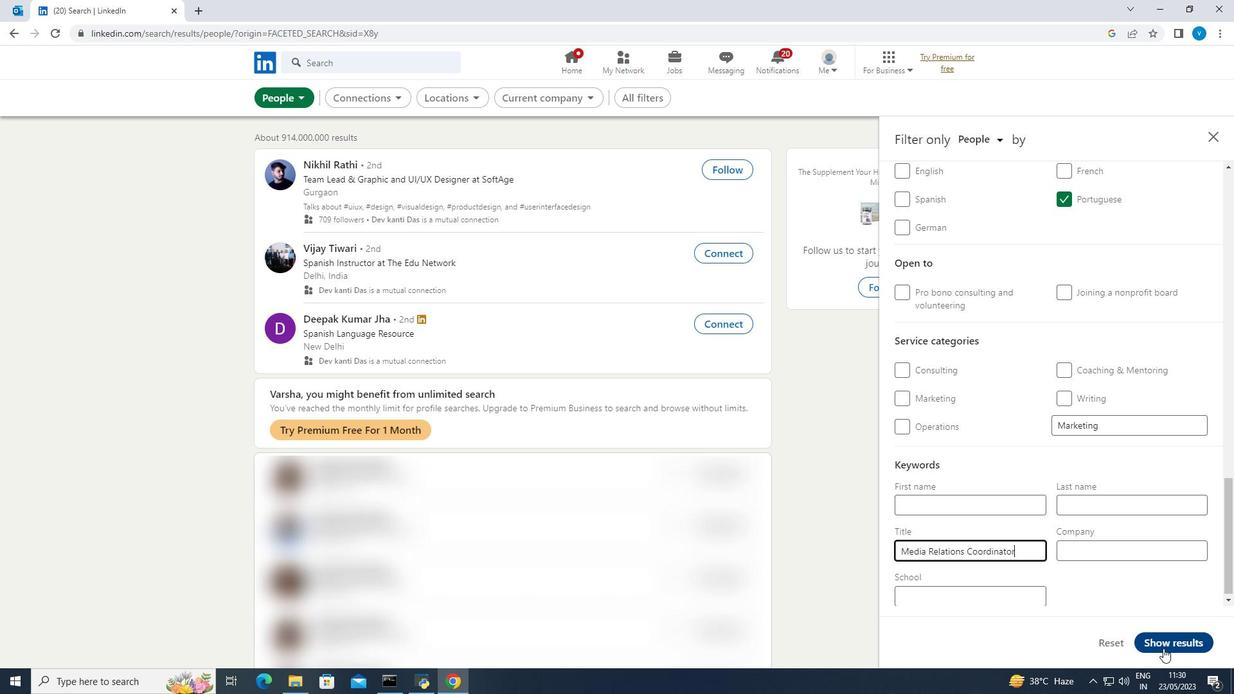 
Action: Mouse pressed left at (1164, 645)
Screenshot: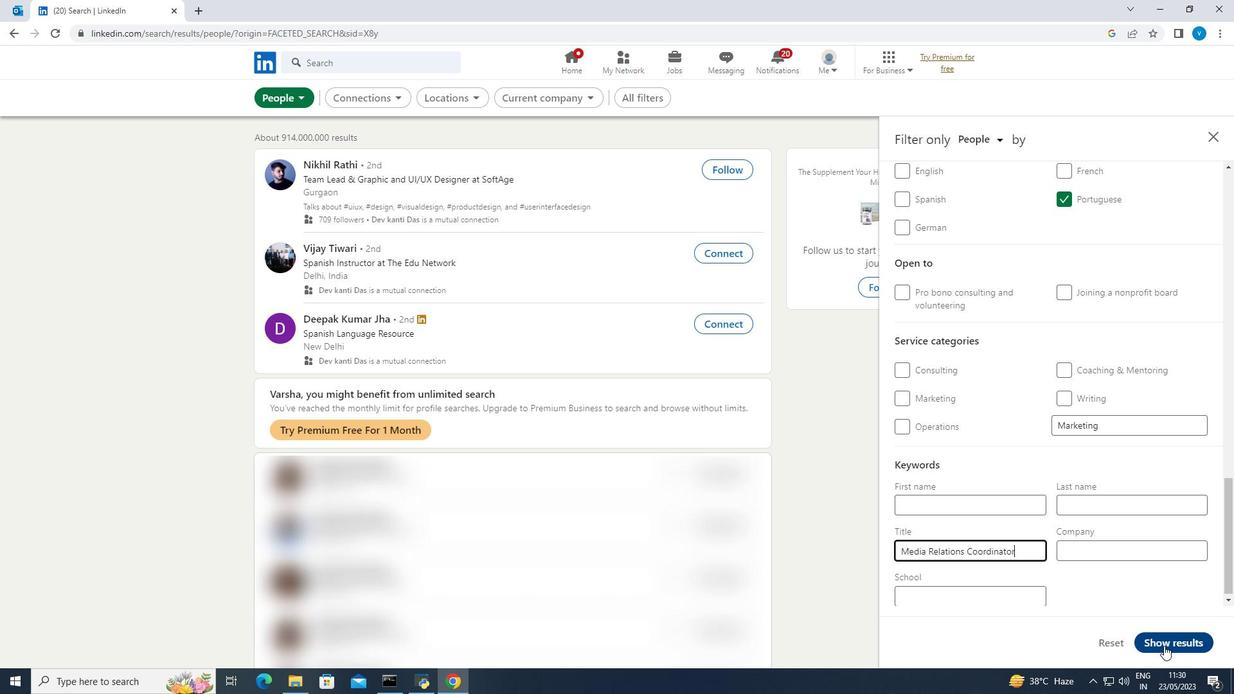 
Action: Mouse moved to (1163, 644)
Screenshot: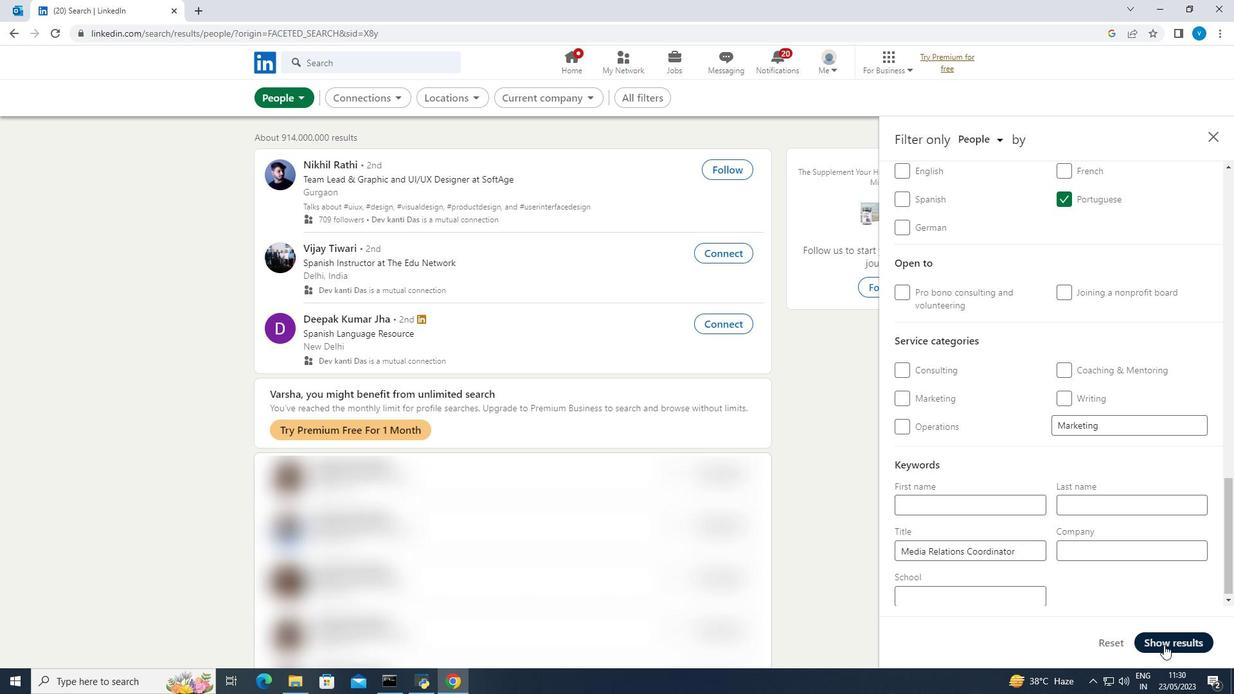 
